 Task: Find connections with filter location Issoire with filter topic #Startuplife with filter profile language French with filter current company Merkle Sokrati with filter school Institute of Engineering & Technology with filter industry Insurance and Employee Benefit Funds with filter service category Market Strategy with filter keywords title Biostatistician
Action: Mouse moved to (611, 95)
Screenshot: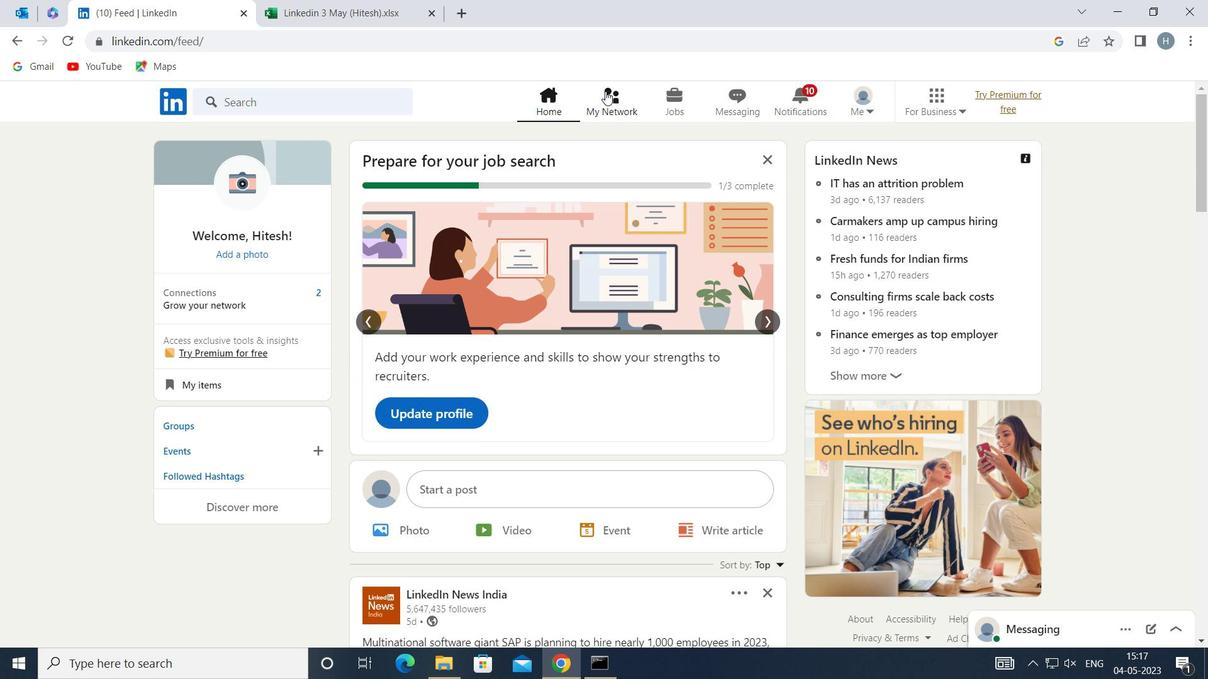 
Action: Mouse pressed left at (611, 95)
Screenshot: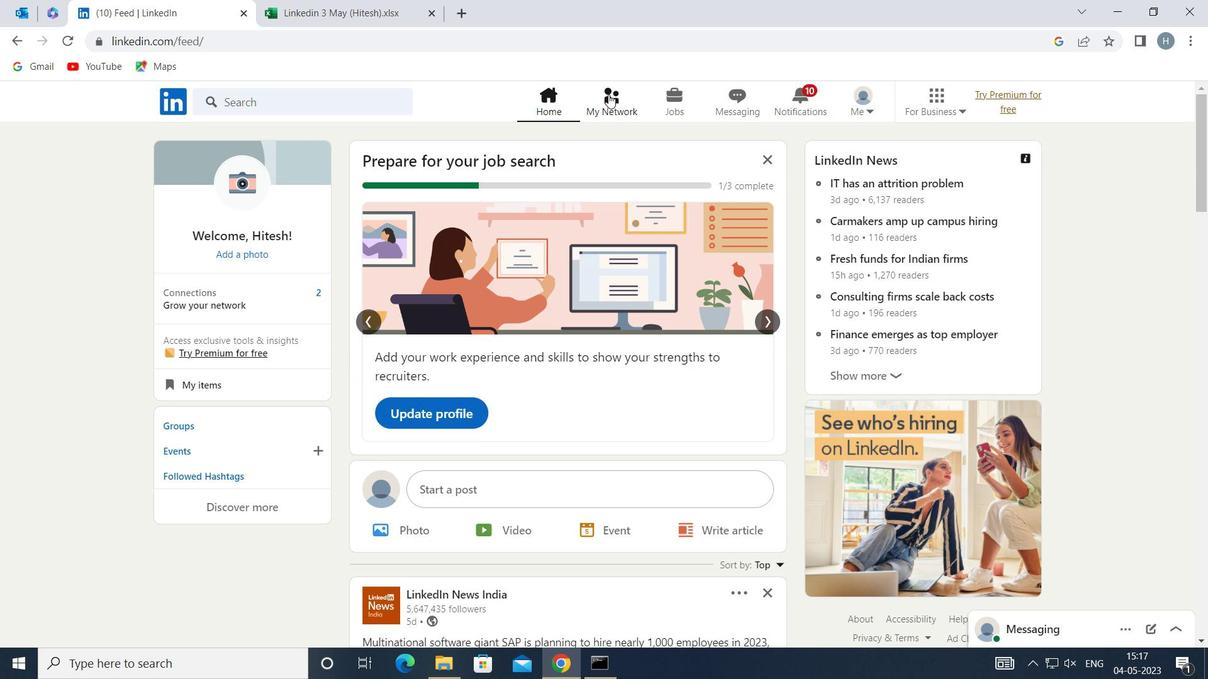 
Action: Mouse moved to (351, 190)
Screenshot: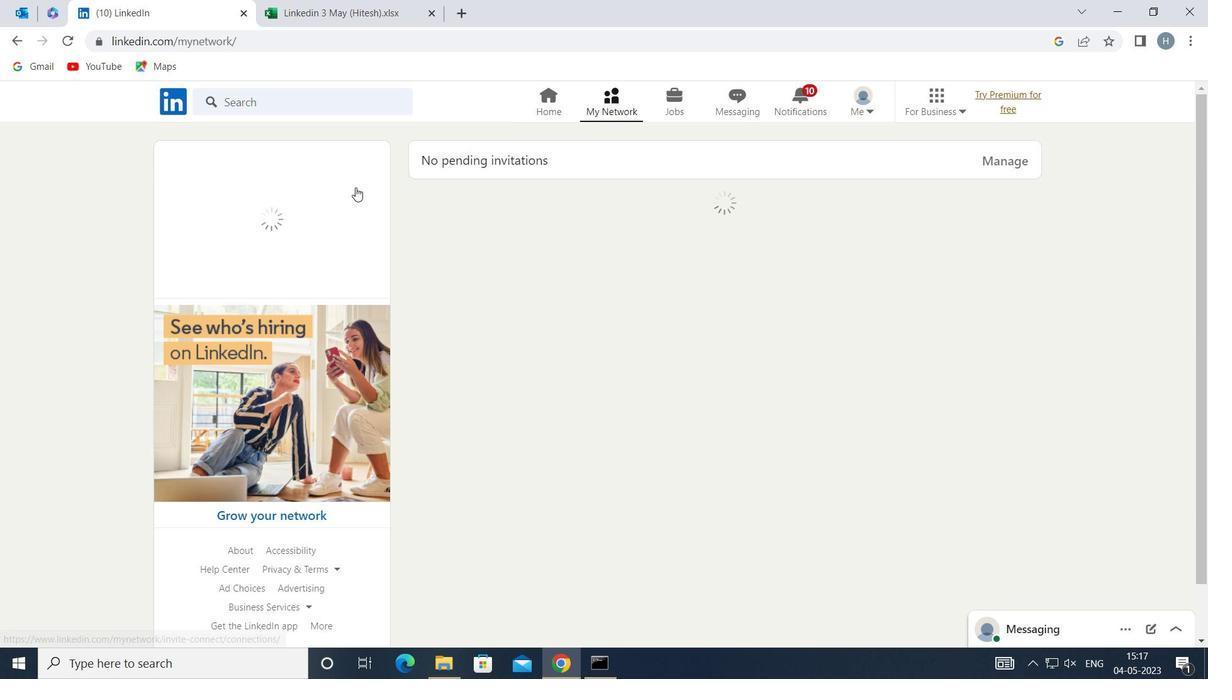 
Action: Mouse pressed left at (351, 190)
Screenshot: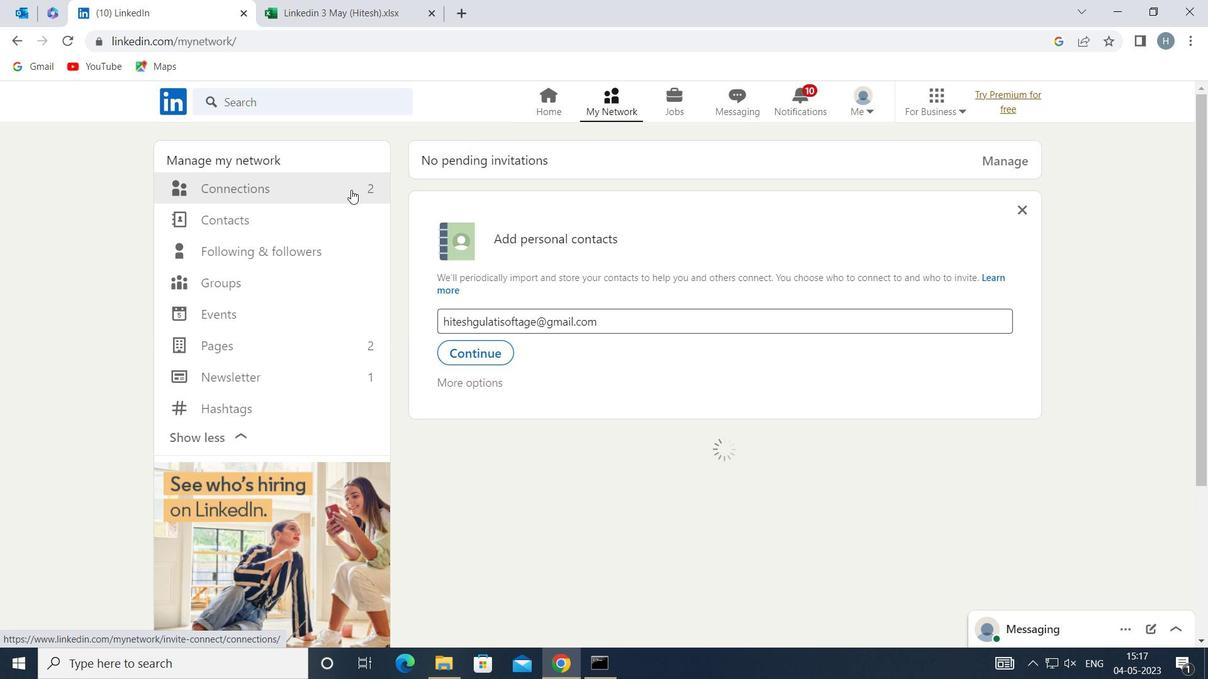 
Action: Mouse moved to (705, 186)
Screenshot: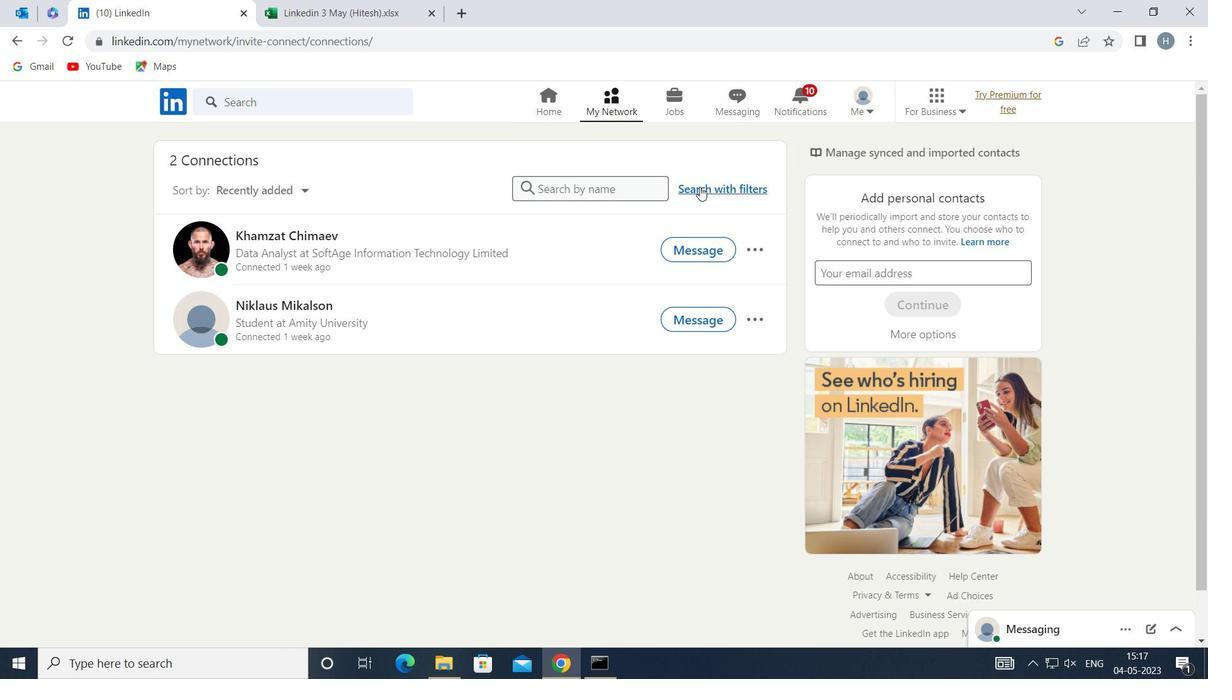 
Action: Mouse pressed left at (705, 186)
Screenshot: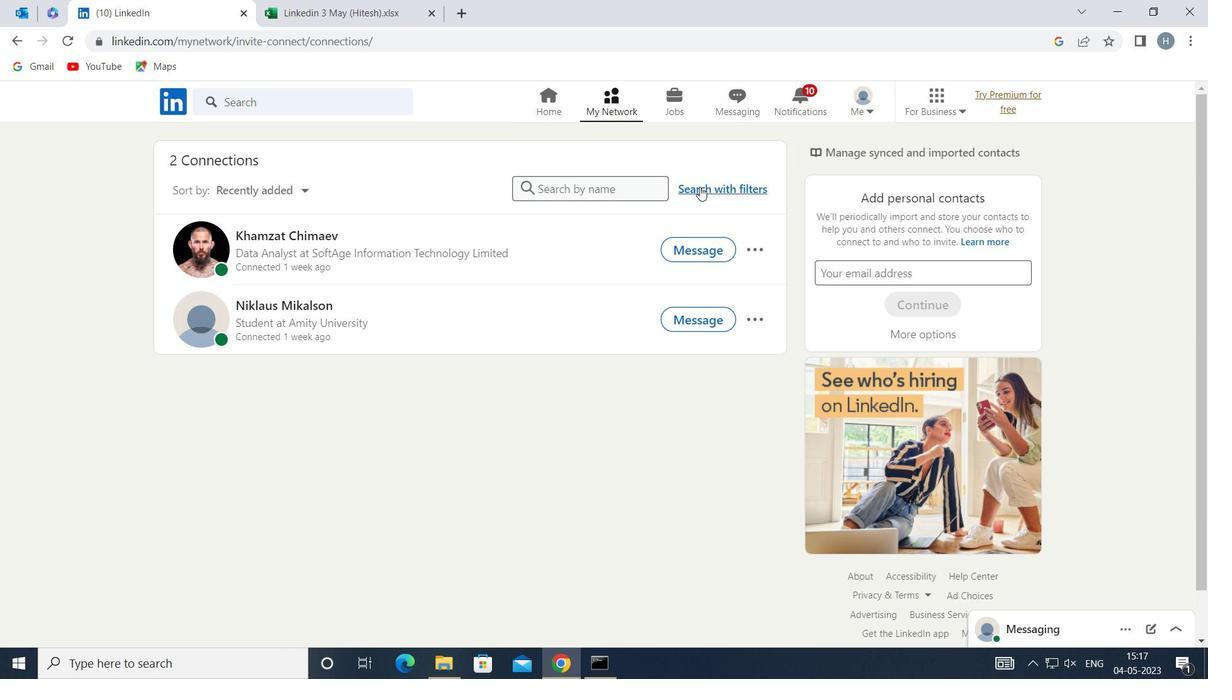
Action: Mouse moved to (664, 144)
Screenshot: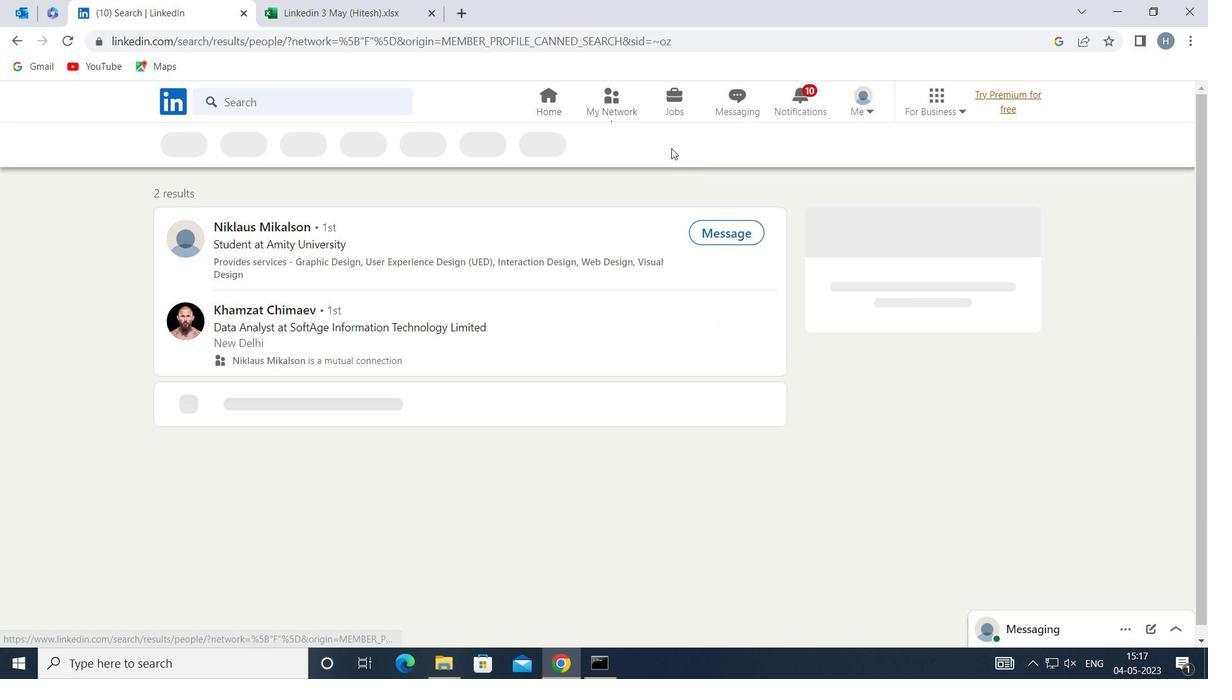 
Action: Mouse pressed left at (664, 144)
Screenshot: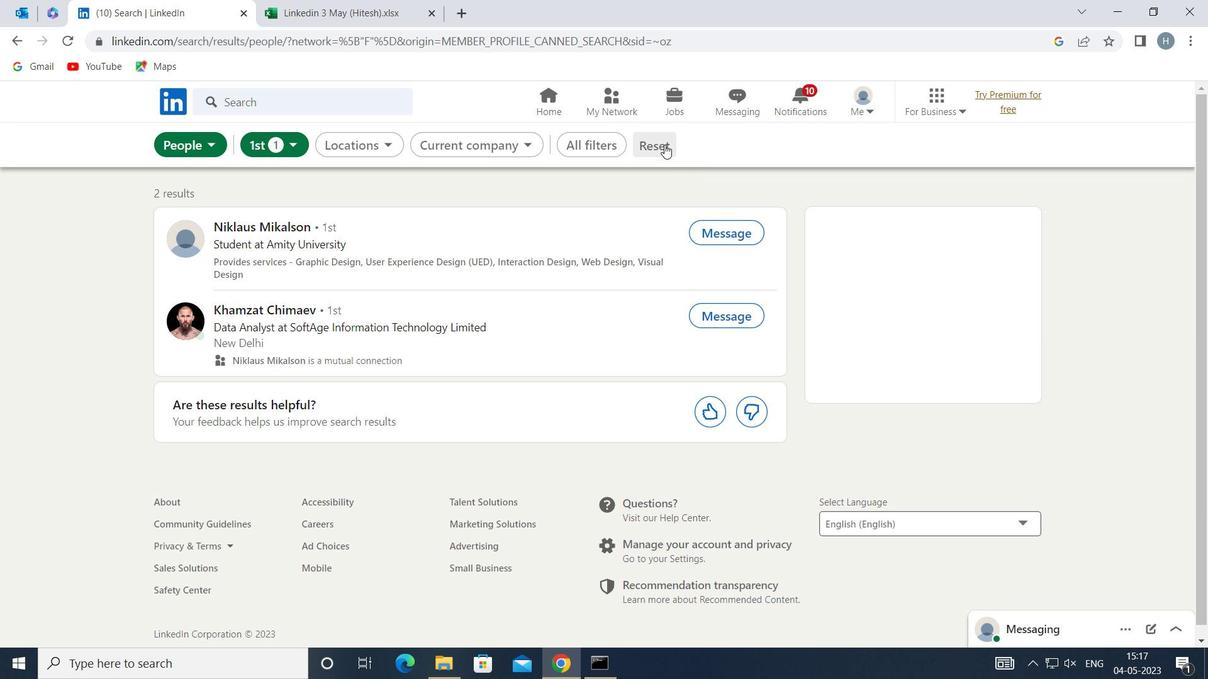 
Action: Mouse moved to (647, 143)
Screenshot: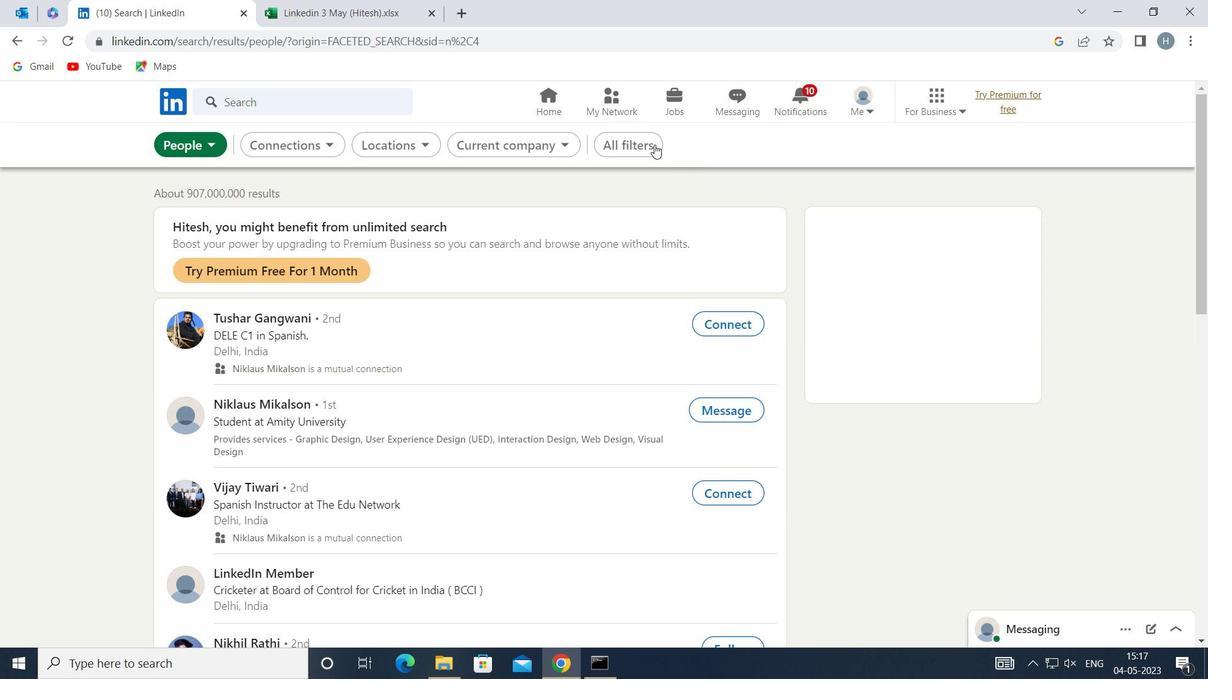 
Action: Mouse pressed left at (647, 143)
Screenshot: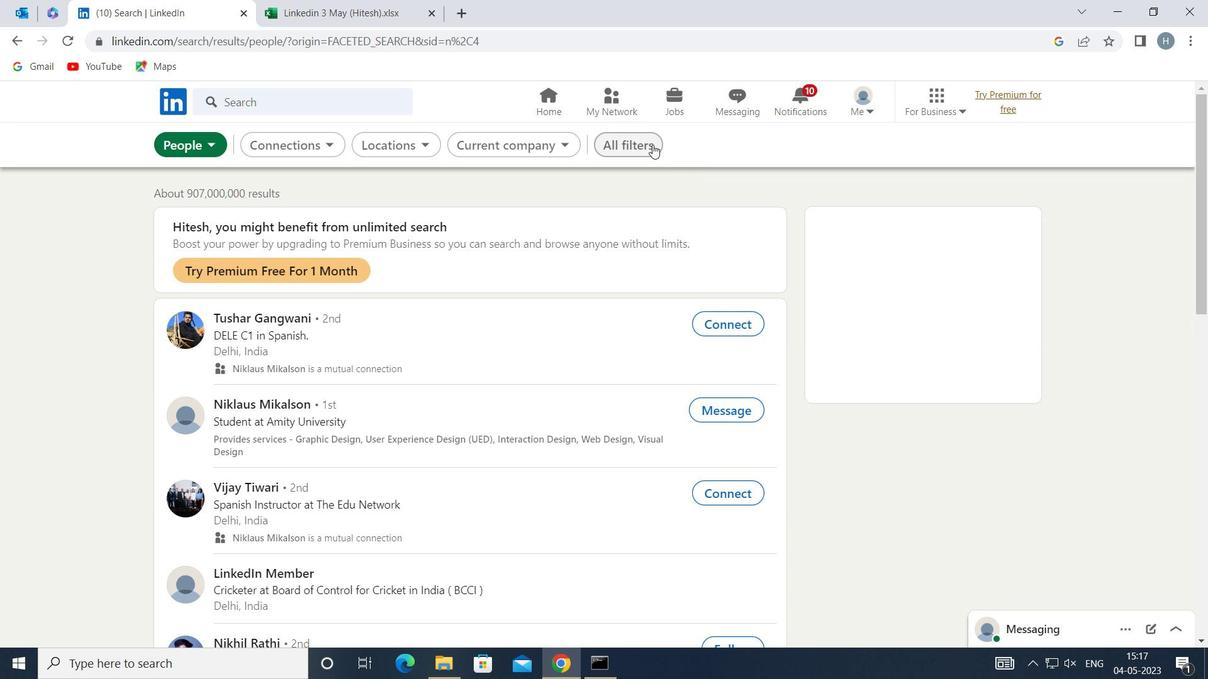 
Action: Mouse moved to (890, 302)
Screenshot: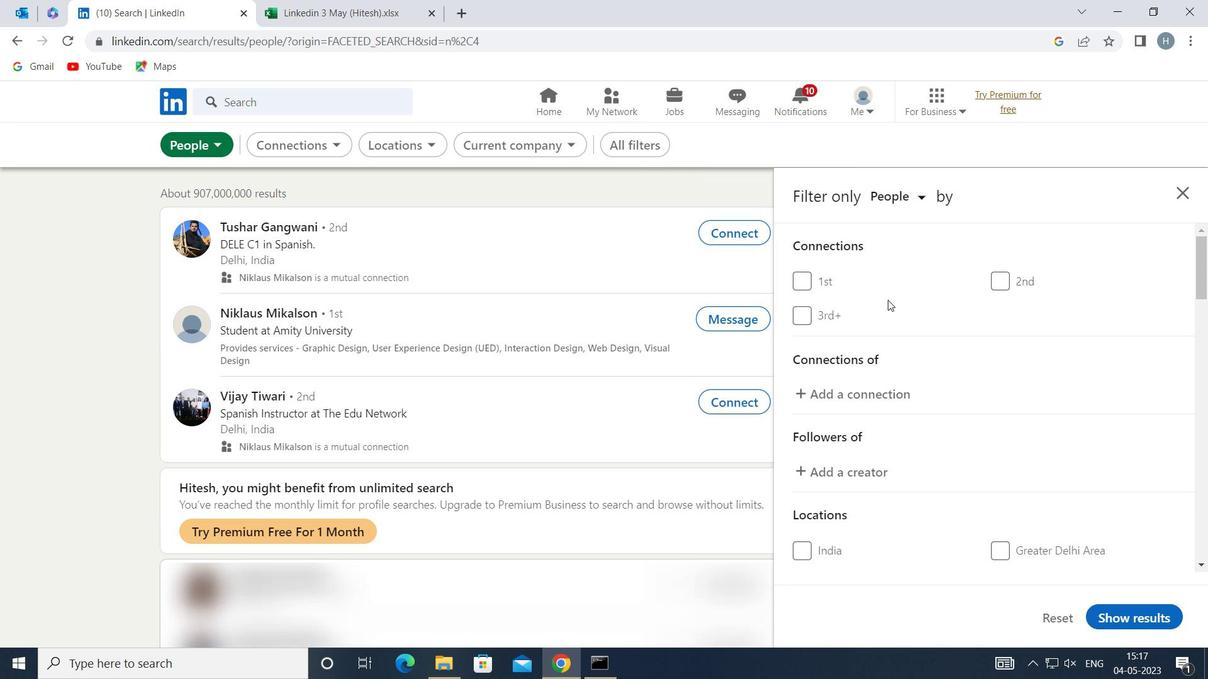 
Action: Mouse scrolled (890, 301) with delta (0, 0)
Screenshot: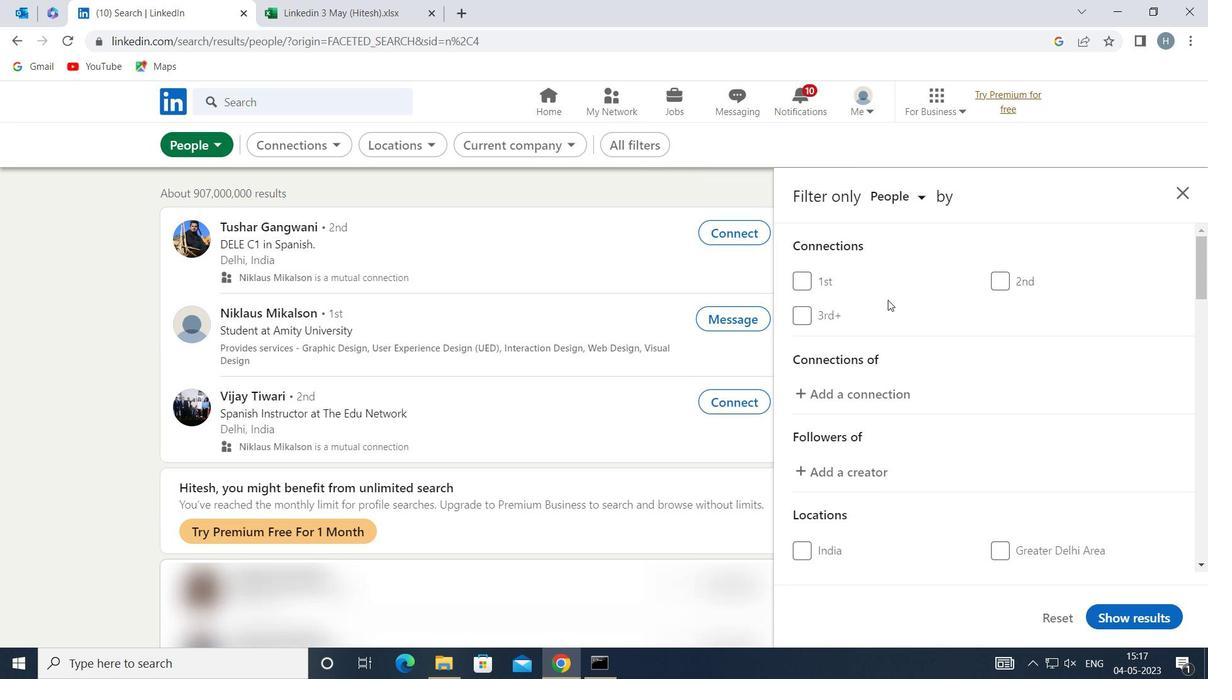 
Action: Mouse moved to (891, 305)
Screenshot: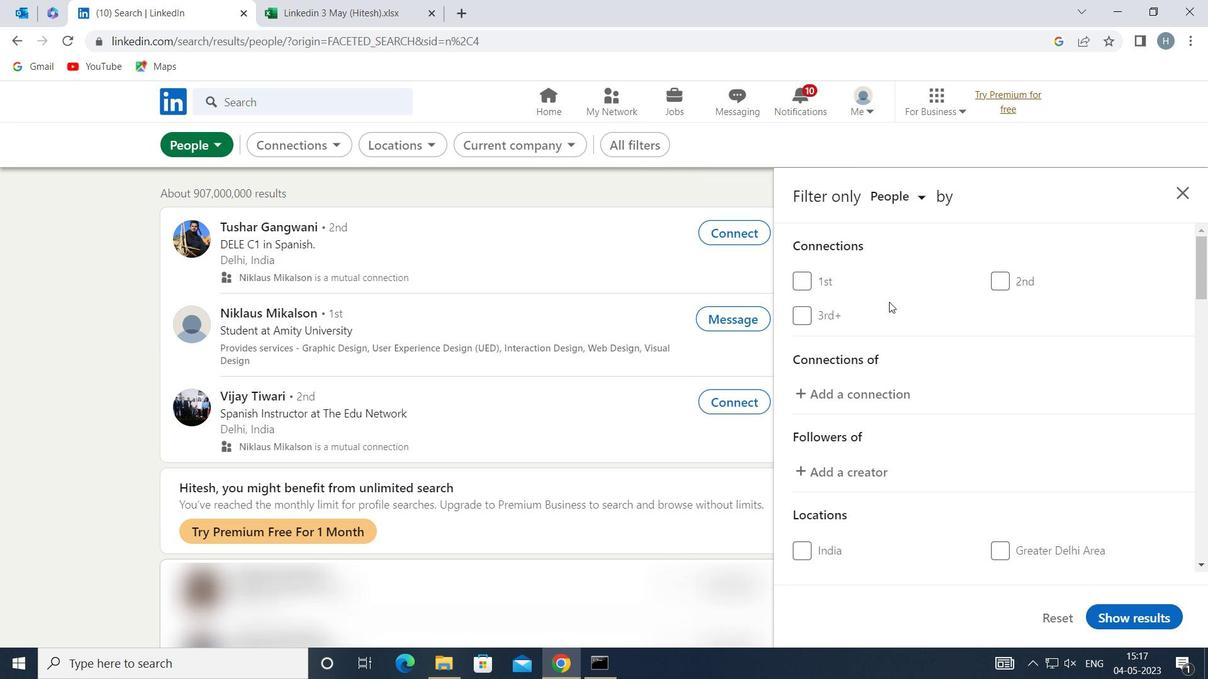 
Action: Mouse scrolled (891, 304) with delta (0, 0)
Screenshot: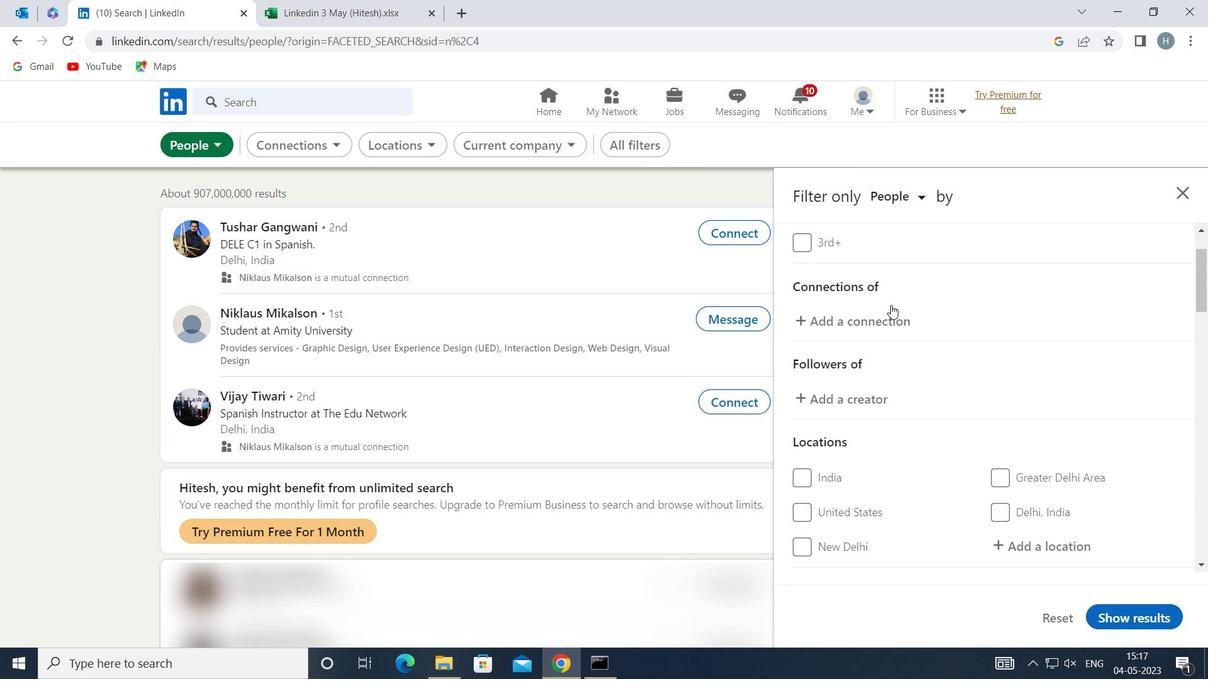 
Action: Mouse moved to (894, 310)
Screenshot: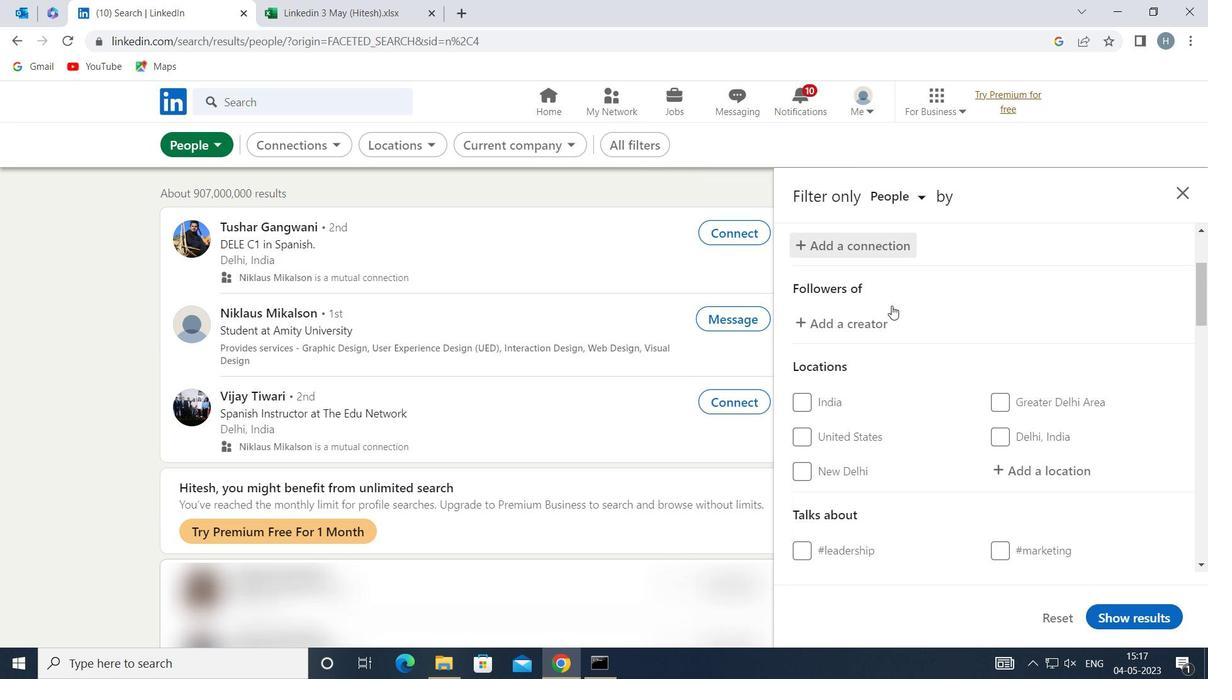 
Action: Mouse scrolled (894, 309) with delta (0, 0)
Screenshot: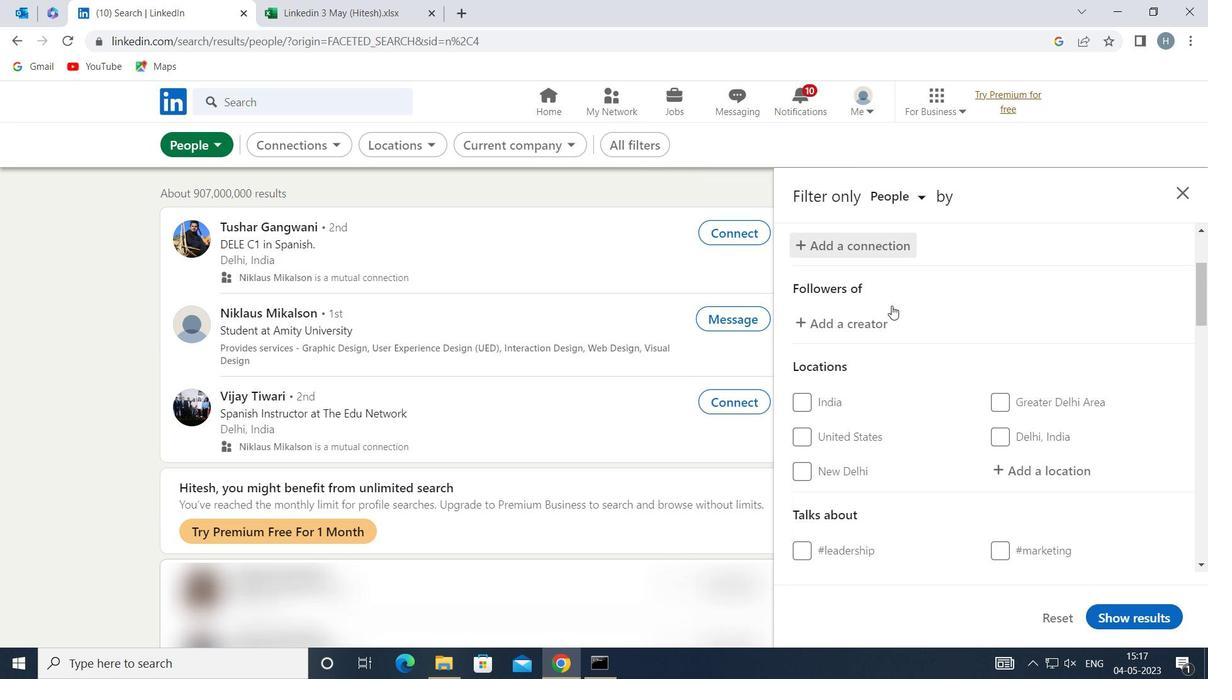 
Action: Mouse moved to (1021, 382)
Screenshot: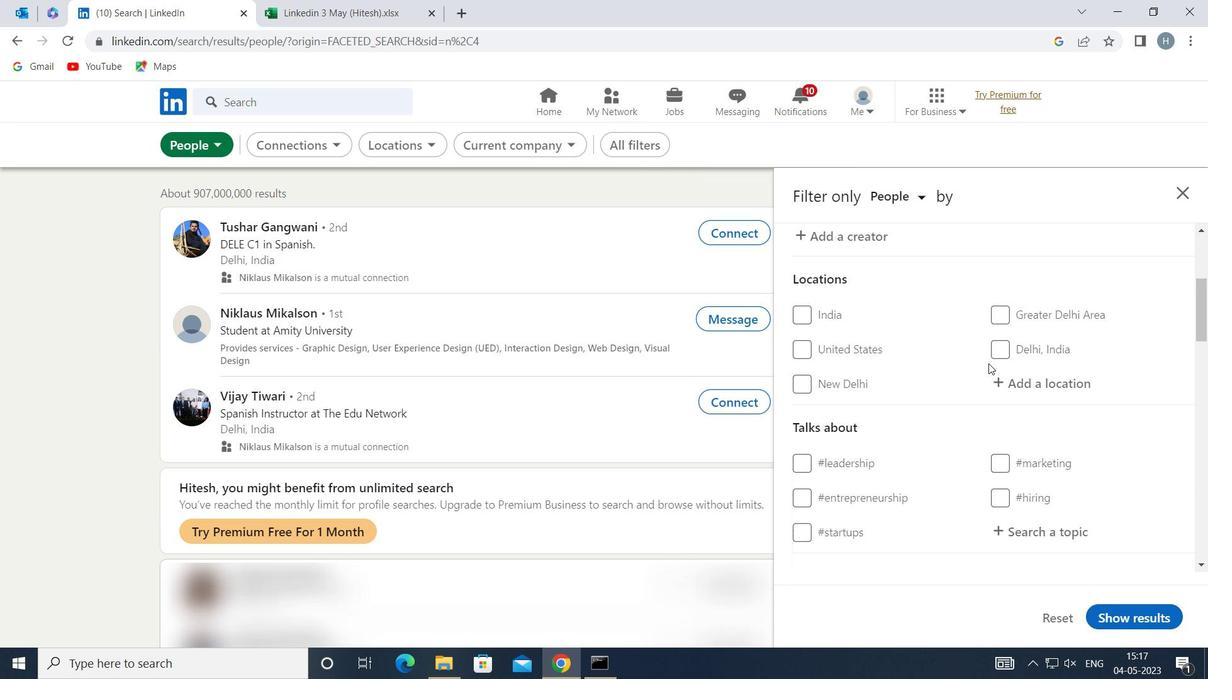 
Action: Mouse pressed left at (1021, 382)
Screenshot: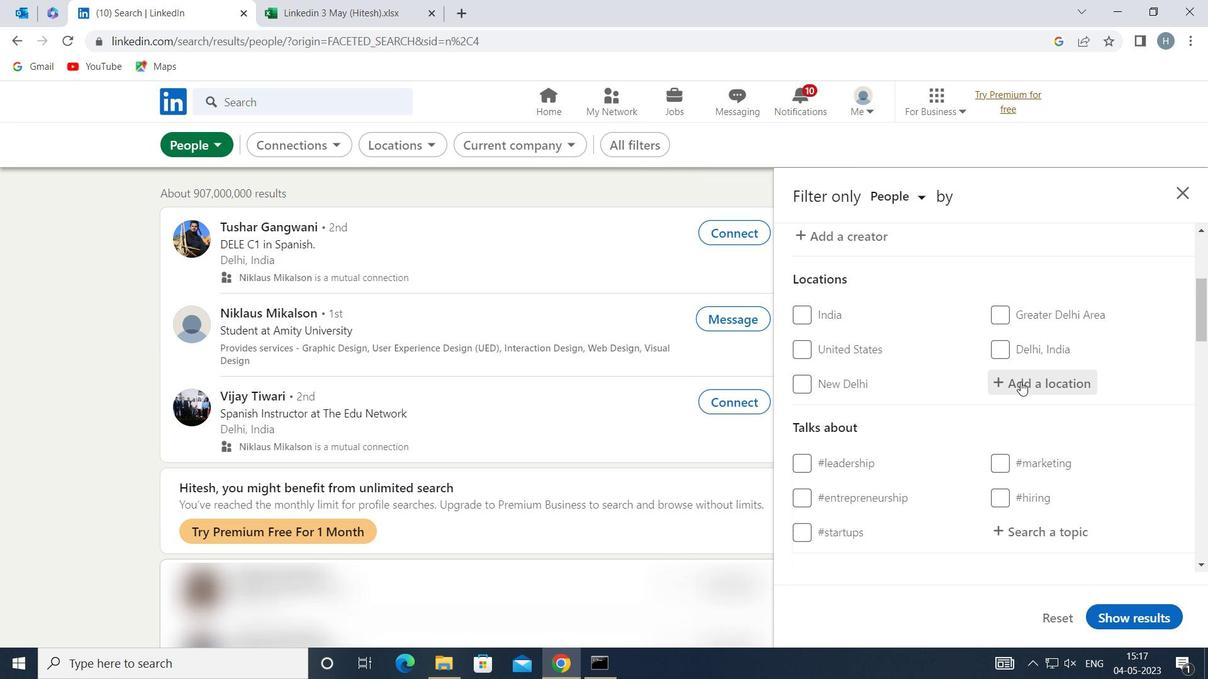 
Action: Key pressed <Key.shift>ISSOIRE
Screenshot: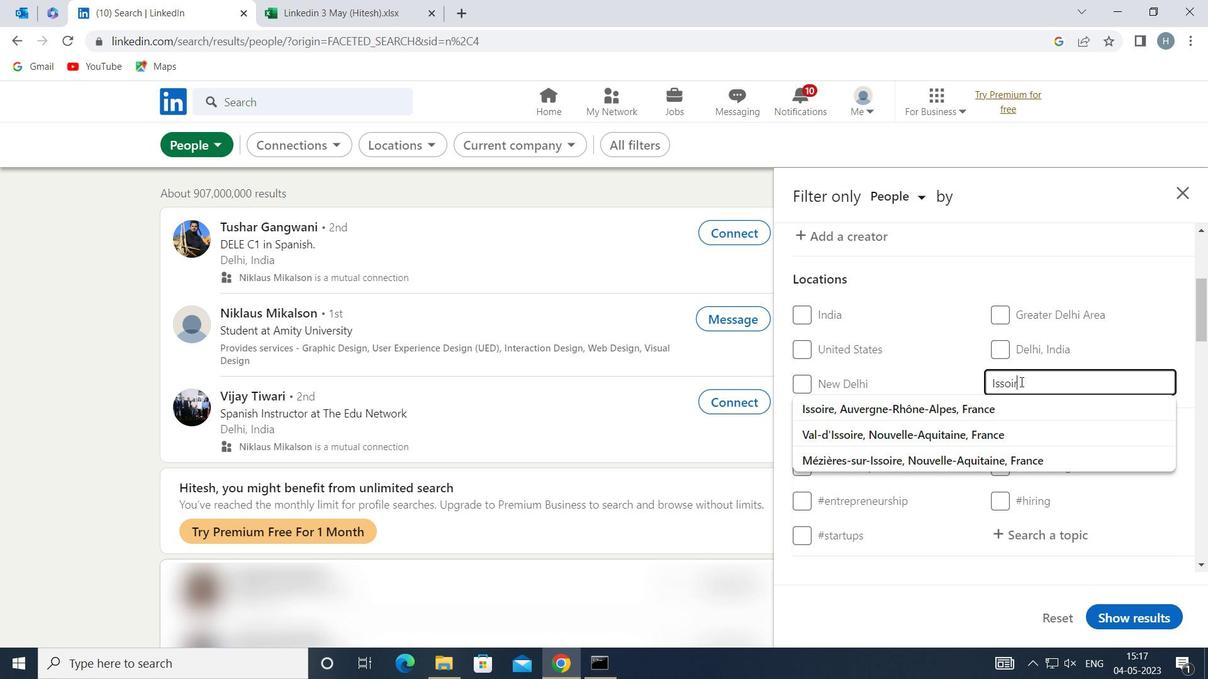 
Action: Mouse moved to (994, 406)
Screenshot: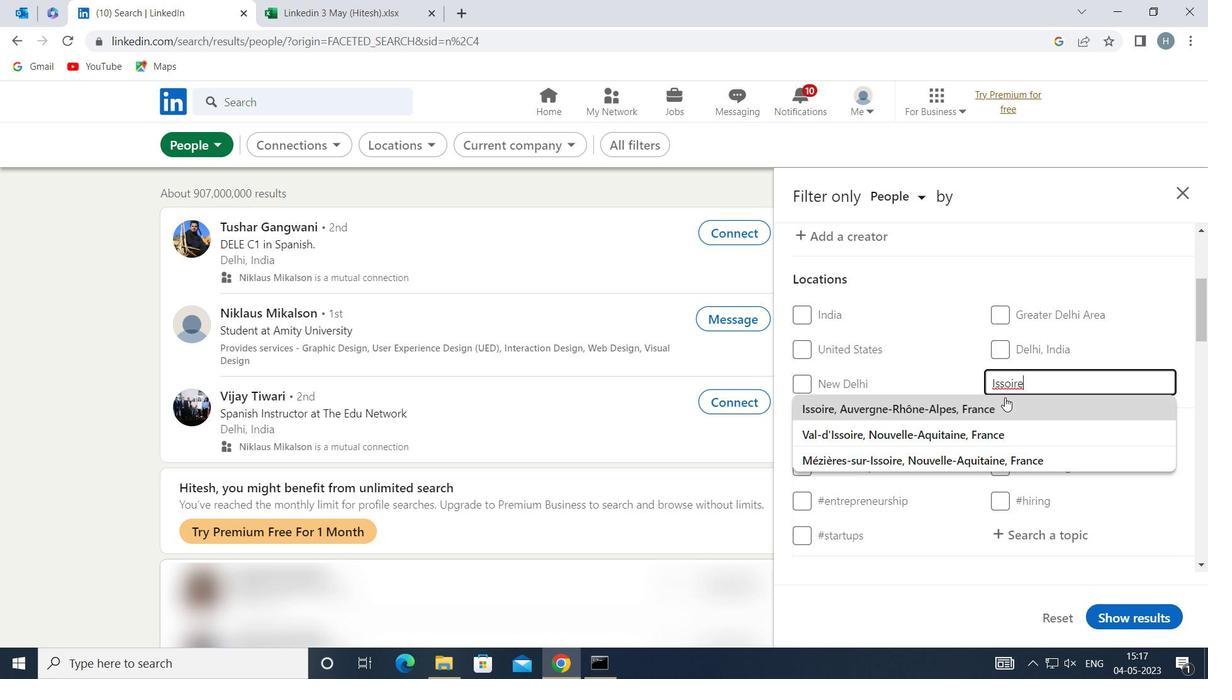 
Action: Mouse pressed left at (994, 406)
Screenshot: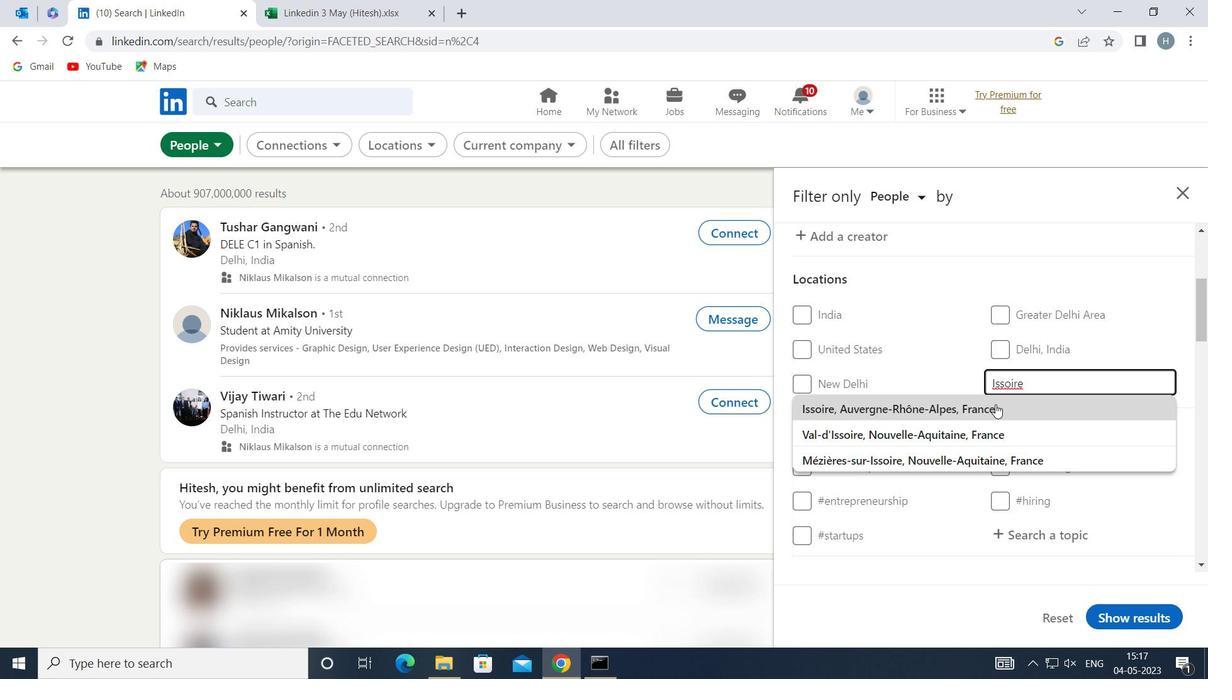 
Action: Mouse moved to (989, 411)
Screenshot: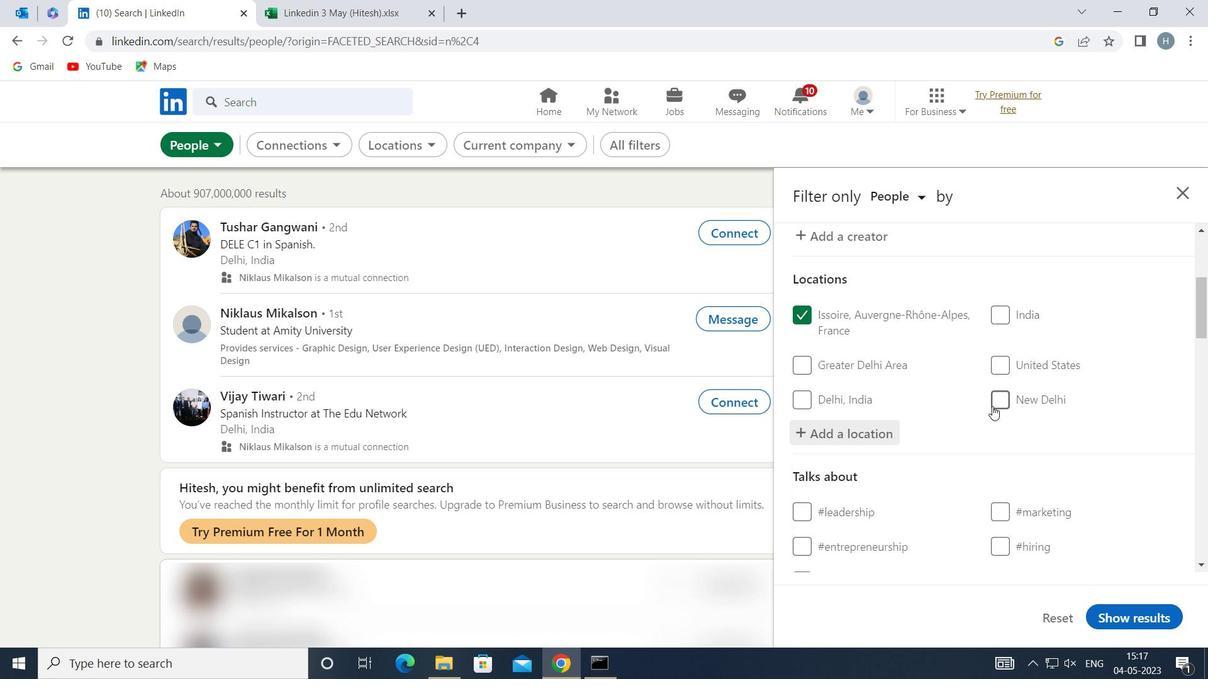 
Action: Mouse scrolled (989, 410) with delta (0, 0)
Screenshot: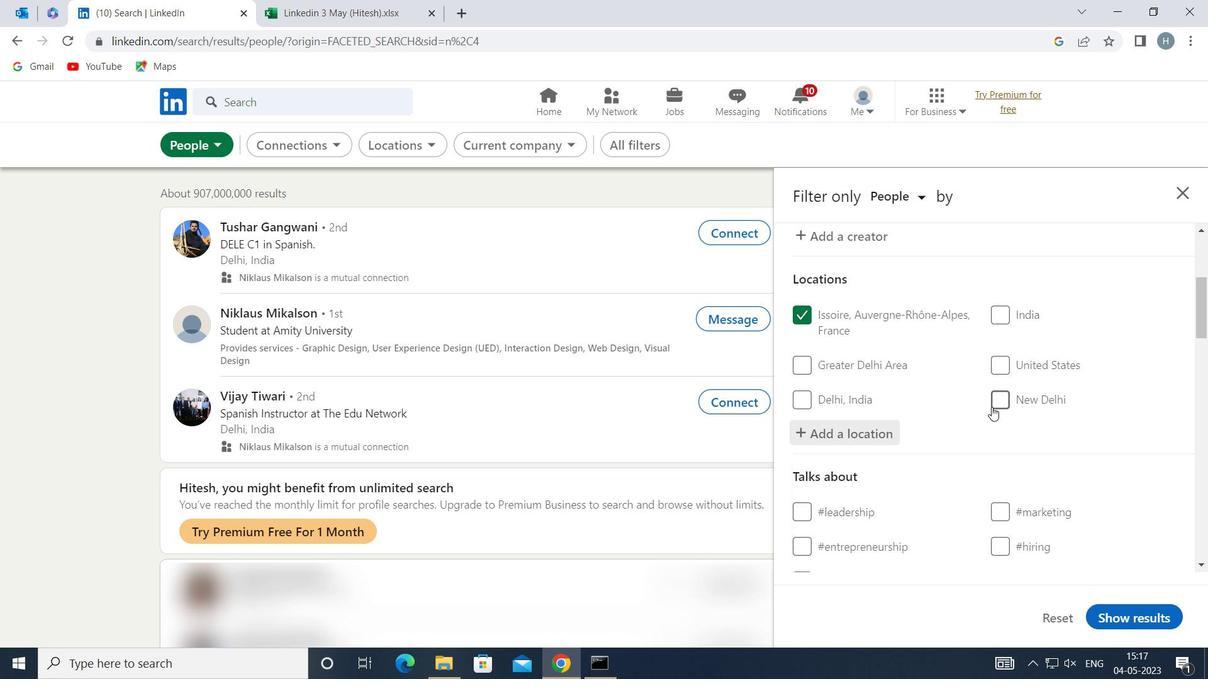 
Action: Mouse moved to (989, 411)
Screenshot: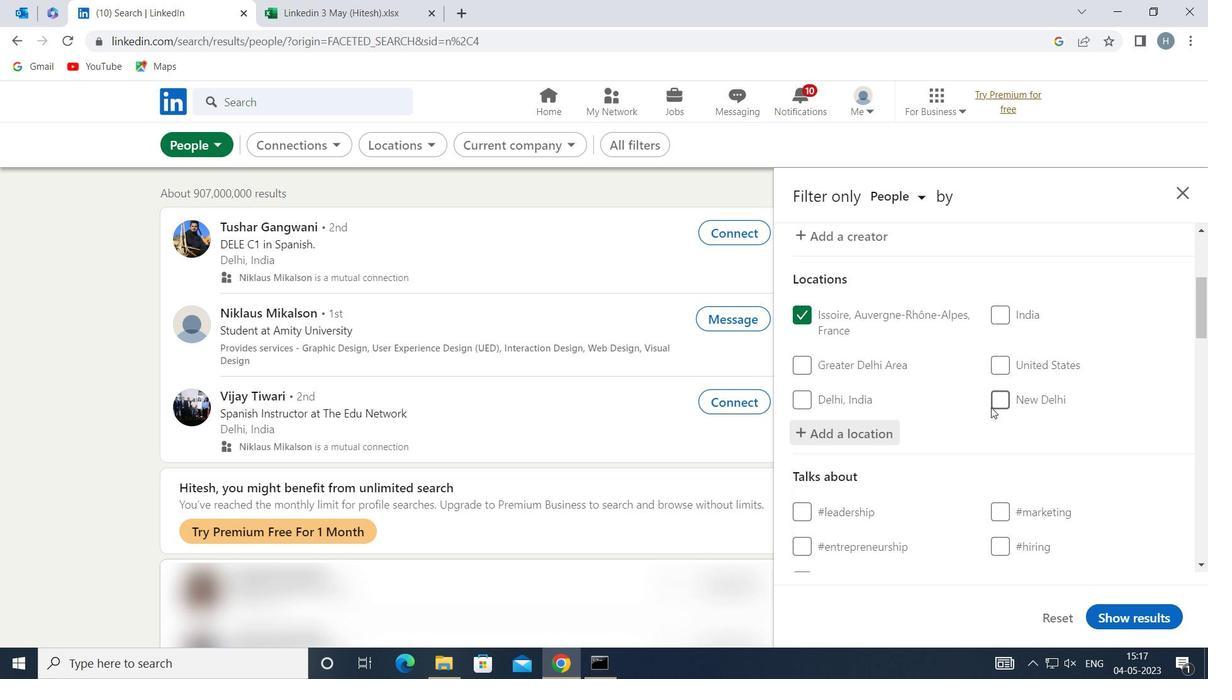 
Action: Mouse scrolled (989, 411) with delta (0, 0)
Screenshot: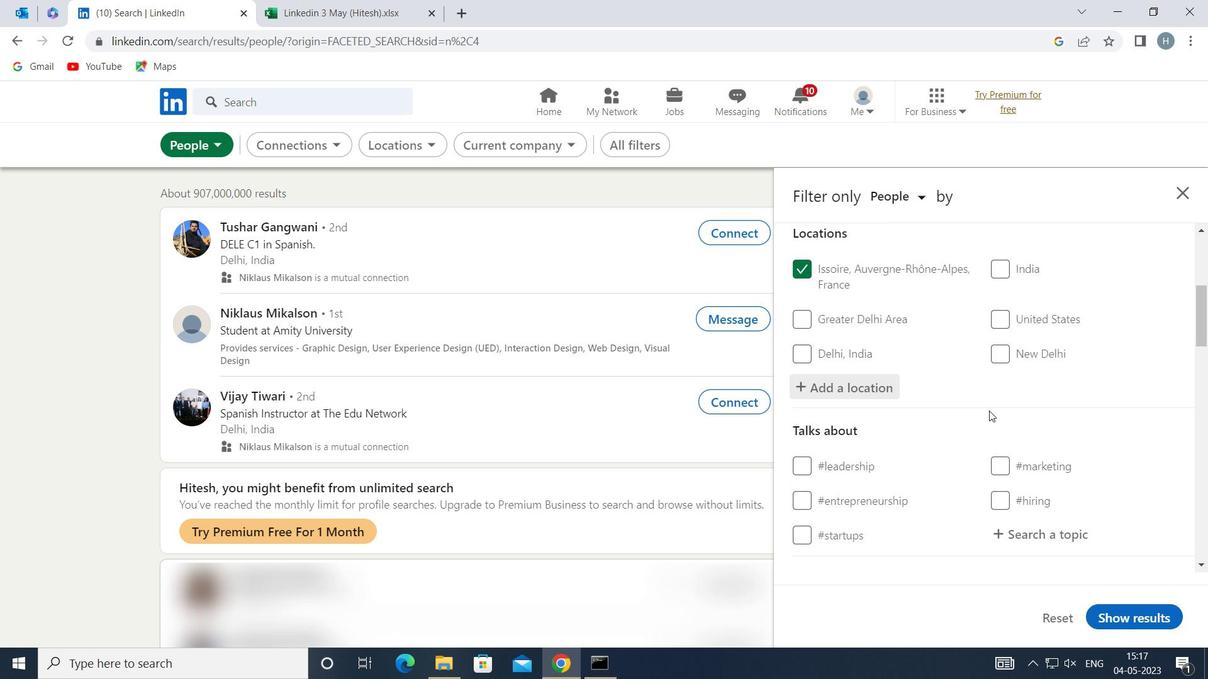 
Action: Mouse moved to (1031, 423)
Screenshot: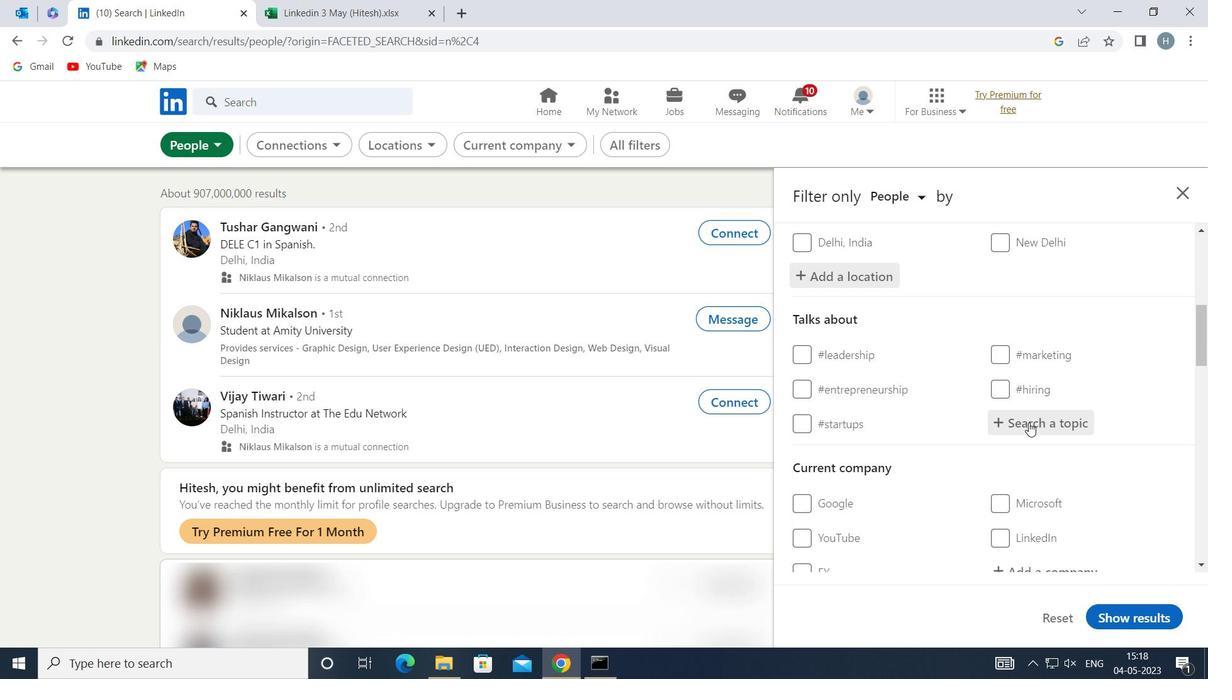 
Action: Mouse pressed left at (1031, 423)
Screenshot: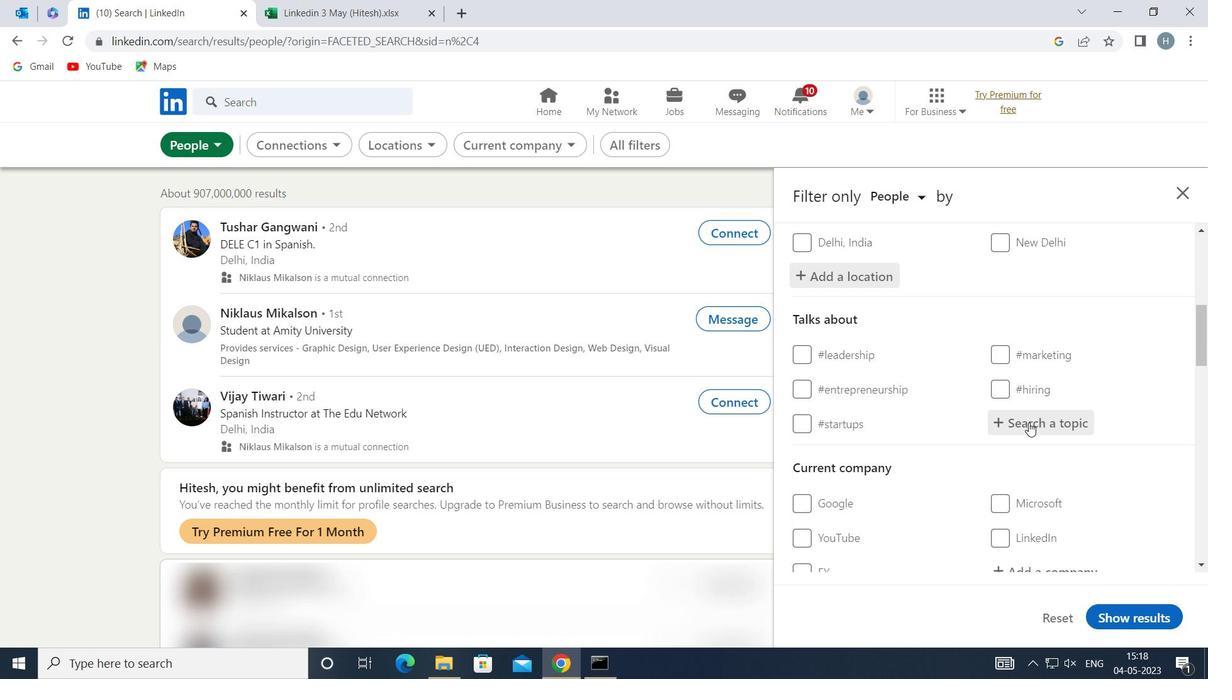 
Action: Mouse moved to (1018, 413)
Screenshot: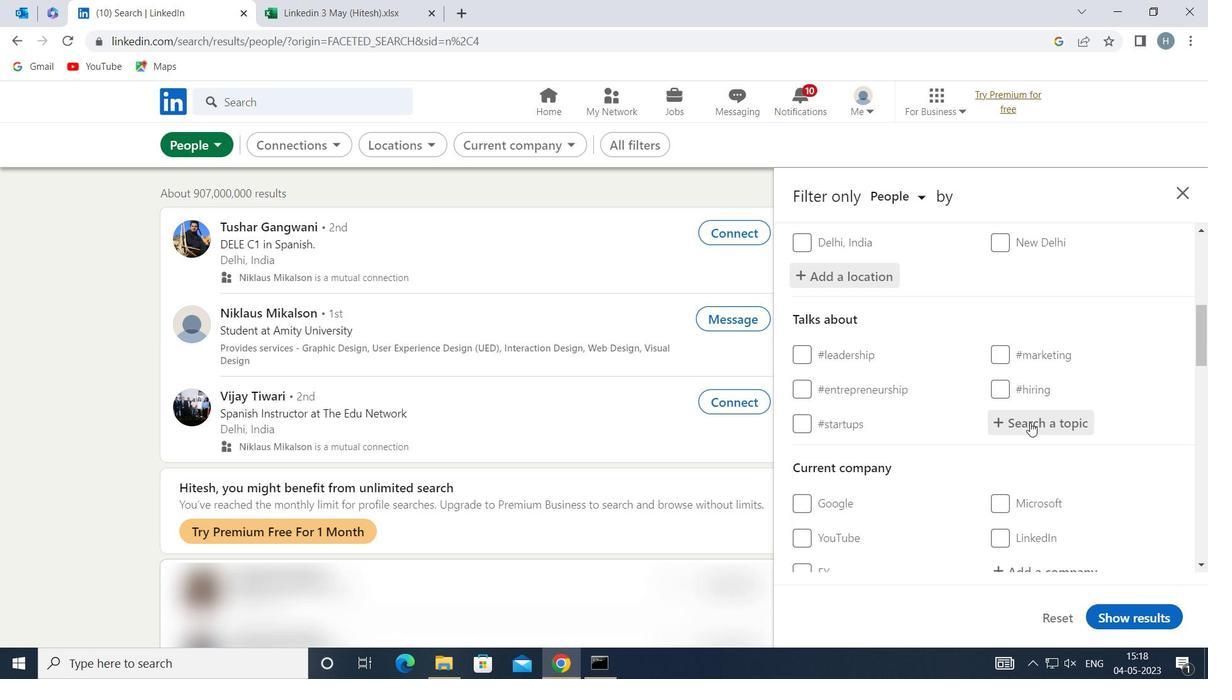 
Action: Key pressed STARTUPLIFE
Screenshot: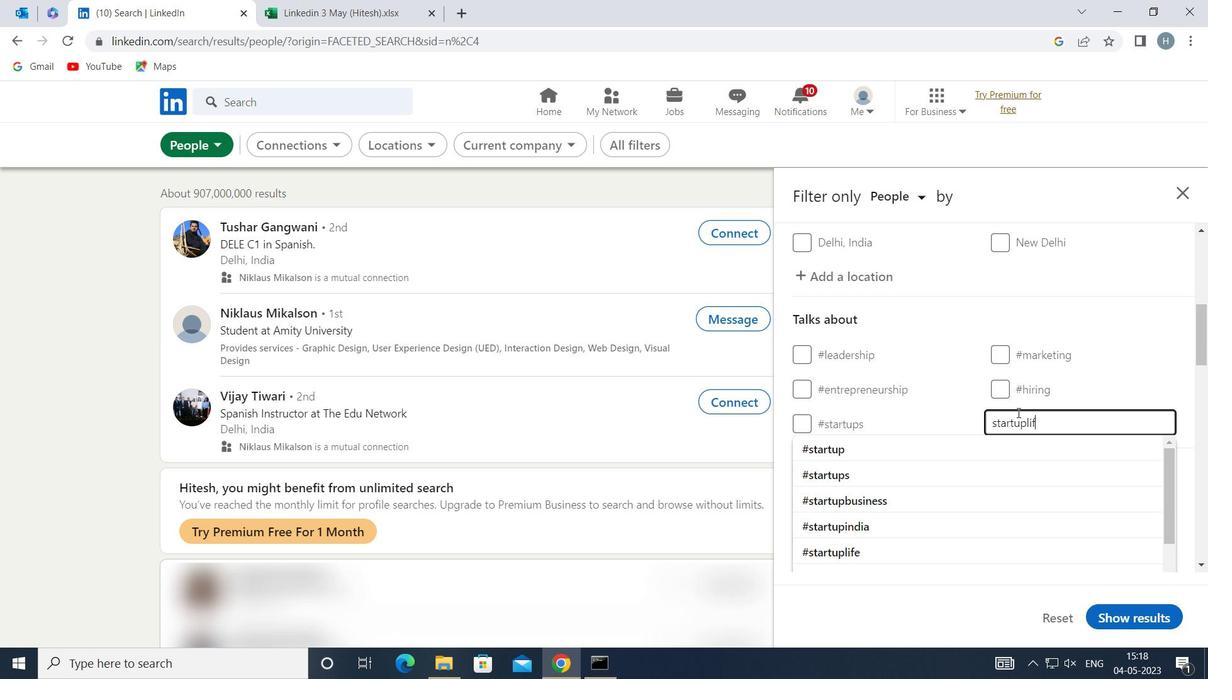 
Action: Mouse moved to (979, 443)
Screenshot: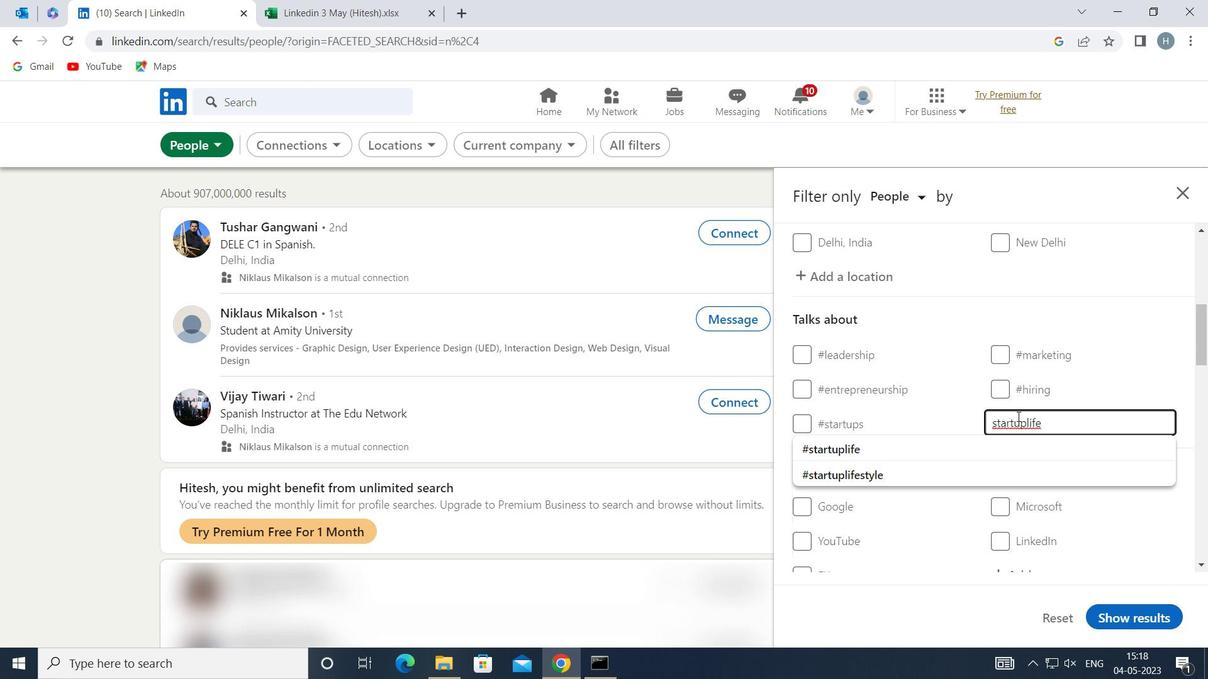 
Action: Mouse pressed left at (979, 443)
Screenshot: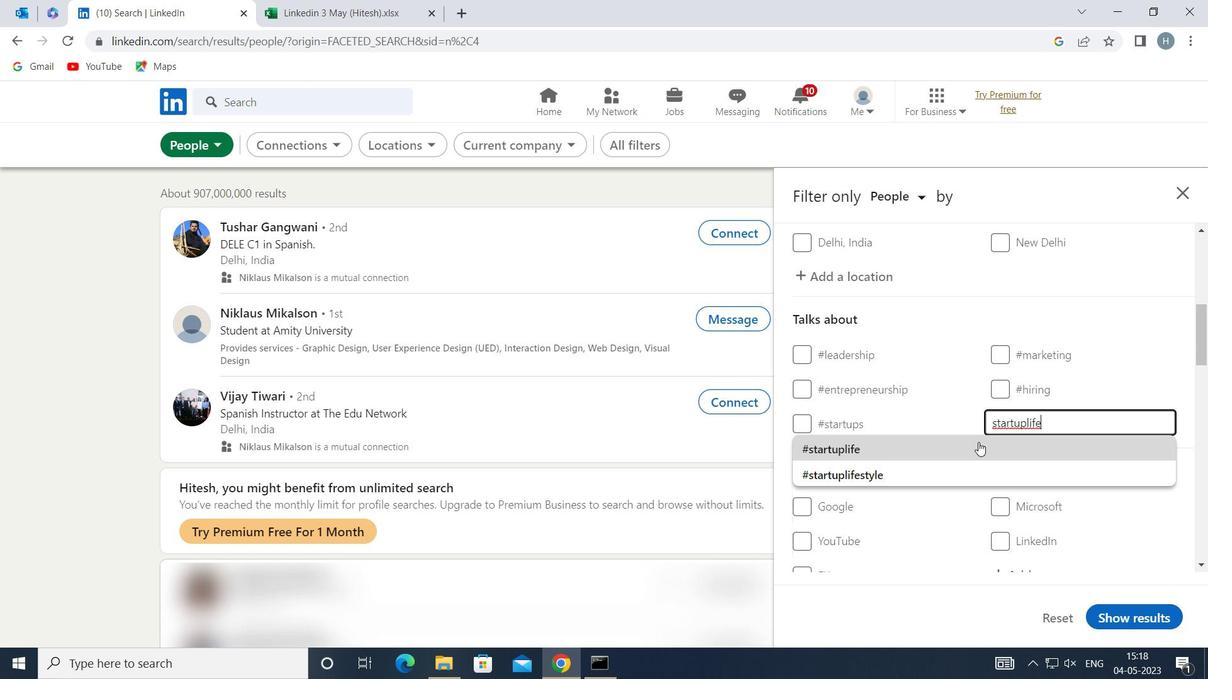 
Action: Mouse moved to (933, 455)
Screenshot: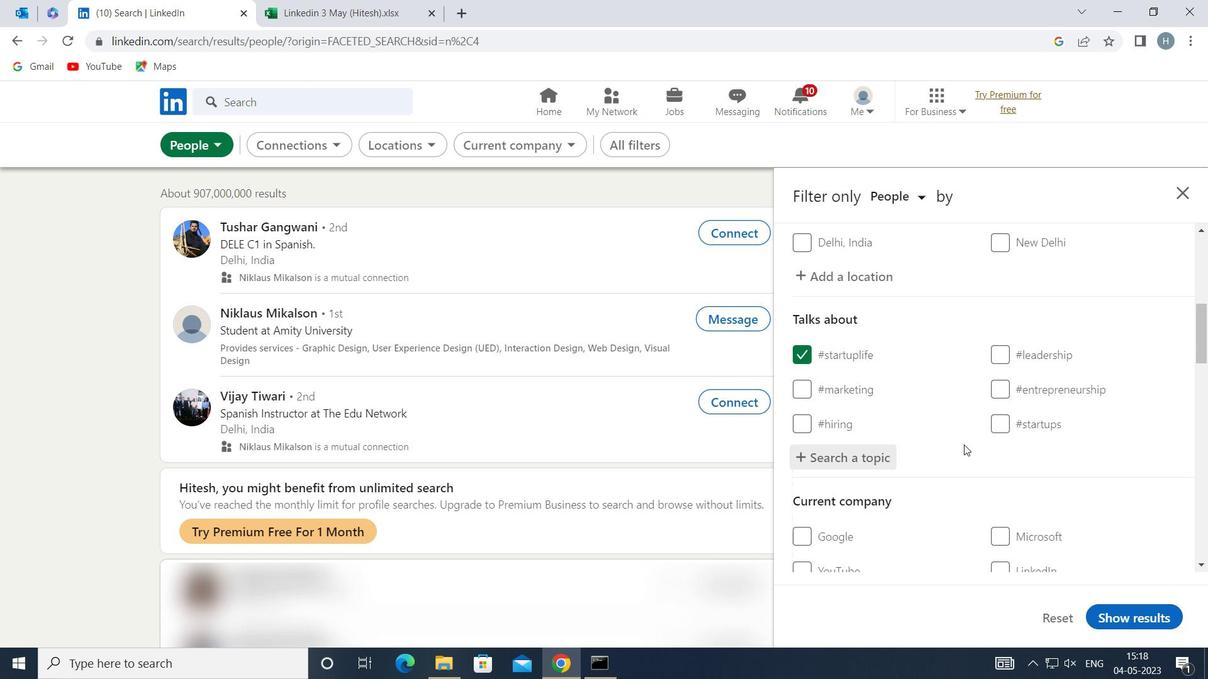 
Action: Mouse scrolled (933, 455) with delta (0, 0)
Screenshot: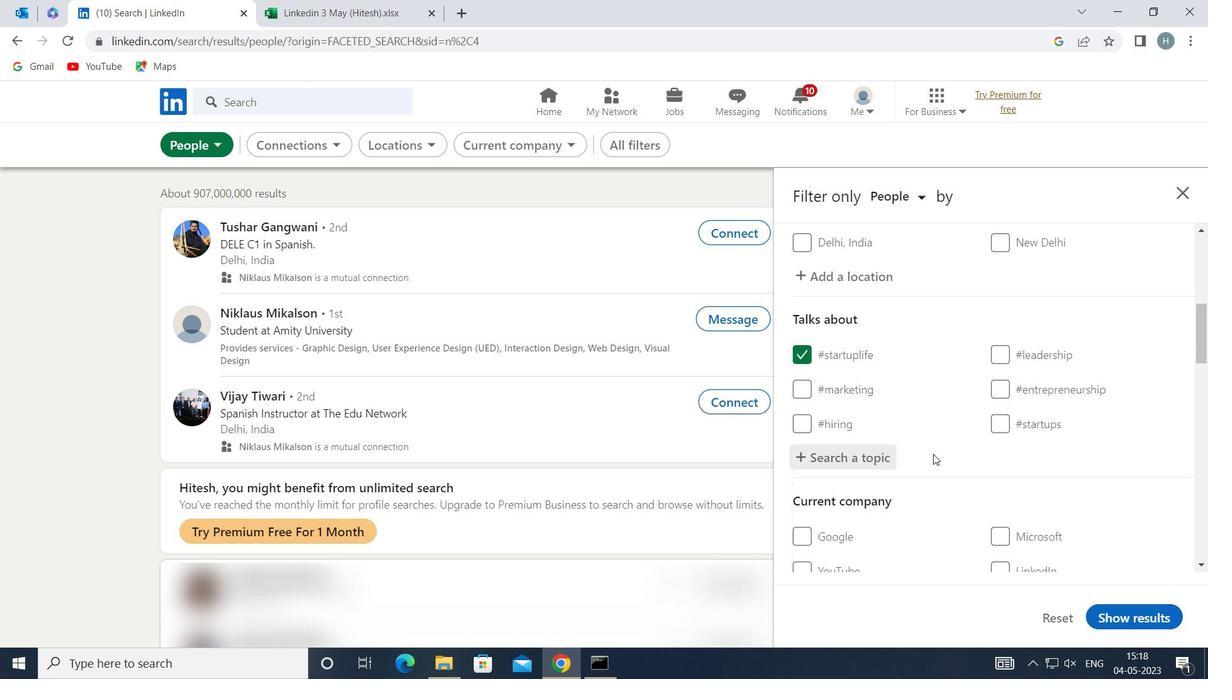 
Action: Mouse moved to (932, 452)
Screenshot: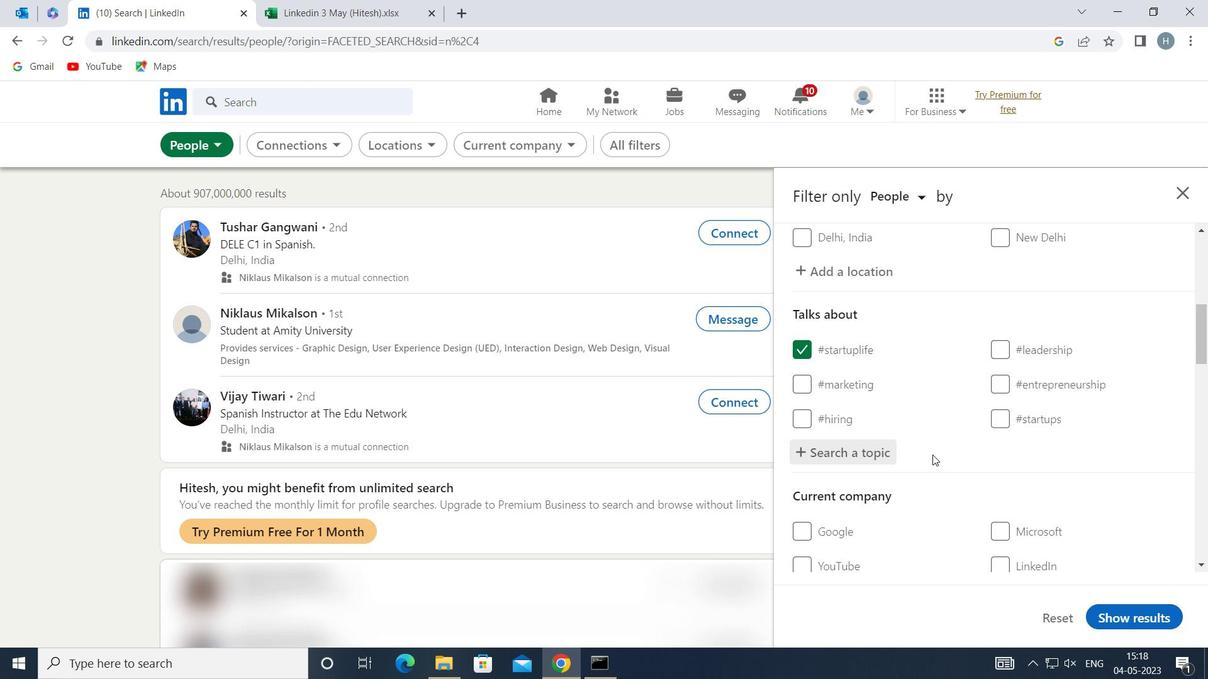 
Action: Mouse scrolled (932, 451) with delta (0, 0)
Screenshot: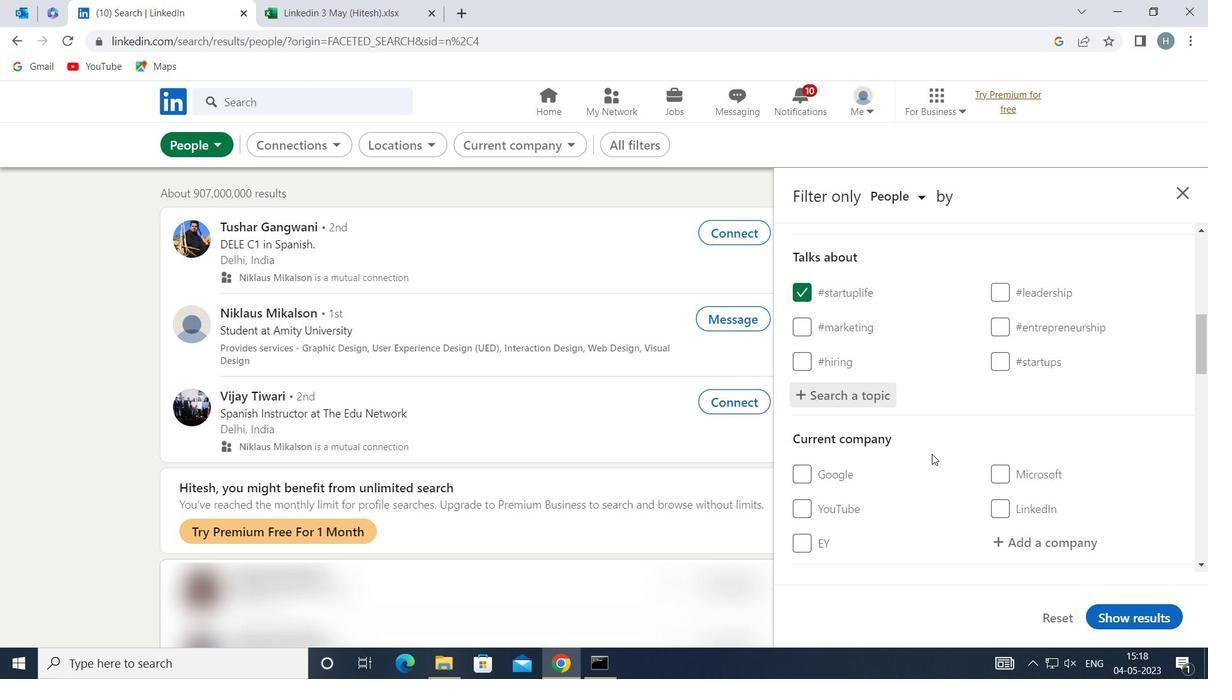 
Action: Mouse scrolled (932, 451) with delta (0, 0)
Screenshot: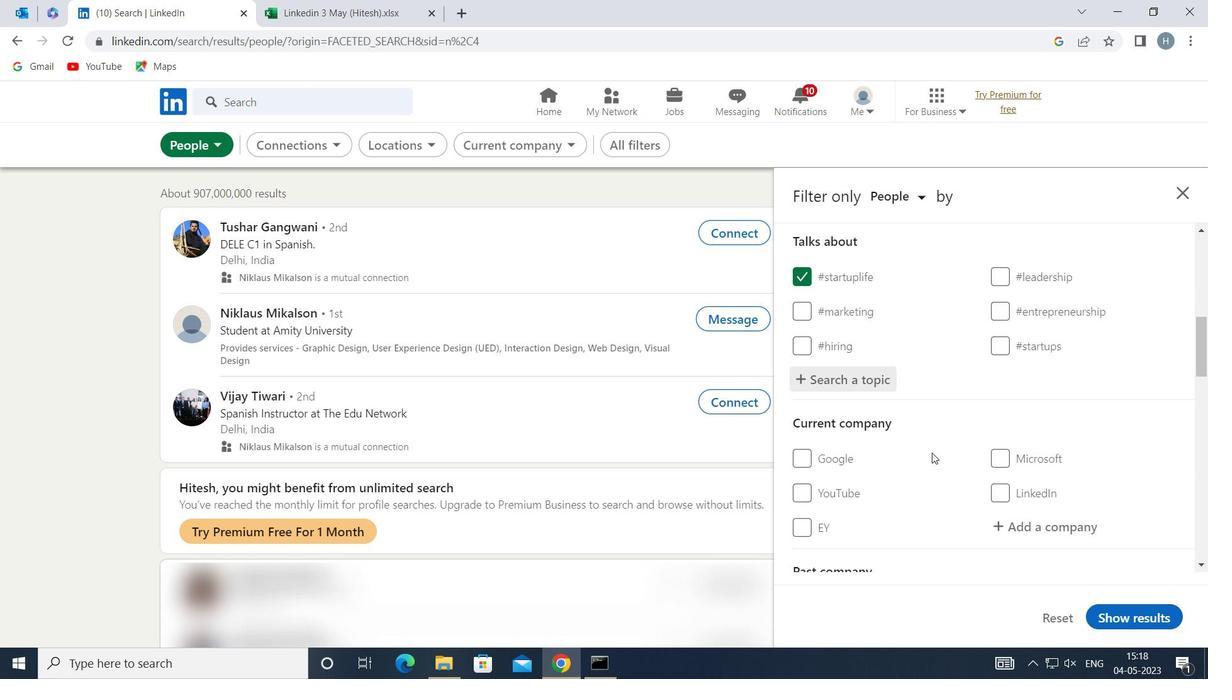 
Action: Mouse scrolled (932, 451) with delta (0, 0)
Screenshot: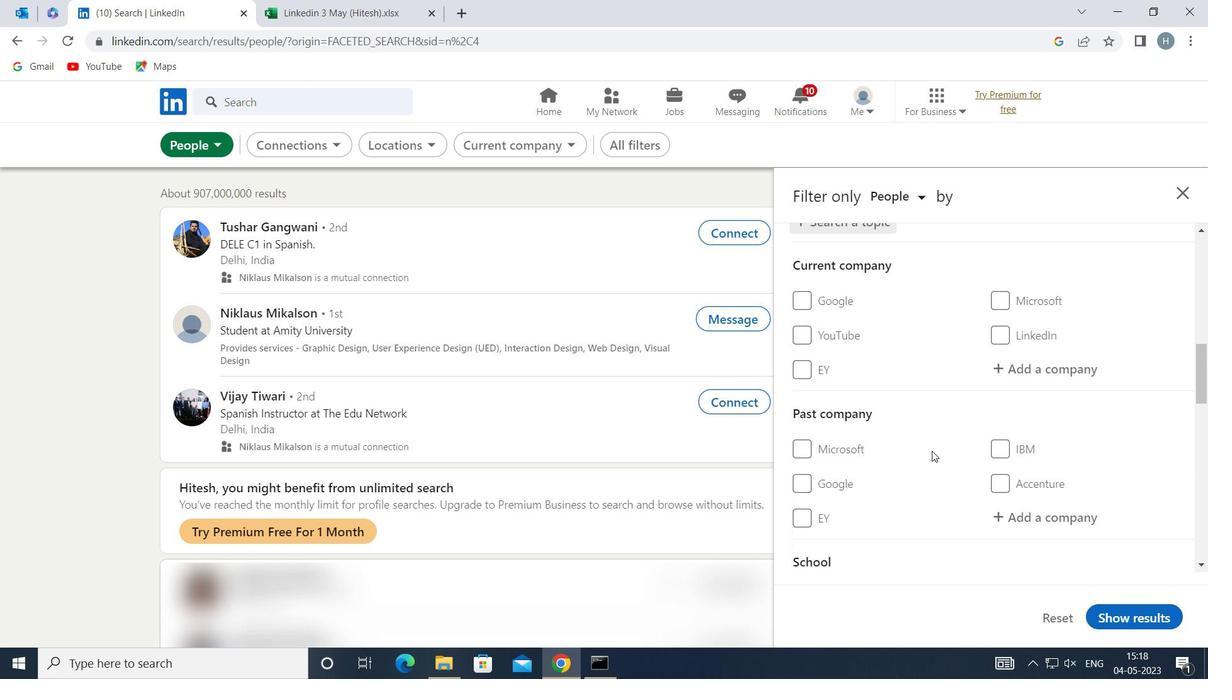 
Action: Mouse scrolled (932, 451) with delta (0, 0)
Screenshot: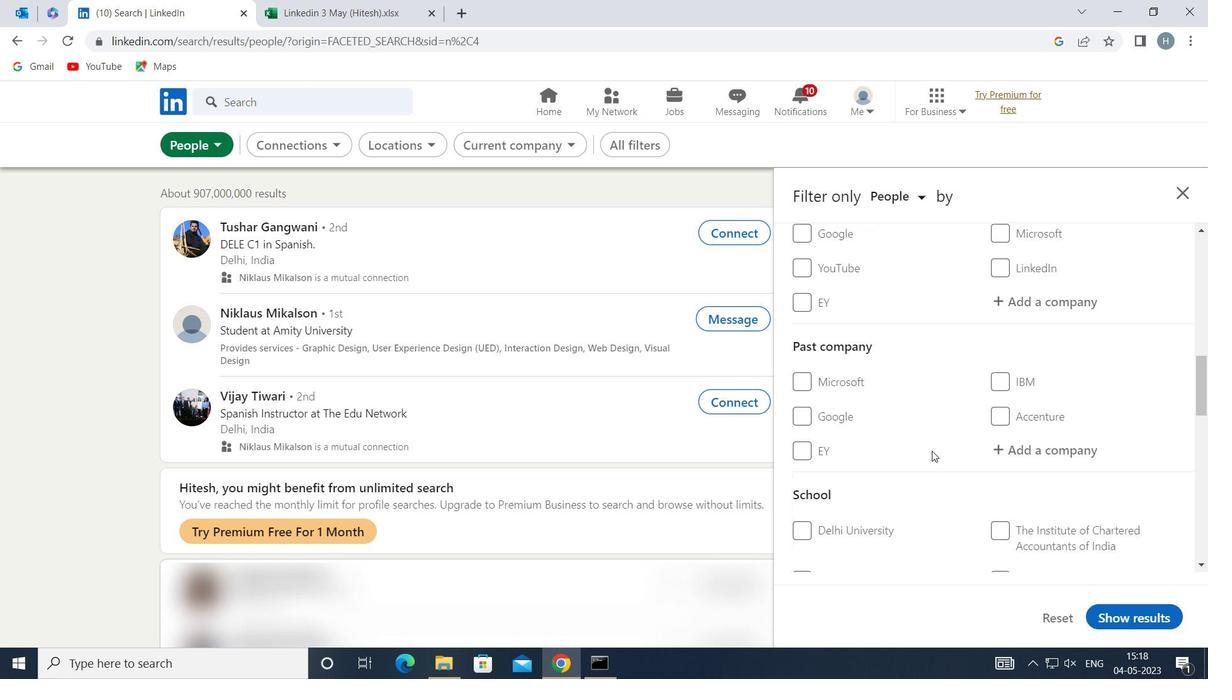 
Action: Mouse scrolled (932, 451) with delta (0, 0)
Screenshot: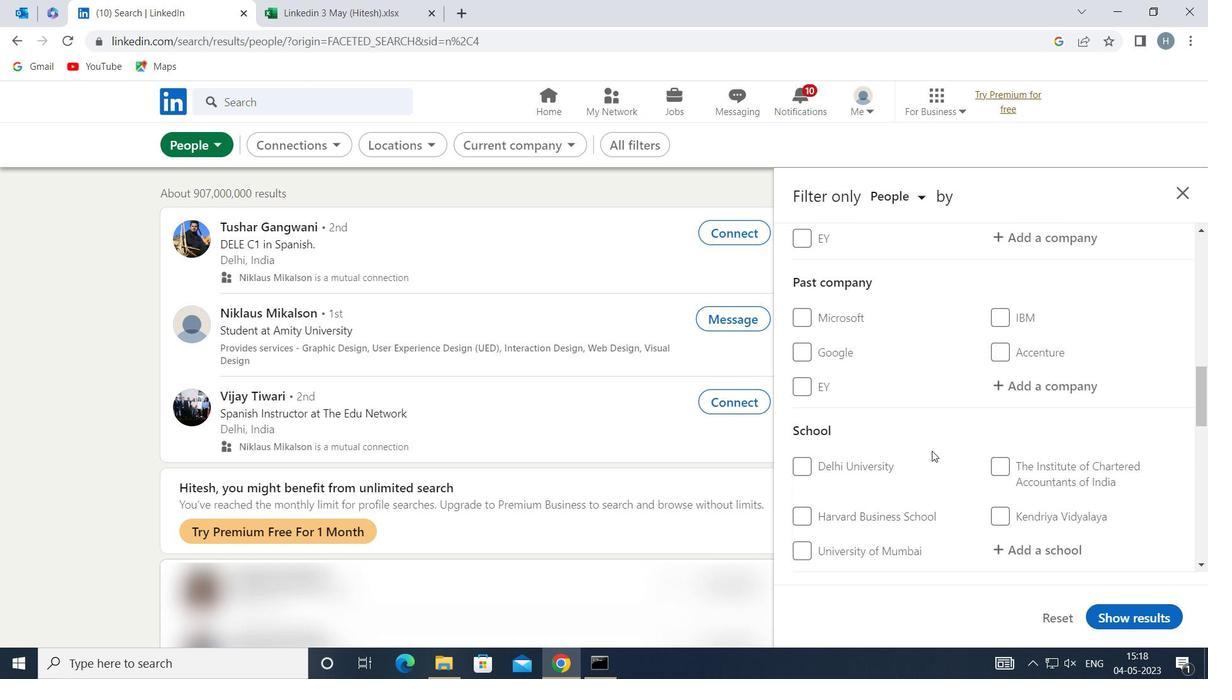 
Action: Mouse scrolled (932, 451) with delta (0, 0)
Screenshot: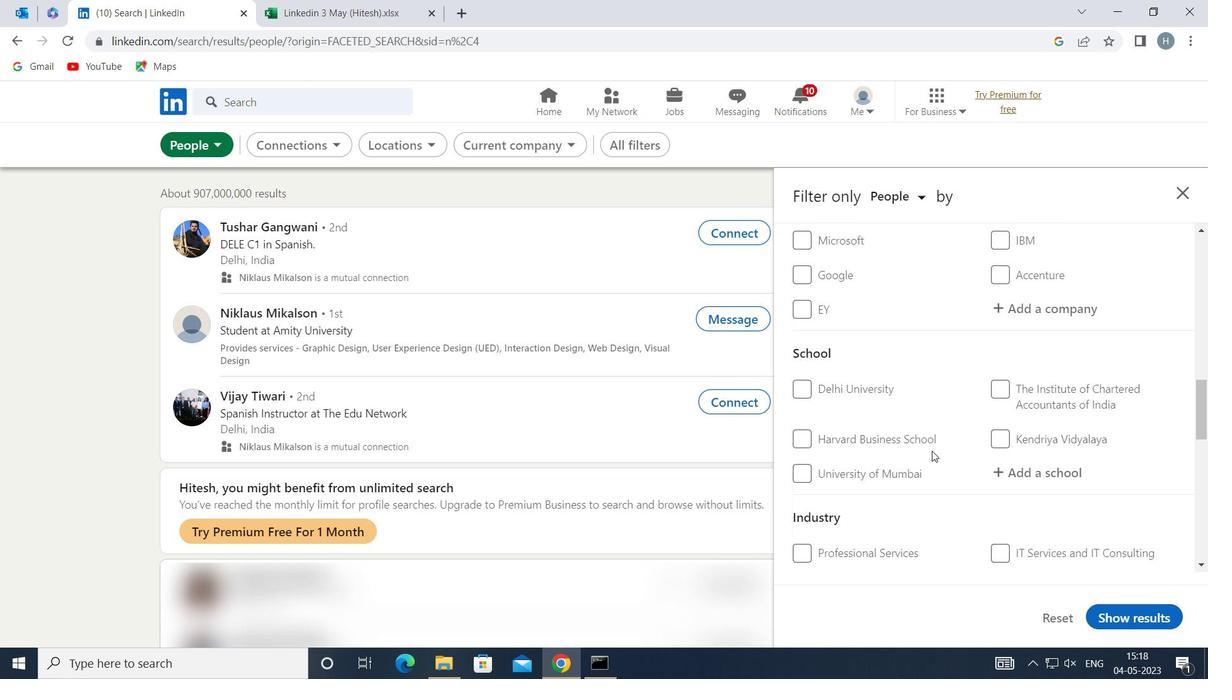 
Action: Mouse scrolled (932, 451) with delta (0, 0)
Screenshot: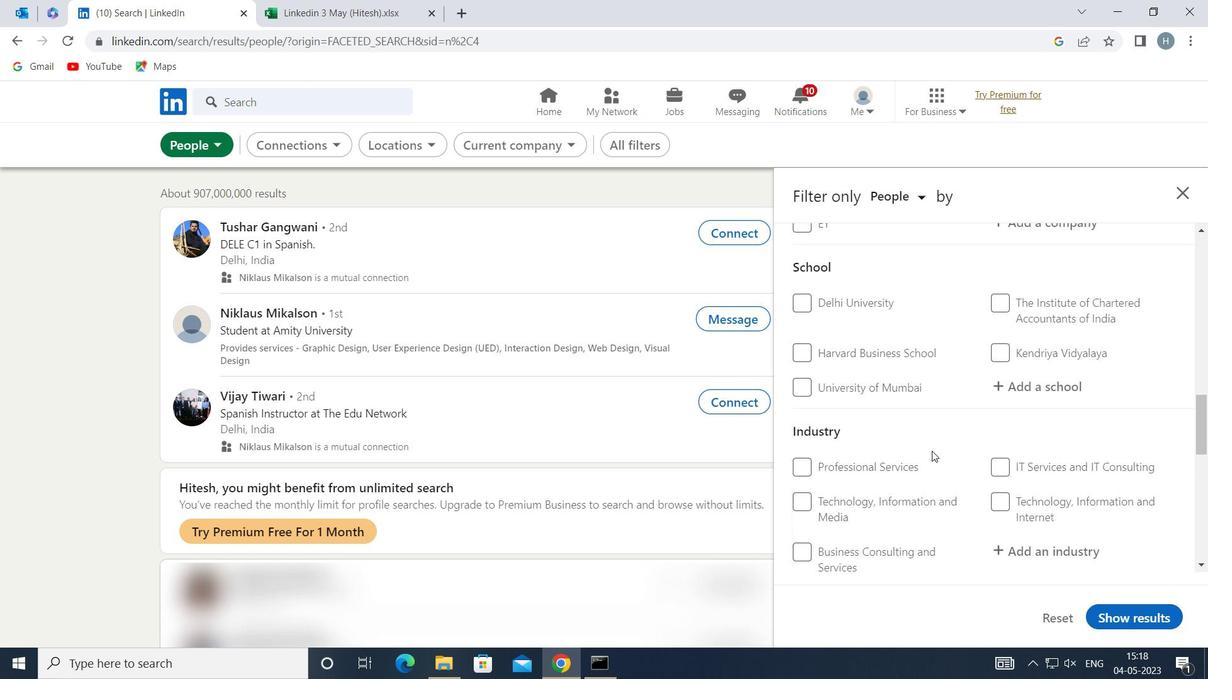 
Action: Mouse scrolled (932, 451) with delta (0, 0)
Screenshot: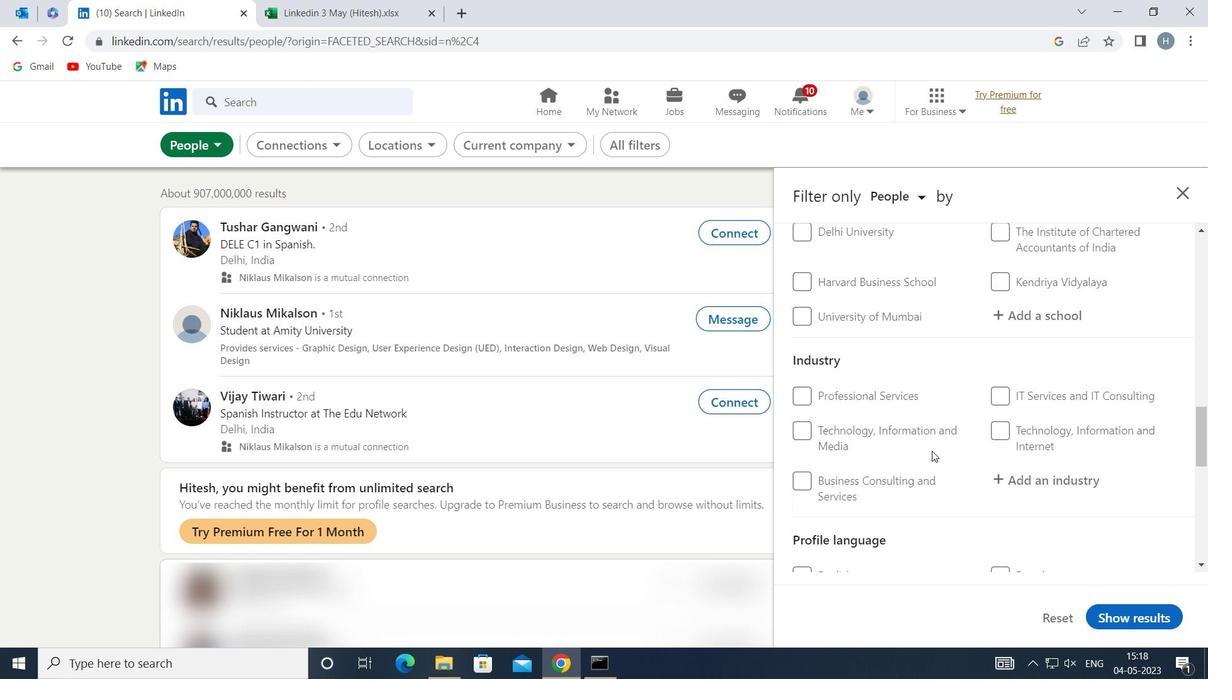 
Action: Mouse moved to (1000, 464)
Screenshot: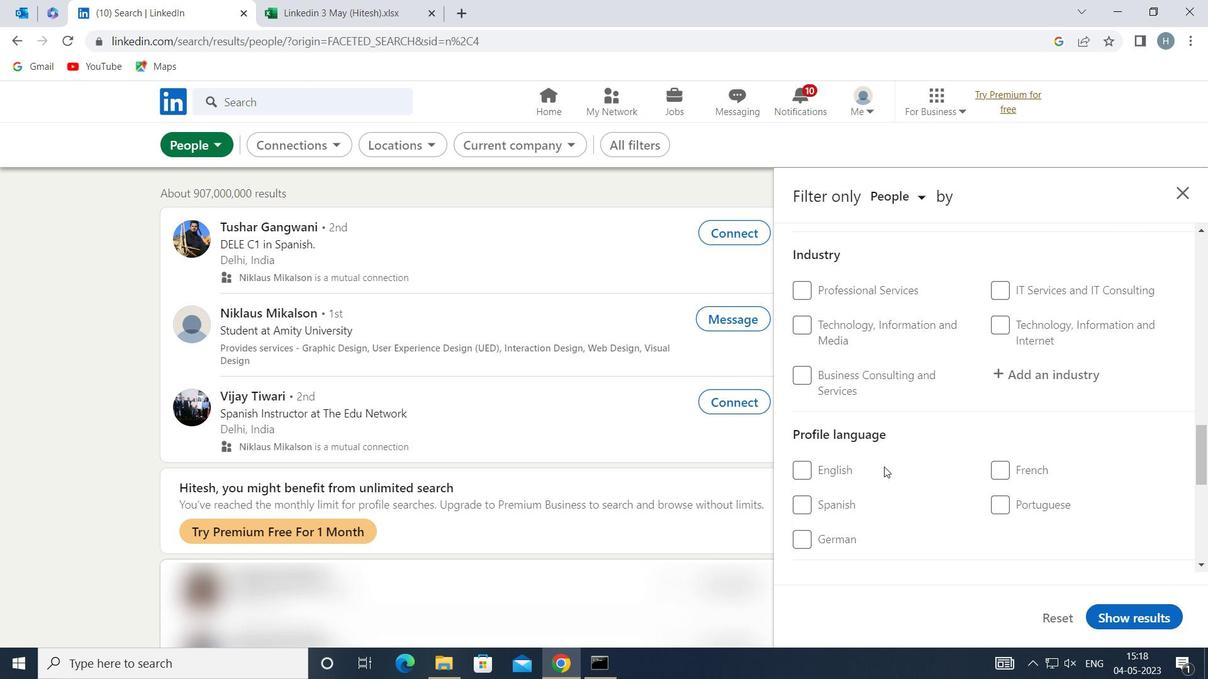
Action: Mouse pressed left at (1000, 464)
Screenshot: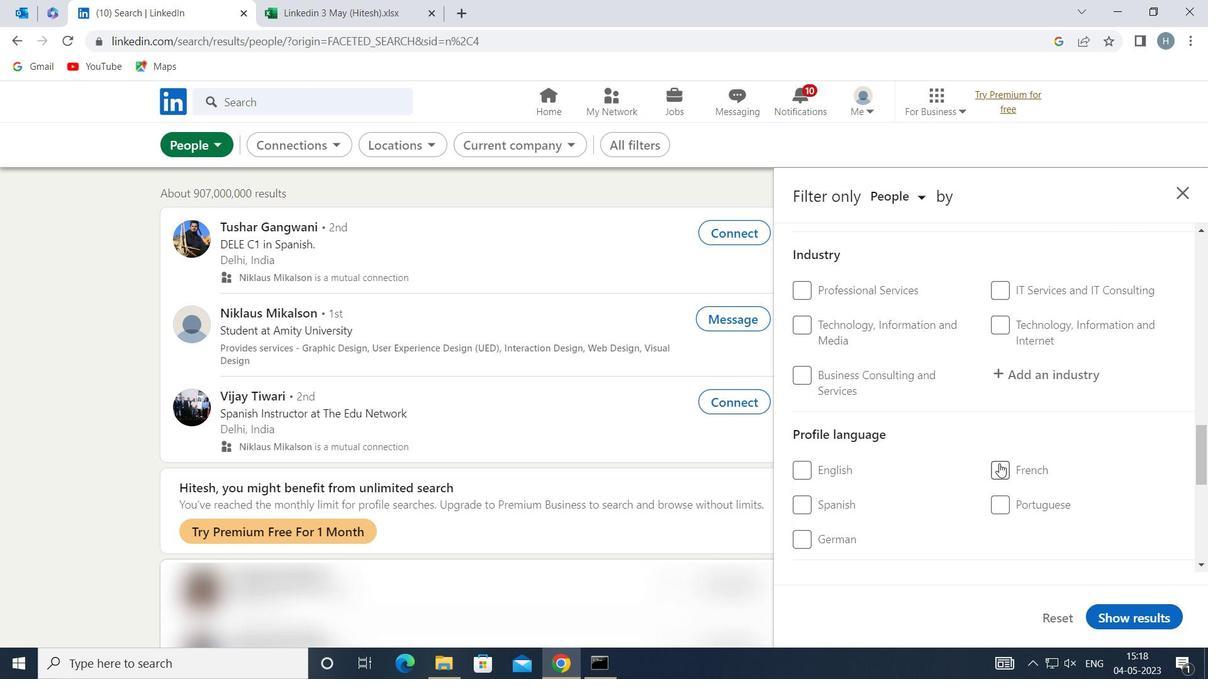 
Action: Mouse moved to (944, 495)
Screenshot: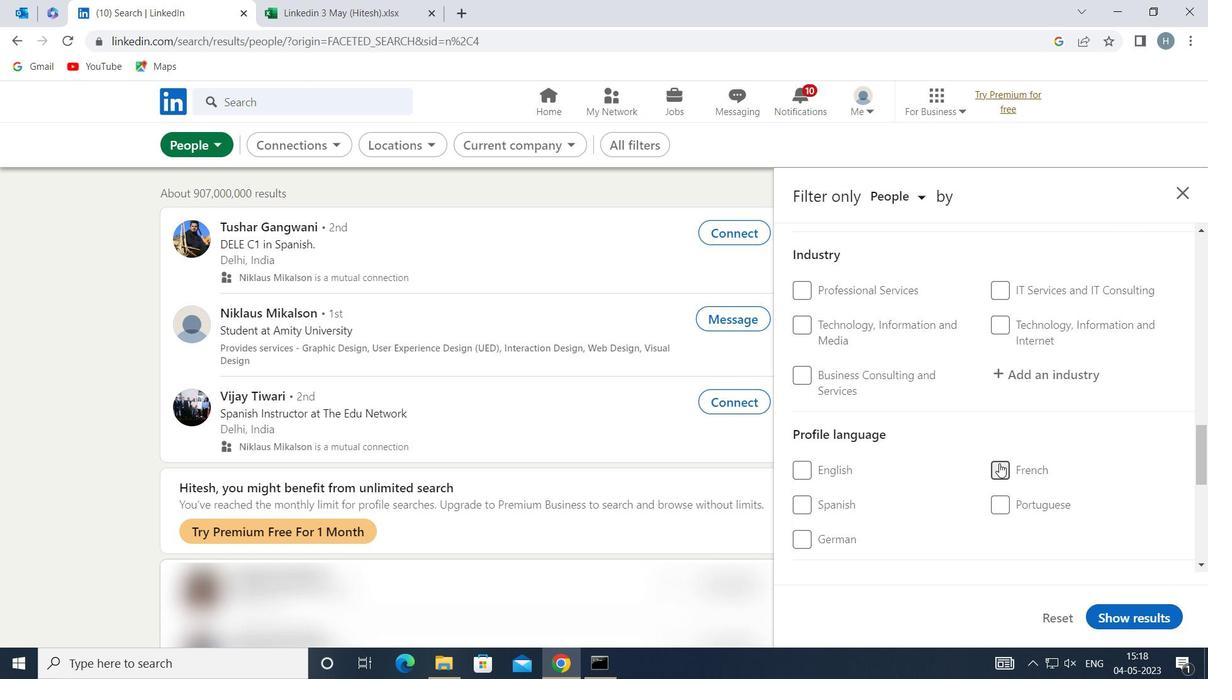 
Action: Mouse scrolled (944, 496) with delta (0, 0)
Screenshot: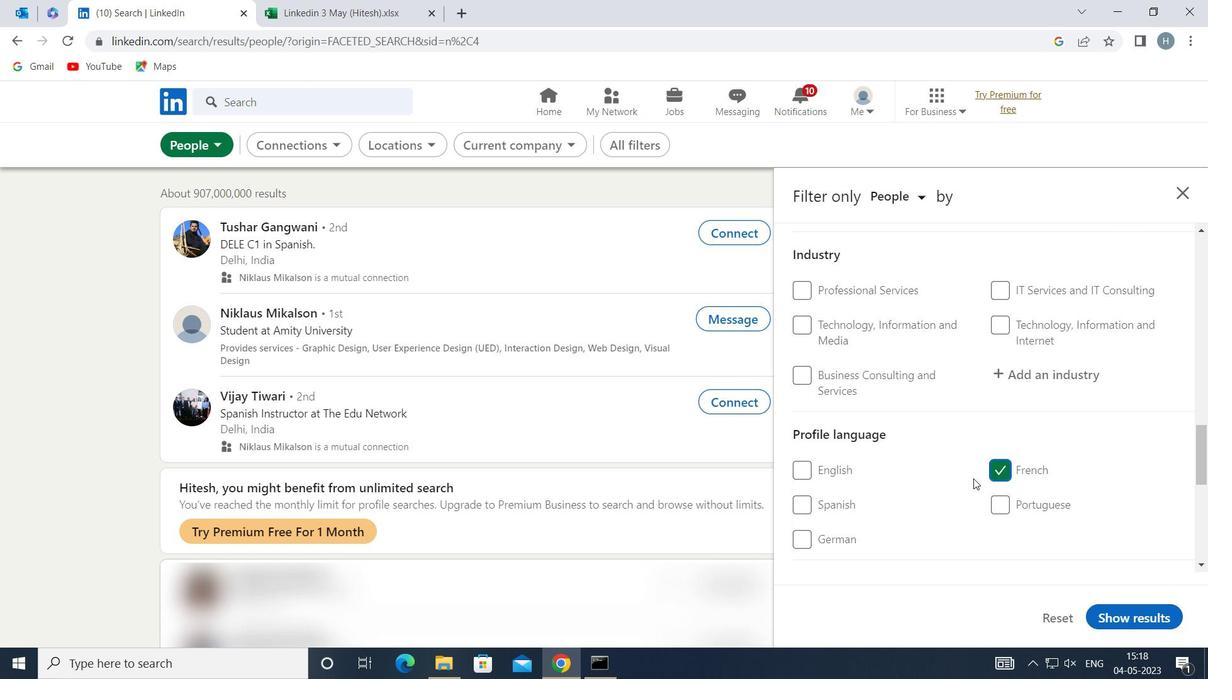 
Action: Mouse scrolled (944, 496) with delta (0, 0)
Screenshot: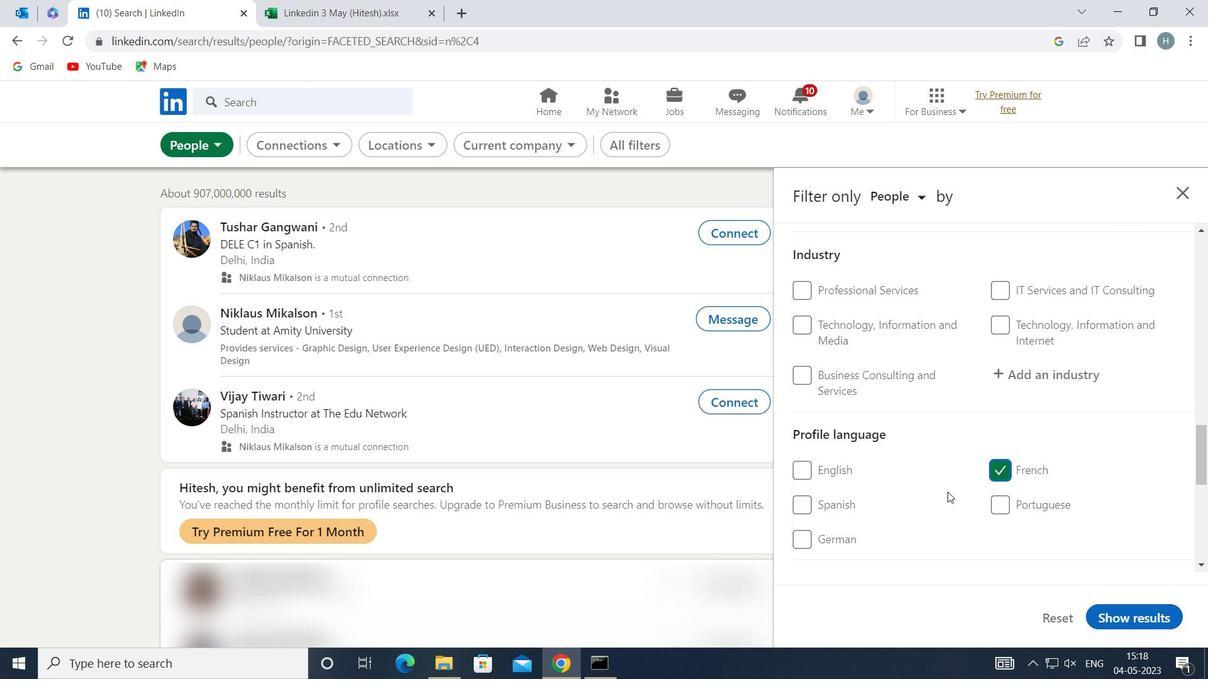 
Action: Mouse scrolled (944, 496) with delta (0, 0)
Screenshot: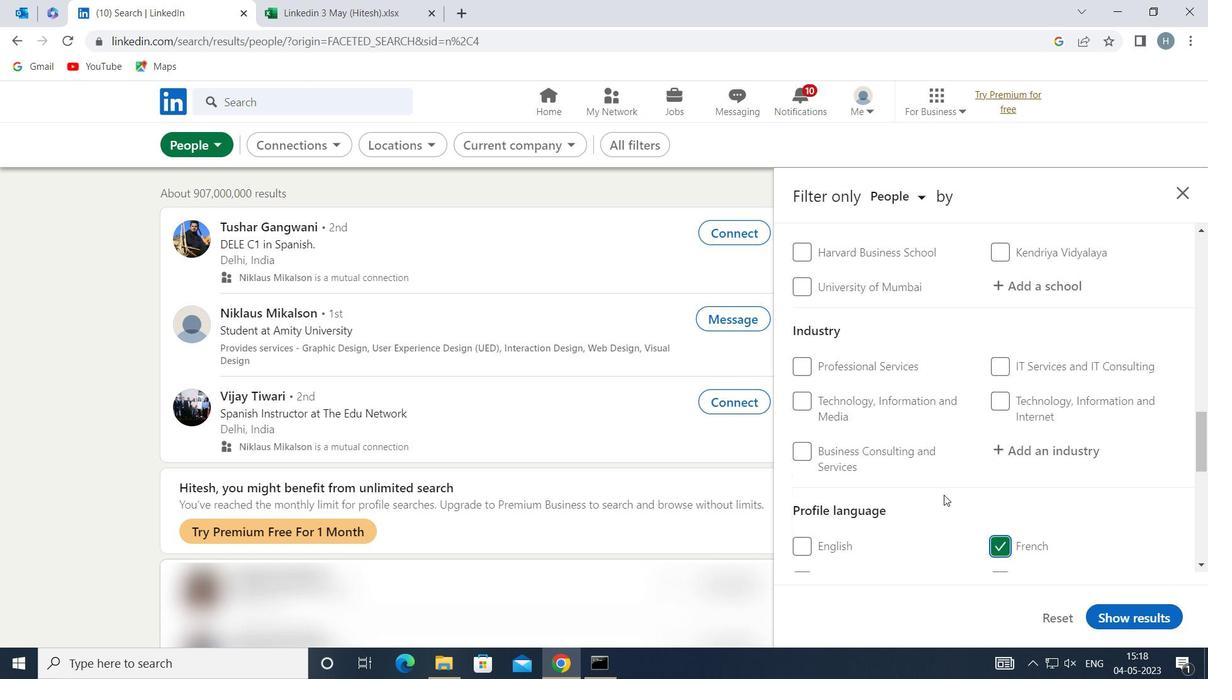 
Action: Mouse scrolled (944, 496) with delta (0, 0)
Screenshot: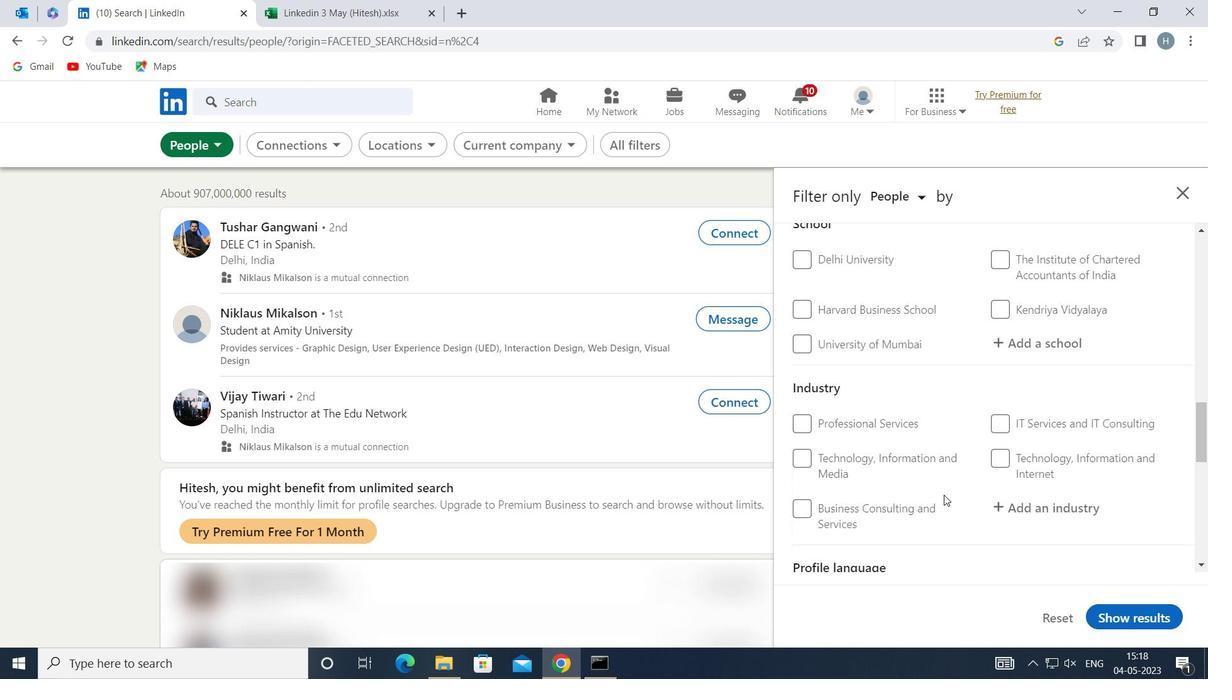 
Action: Mouse scrolled (944, 496) with delta (0, 0)
Screenshot: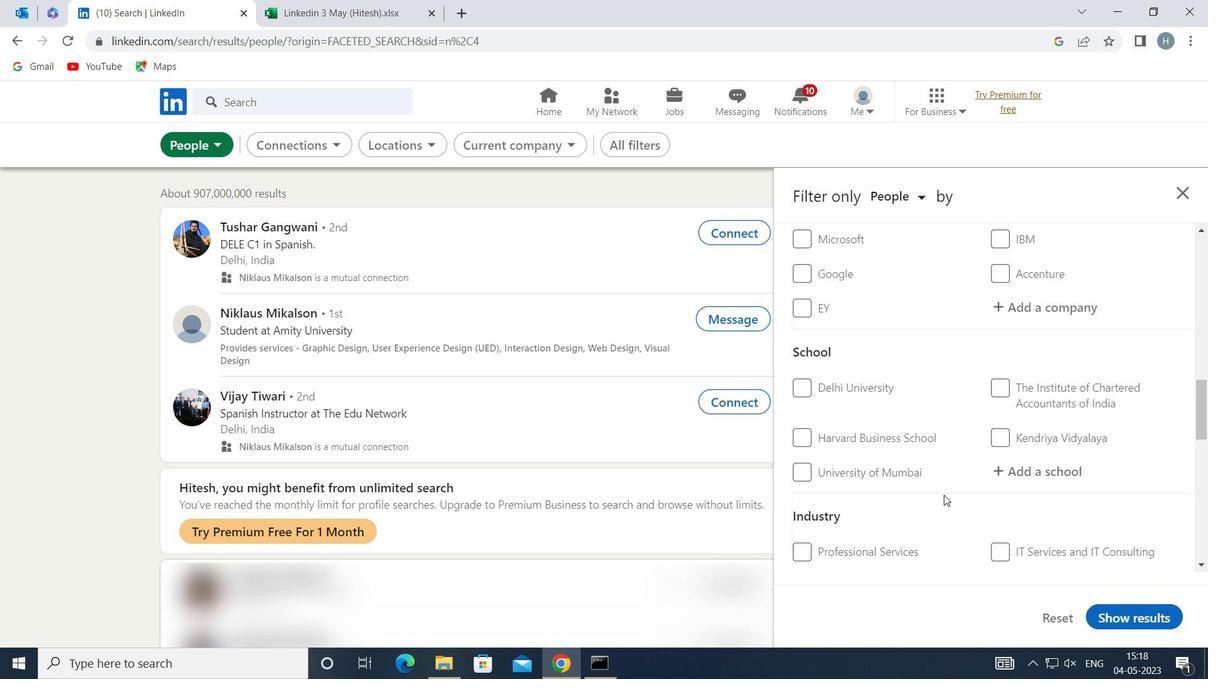 
Action: Mouse scrolled (944, 496) with delta (0, 0)
Screenshot: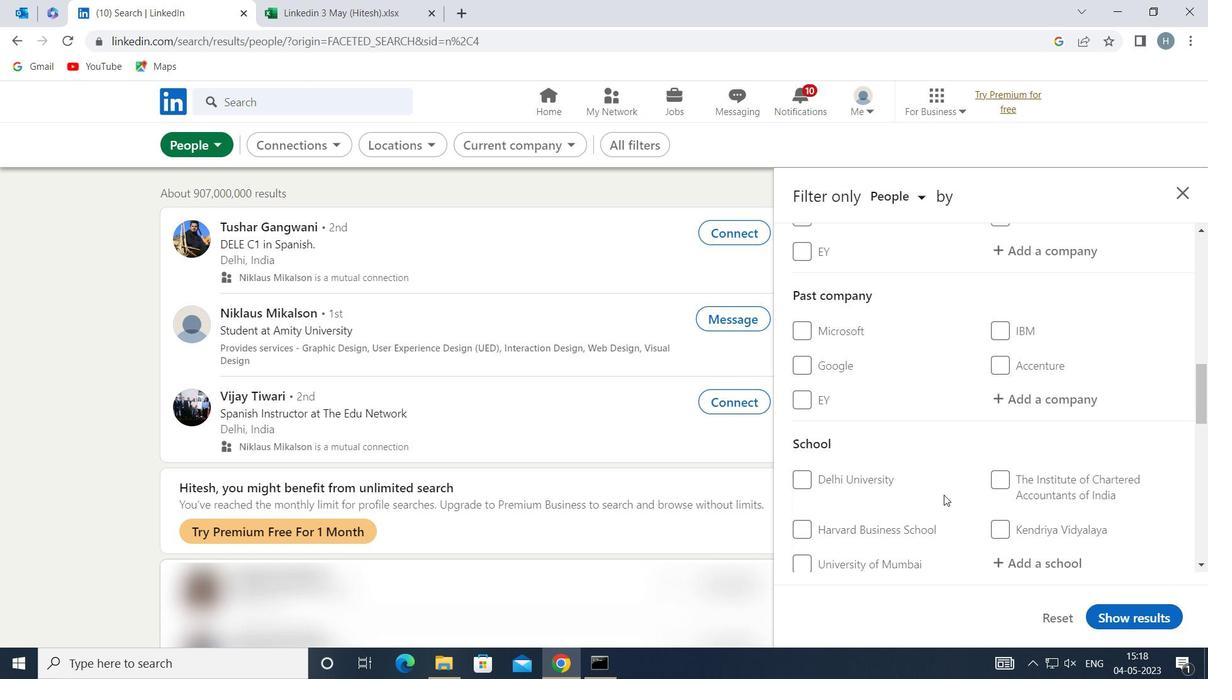 
Action: Mouse scrolled (944, 496) with delta (0, 0)
Screenshot: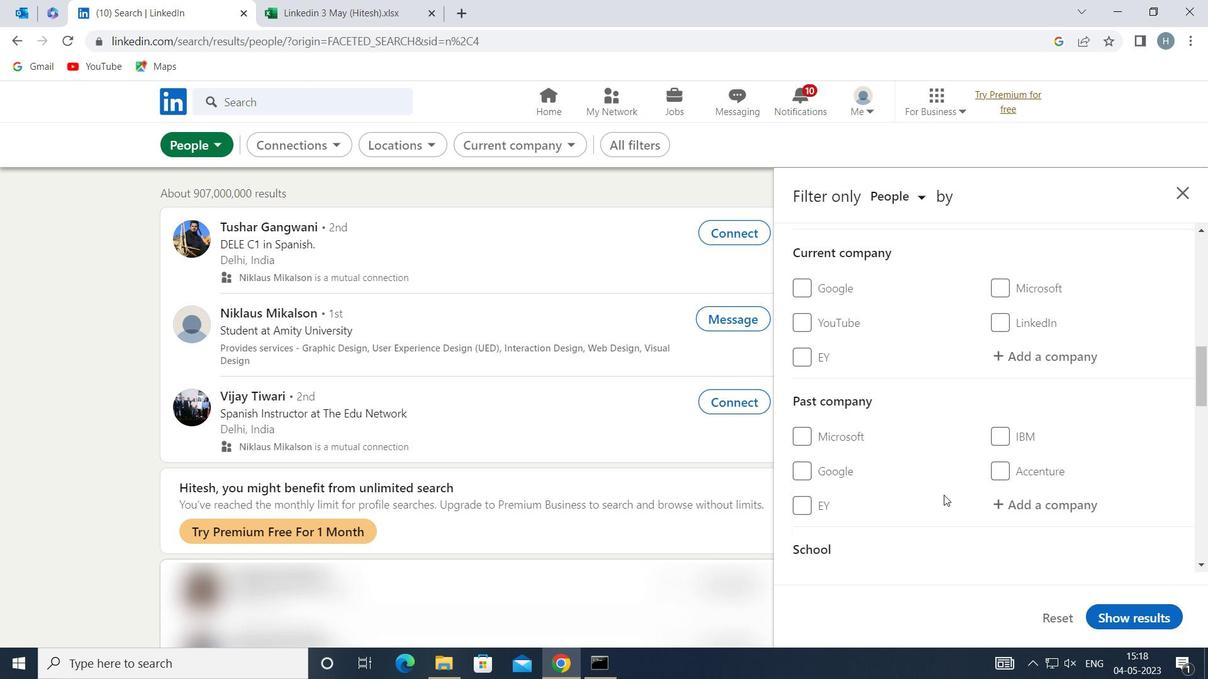 
Action: Mouse moved to (1029, 452)
Screenshot: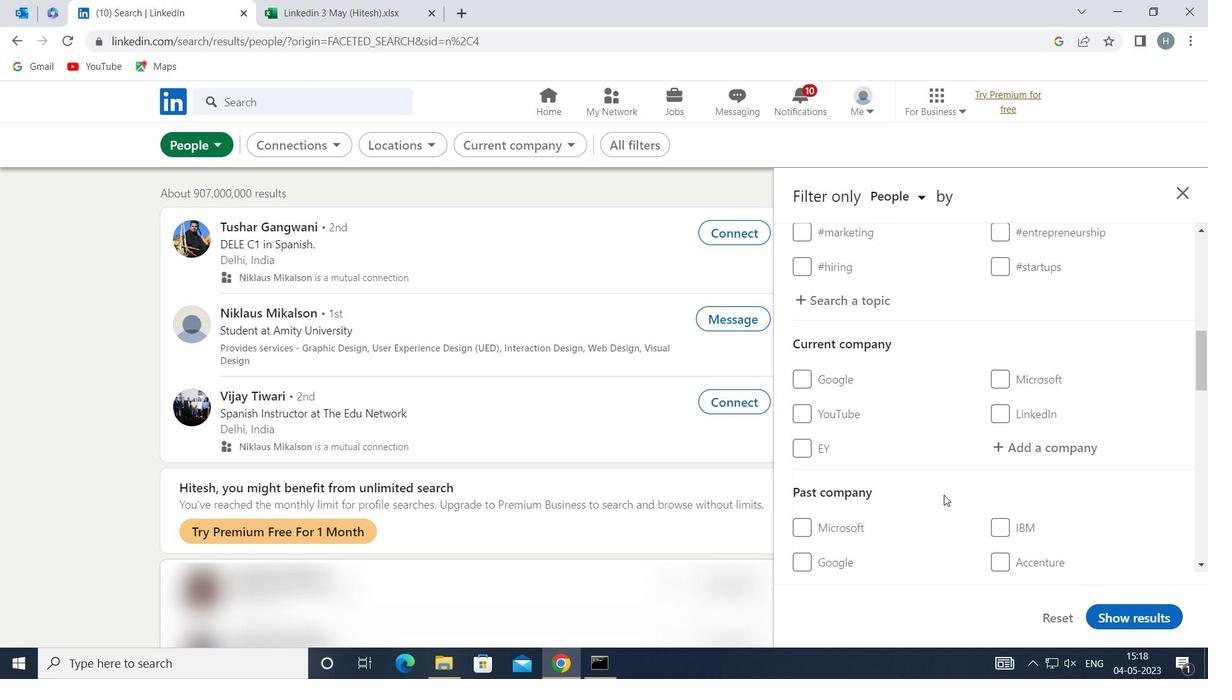 
Action: Mouse pressed left at (1029, 452)
Screenshot: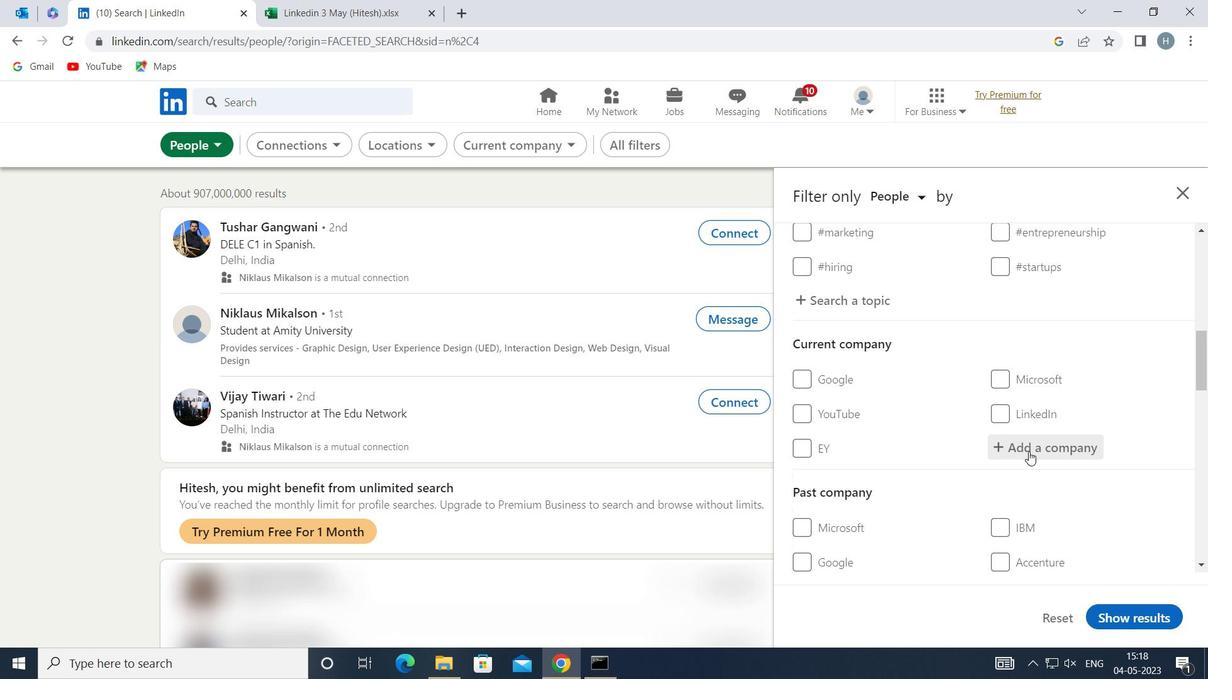 
Action: Key pressed <Key.shift>MARKLE<Key.space><Key.shift>SOKRATI
Screenshot: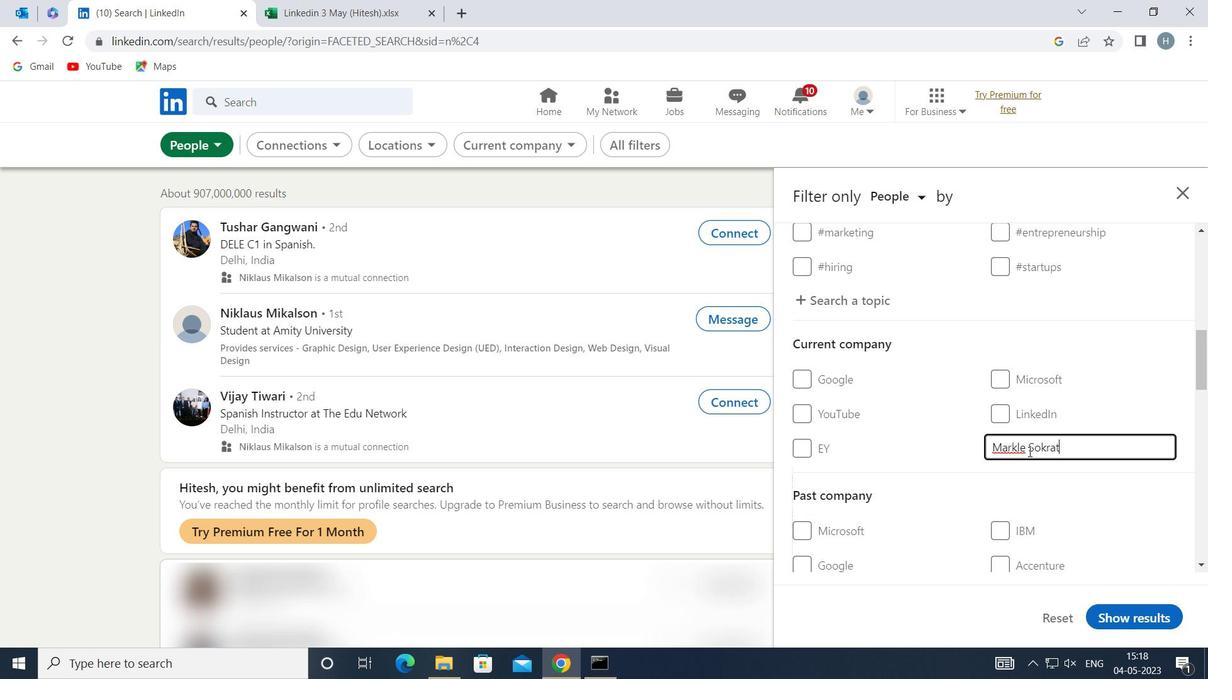 
Action: Mouse moved to (1055, 451)
Screenshot: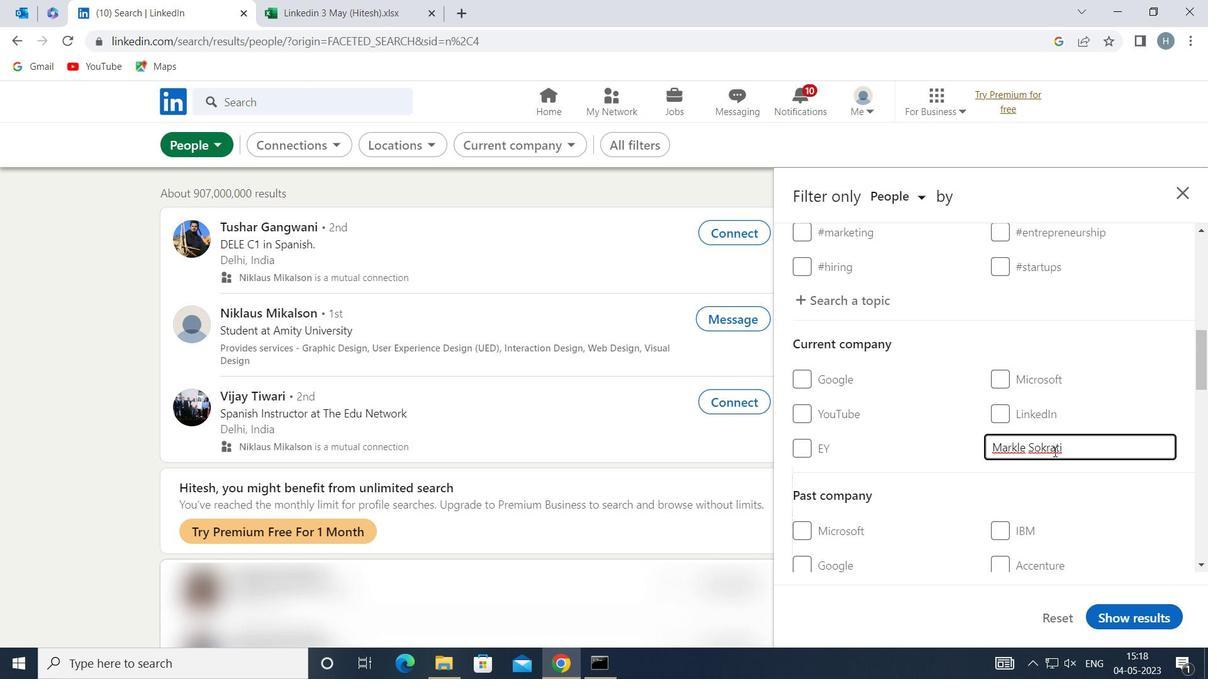 
Action: Key pressed <Key.backspace>
Screenshot: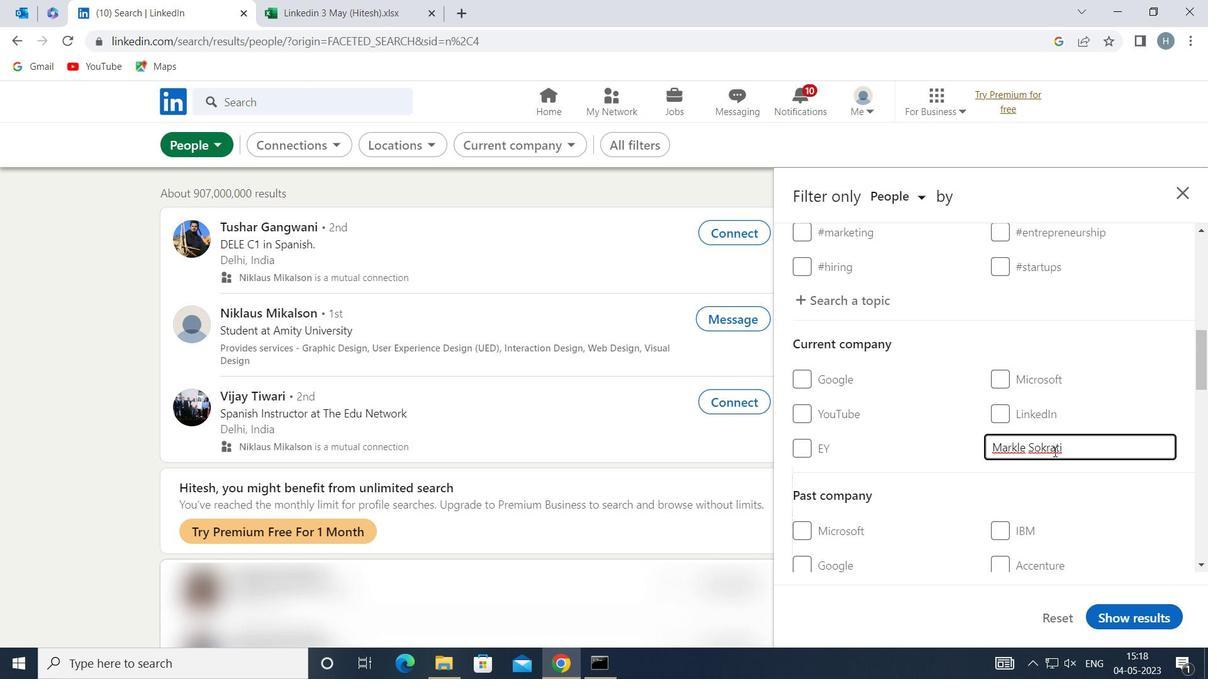 
Action: Mouse moved to (1055, 451)
Screenshot: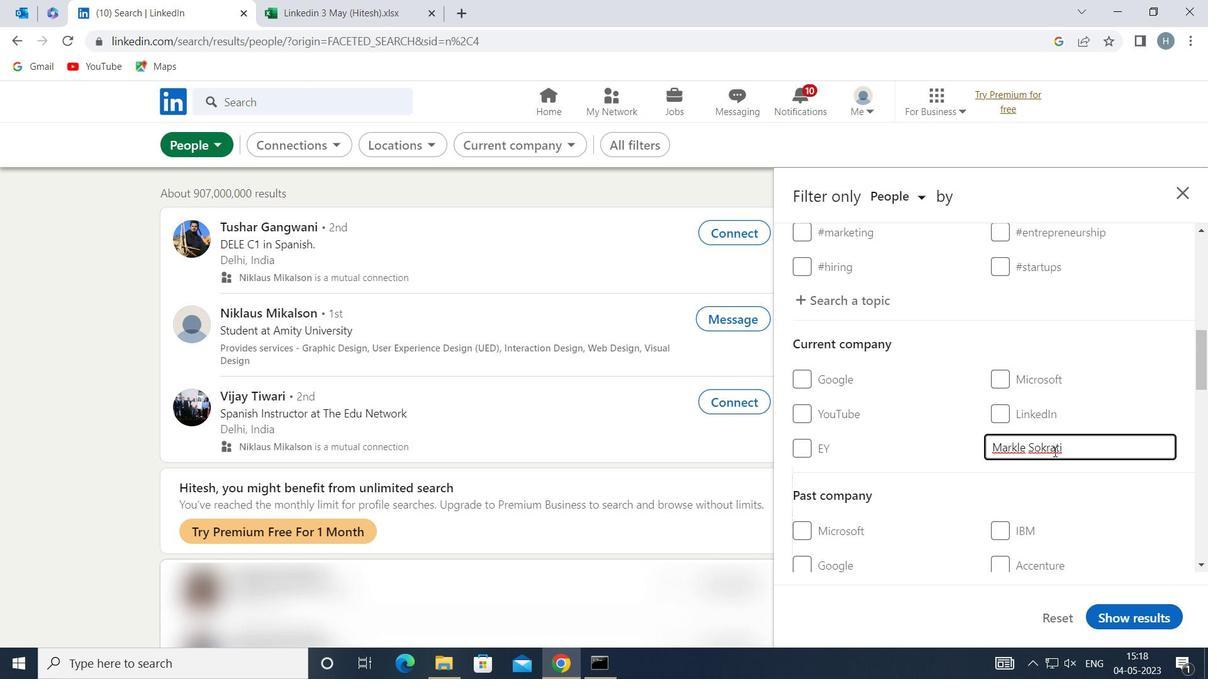
Action: Key pressed <Key.backspace><Key.backspace><Key.backspace><Key.backspace><Key.backspace><Key.backspace><Key.backspace><Key.backspace><Key.backspace><Key.backspace><Key.backspace><Key.backspace><Key.backspace><Key.backspace><Key.backspace><Key.backspace><Key.shift>MERKLE
Screenshot: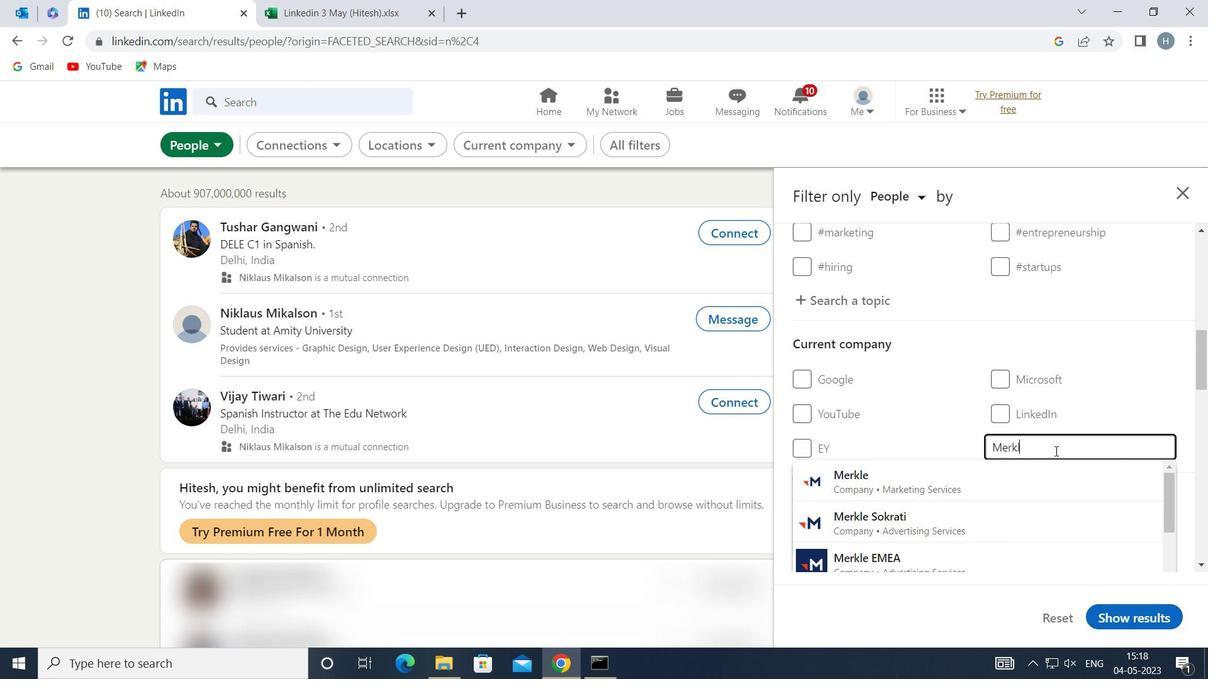 
Action: Mouse moved to (953, 516)
Screenshot: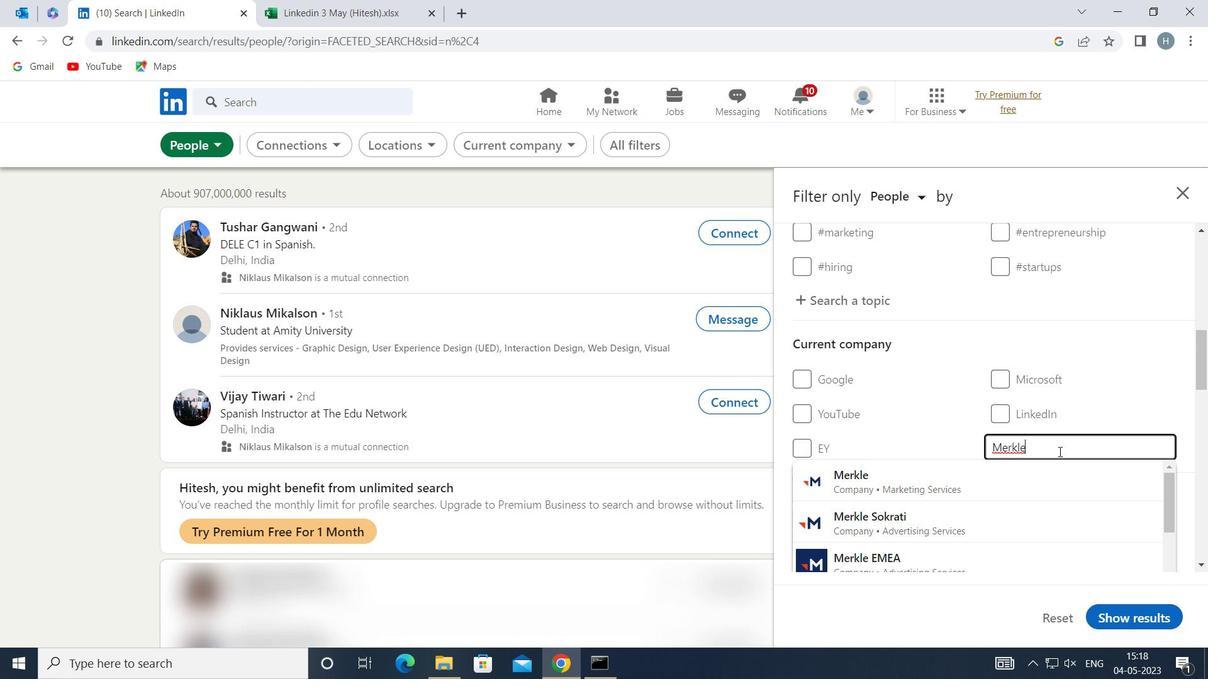 
Action: Mouse pressed left at (953, 516)
Screenshot: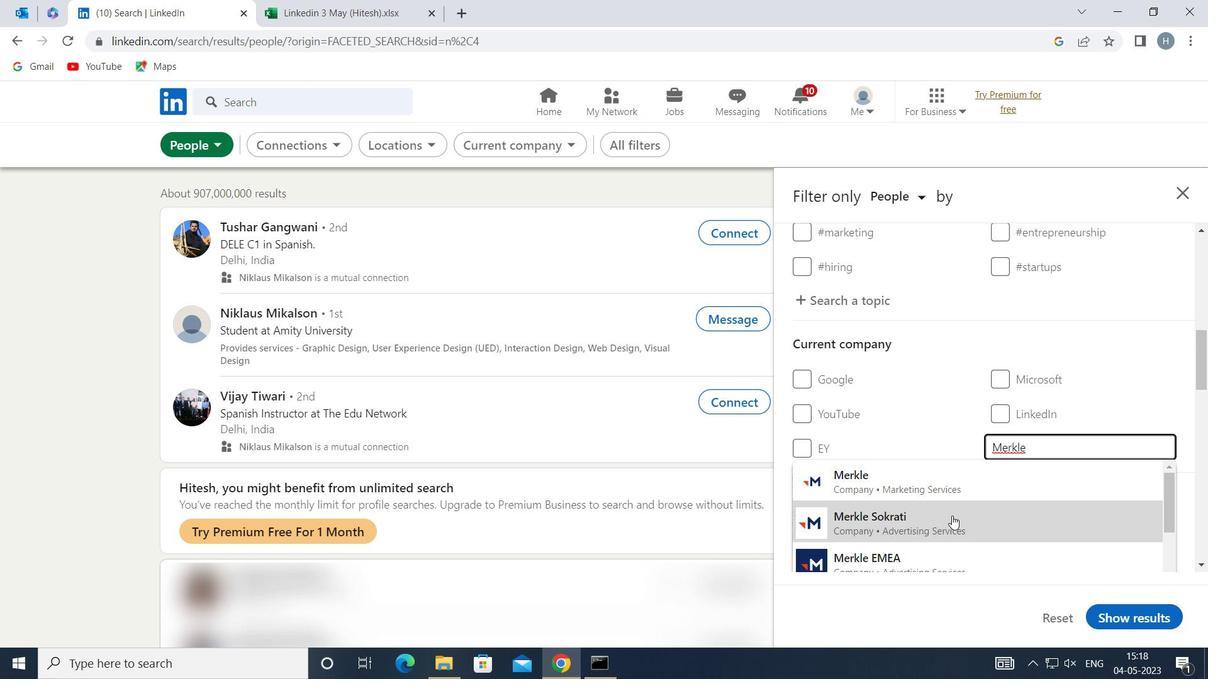 
Action: Mouse moved to (952, 501)
Screenshot: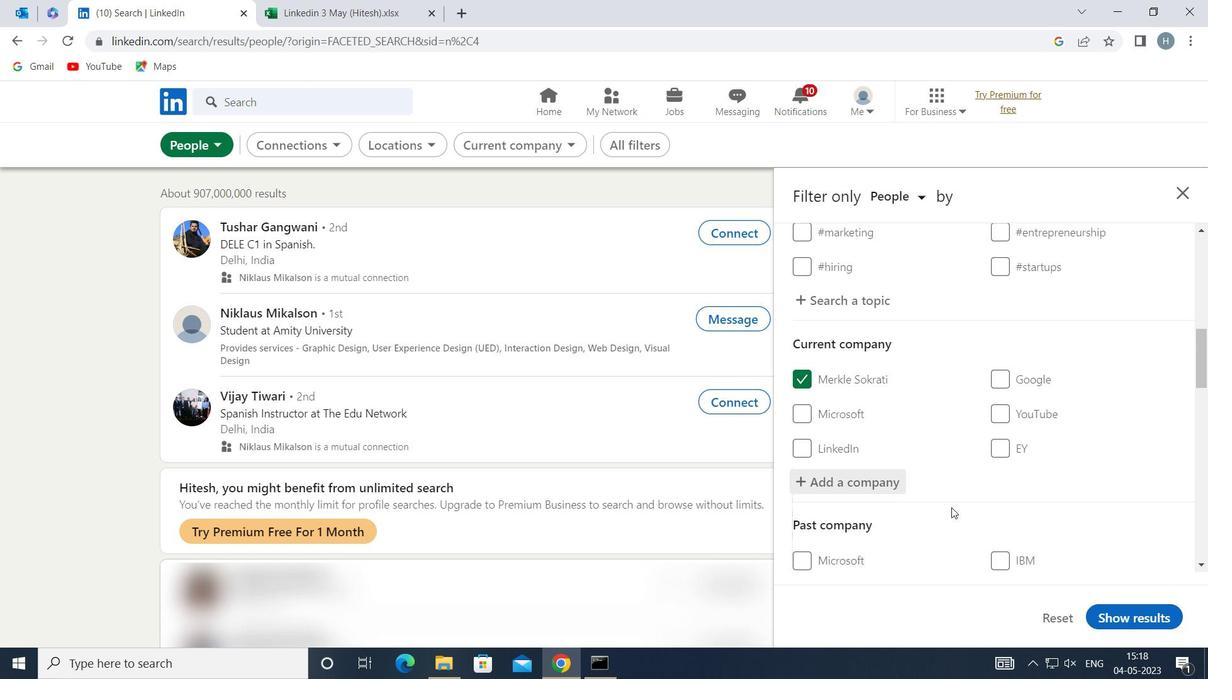 
Action: Mouse scrolled (952, 501) with delta (0, 0)
Screenshot: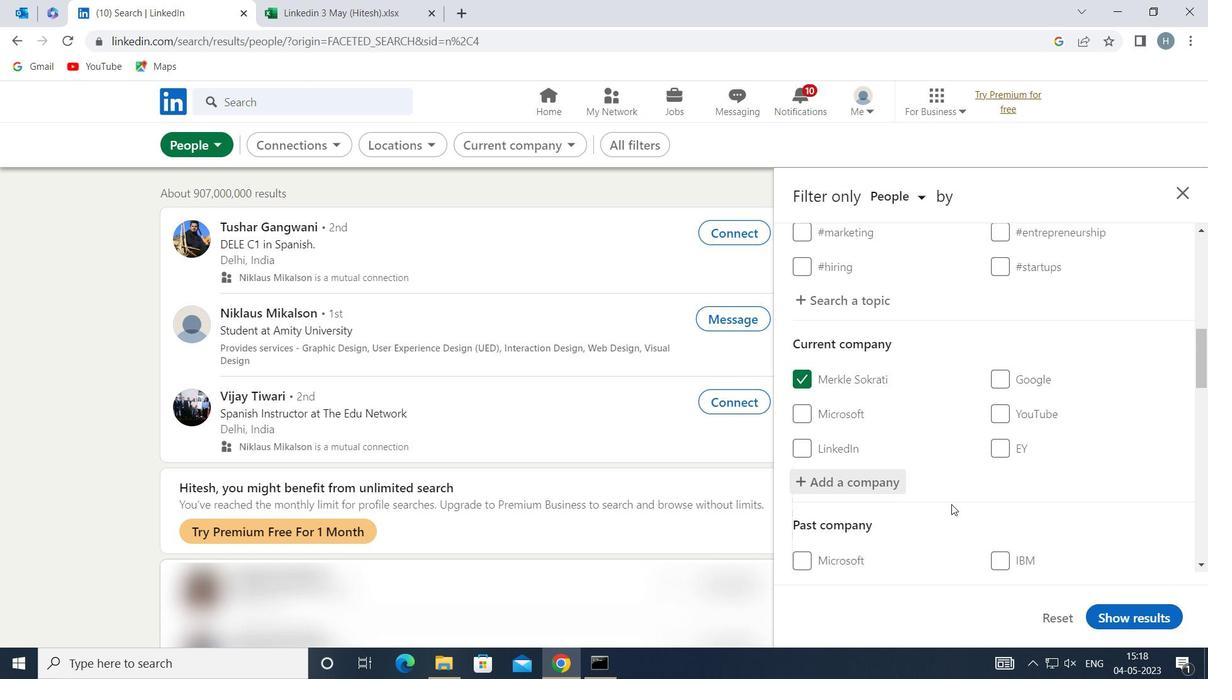 
Action: Mouse scrolled (952, 501) with delta (0, 0)
Screenshot: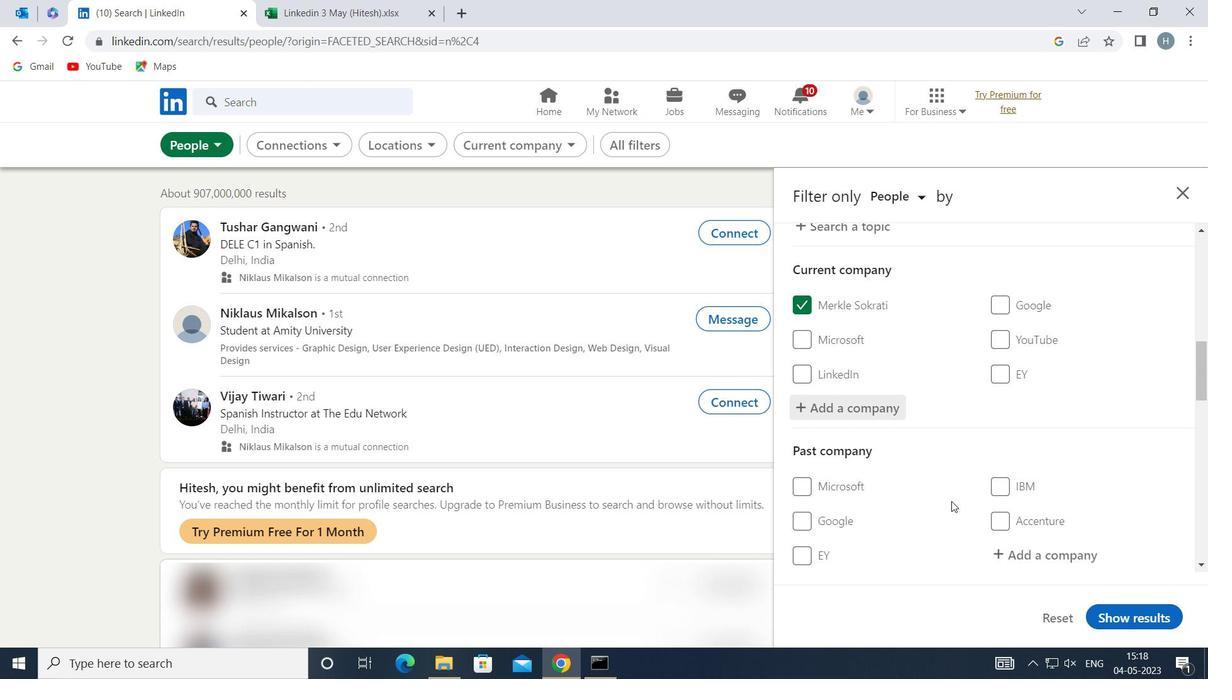 
Action: Mouse scrolled (952, 501) with delta (0, 0)
Screenshot: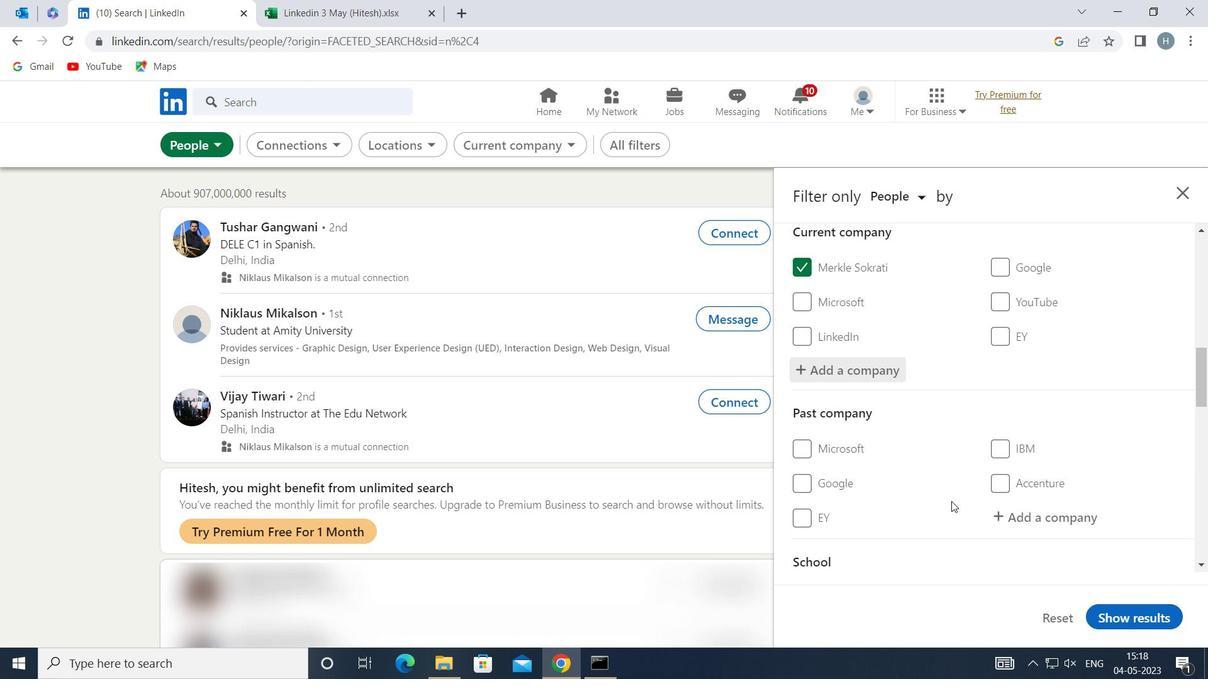 
Action: Mouse scrolled (952, 501) with delta (0, 0)
Screenshot: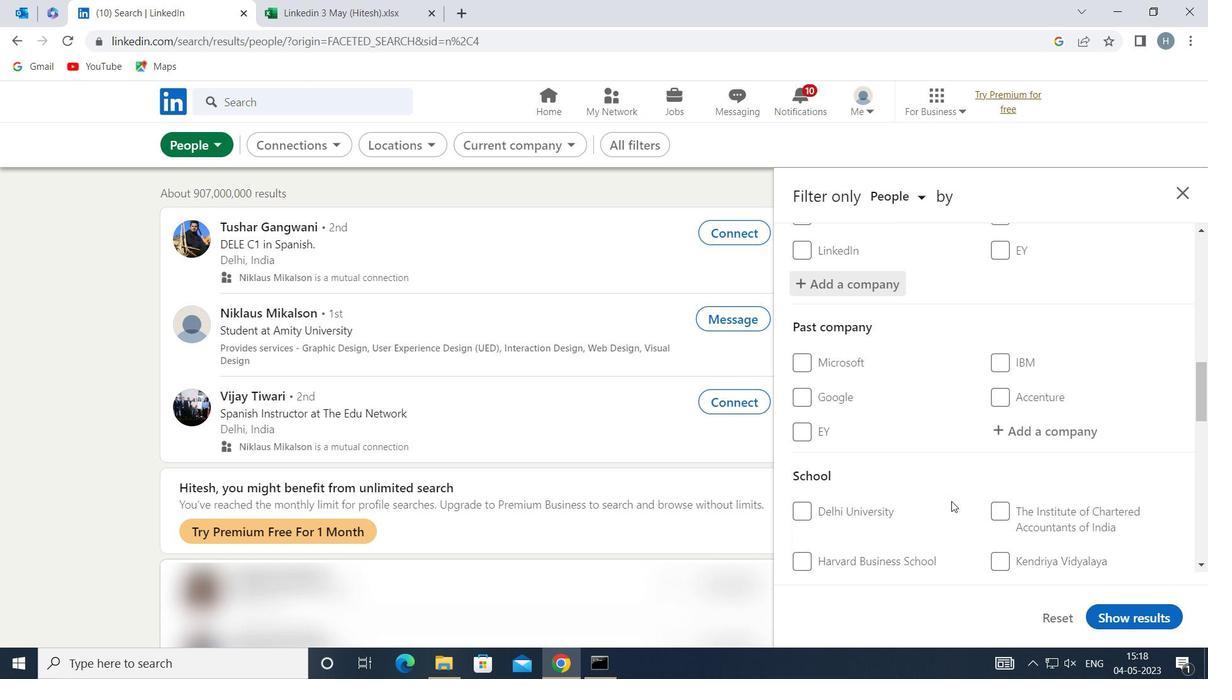 
Action: Mouse moved to (1038, 479)
Screenshot: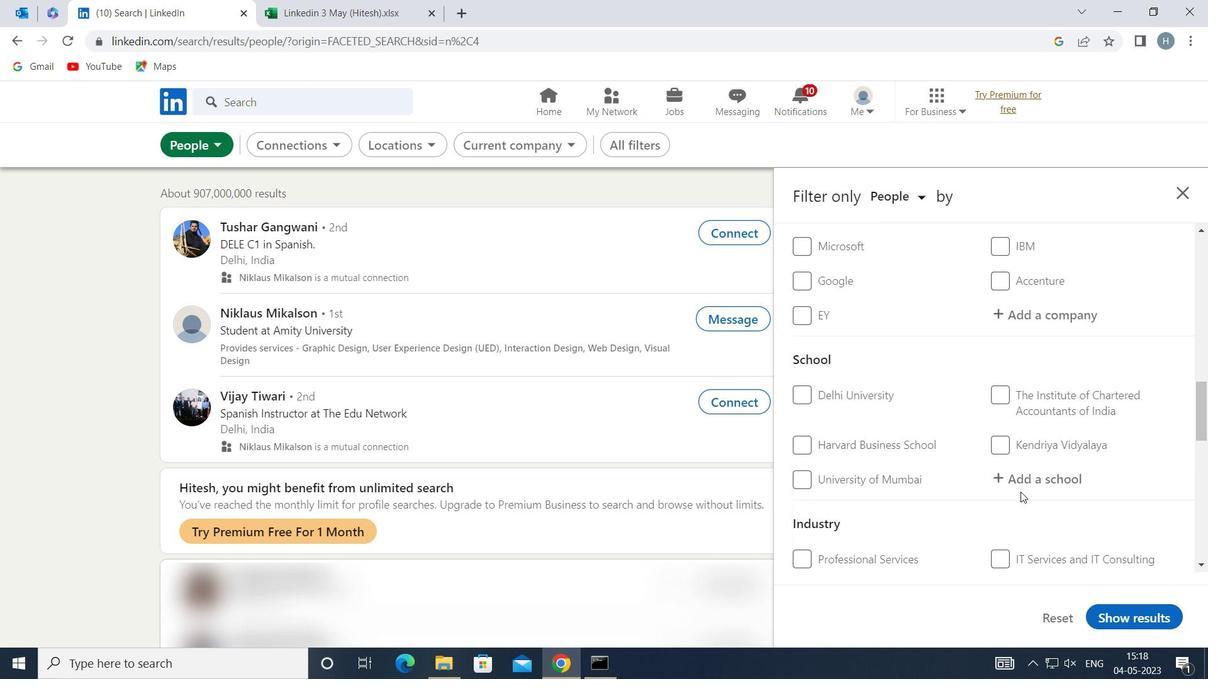 
Action: Mouse pressed left at (1038, 479)
Screenshot: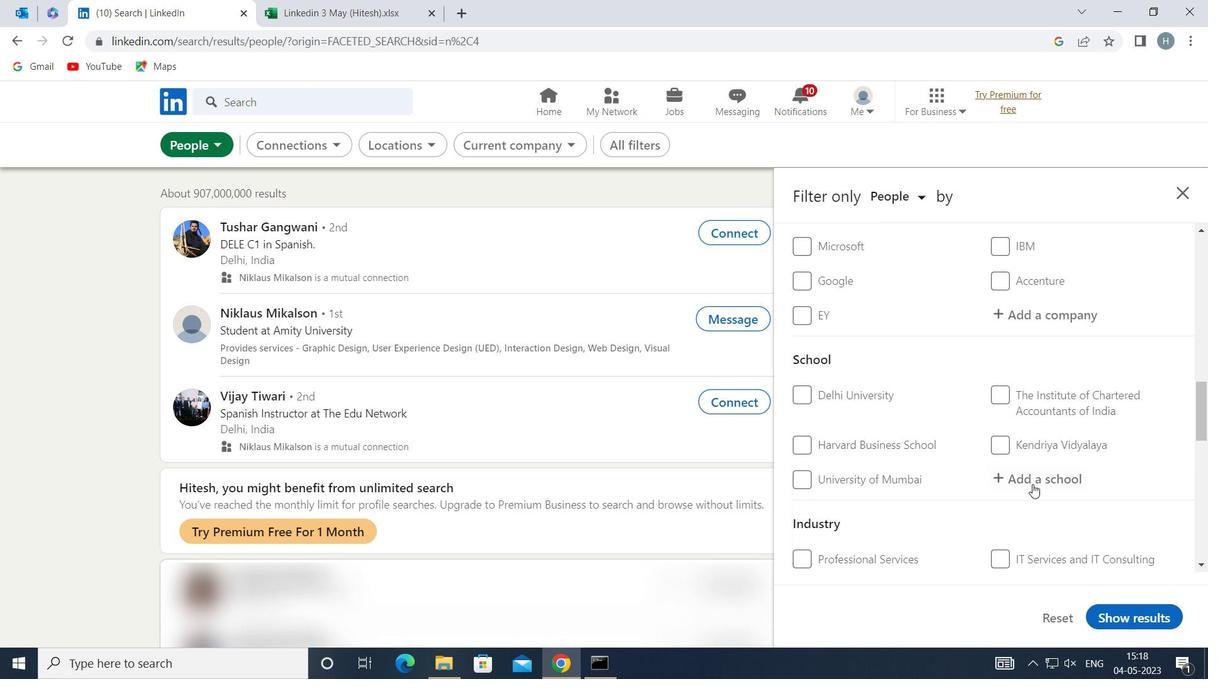
Action: Key pressed <Key.shift>INSTITUTE<Key.space>OF<Key.space><Key.shift>ENGINEERING<Key.space>
Screenshot: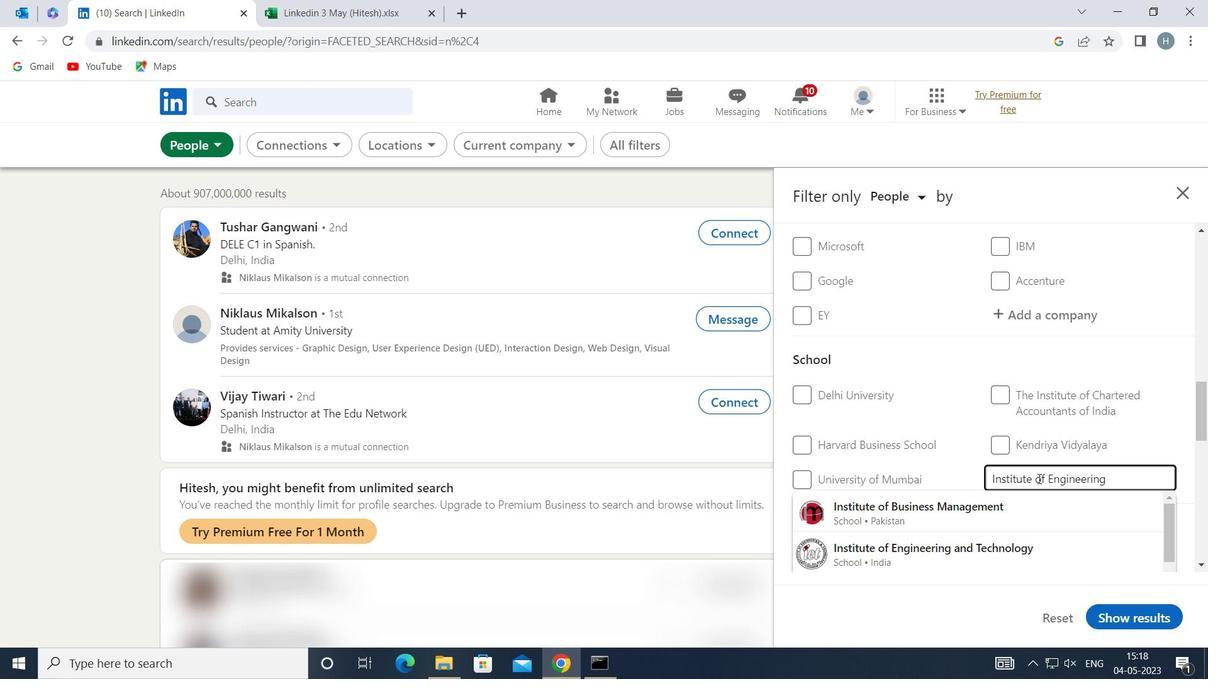 
Action: Mouse moved to (1035, 482)
Screenshot: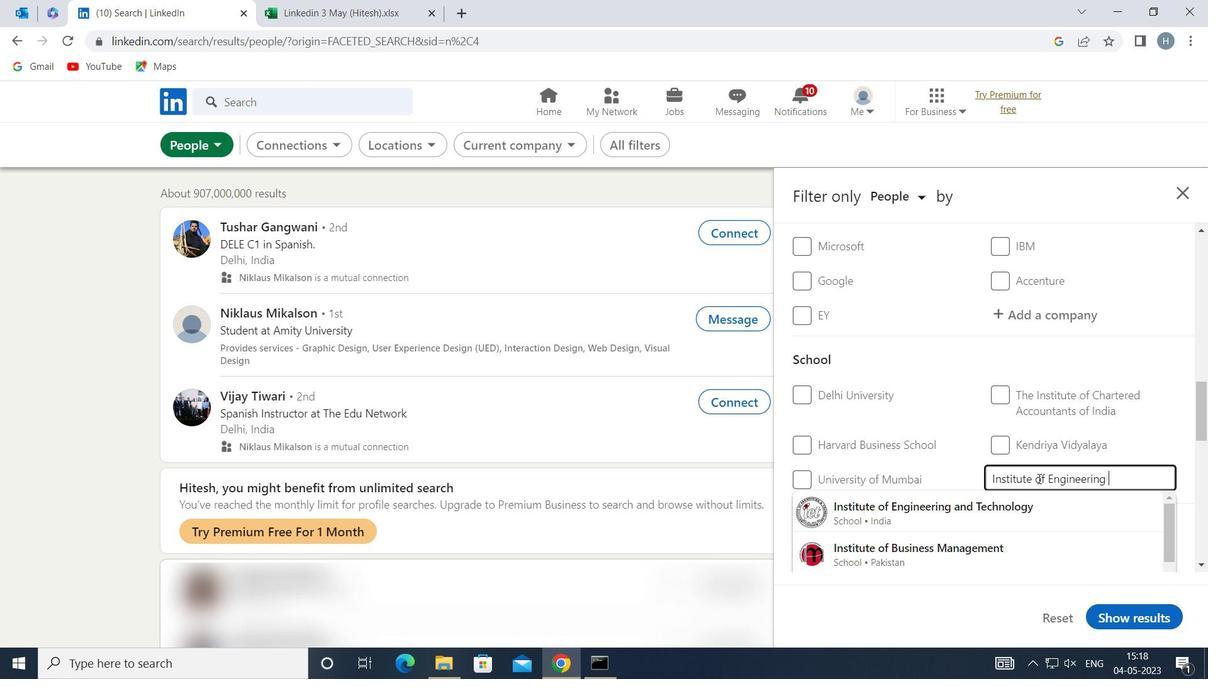 
Action: Key pressed <Key.shift>&<Key.space><Key.shift>TECH
Screenshot: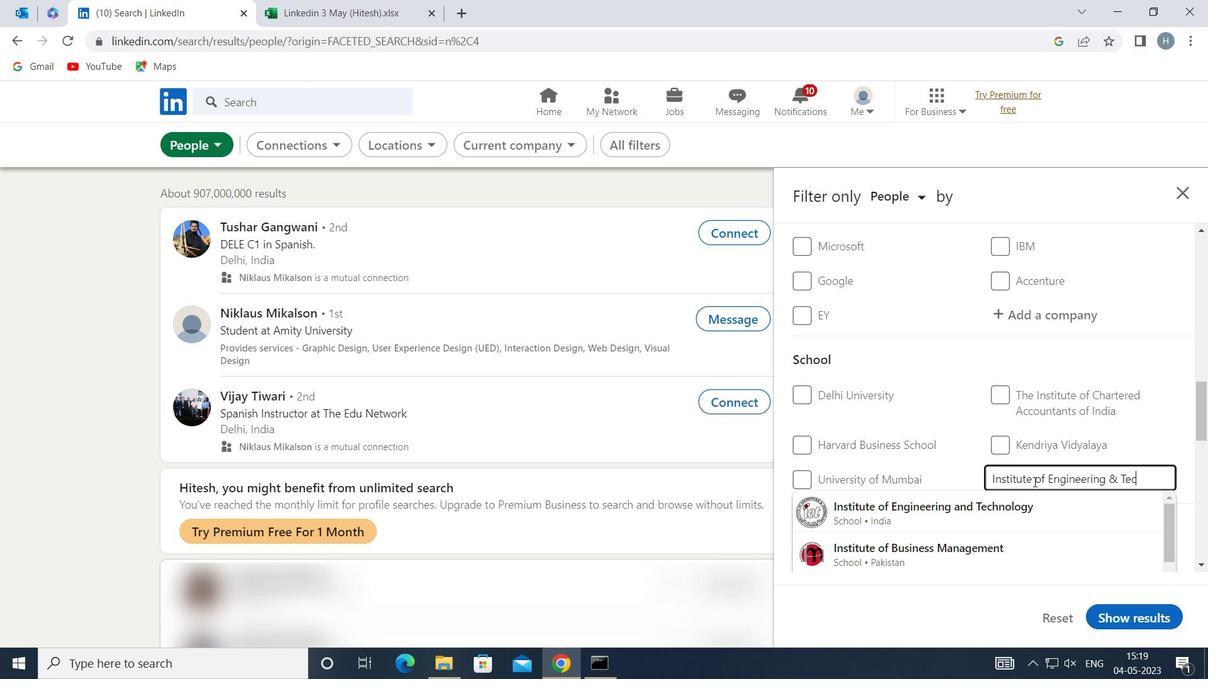 
Action: Mouse moved to (1004, 510)
Screenshot: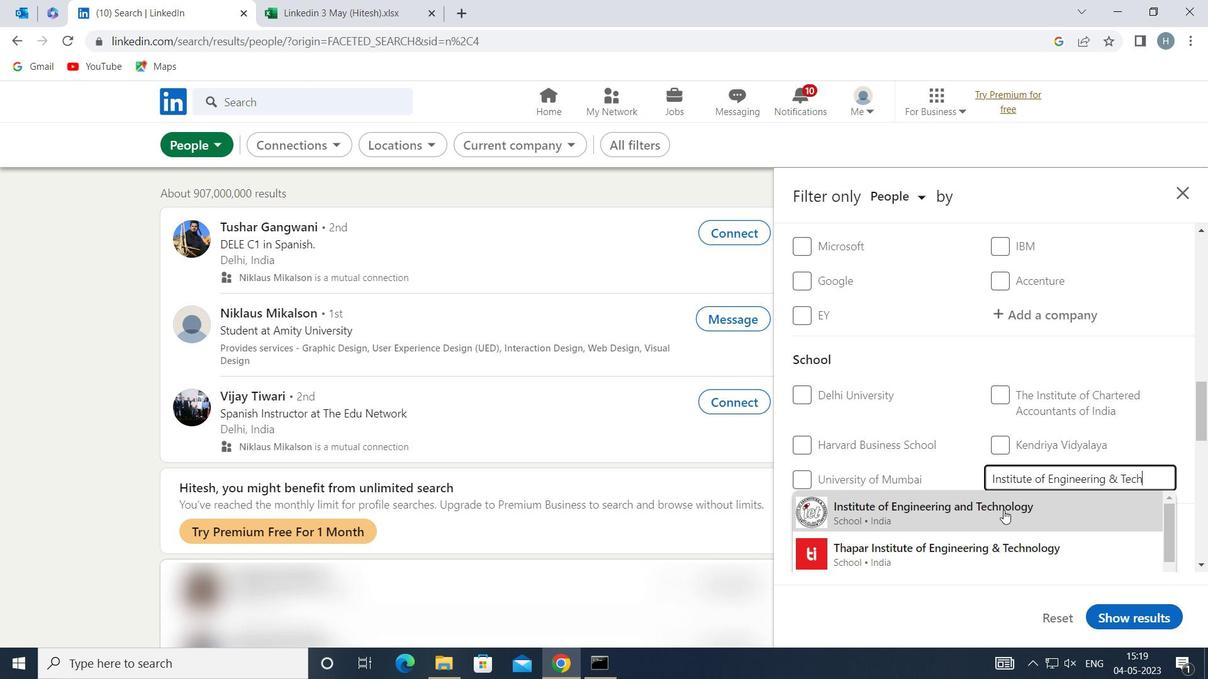 
Action: Mouse scrolled (1004, 509) with delta (0, 0)
Screenshot: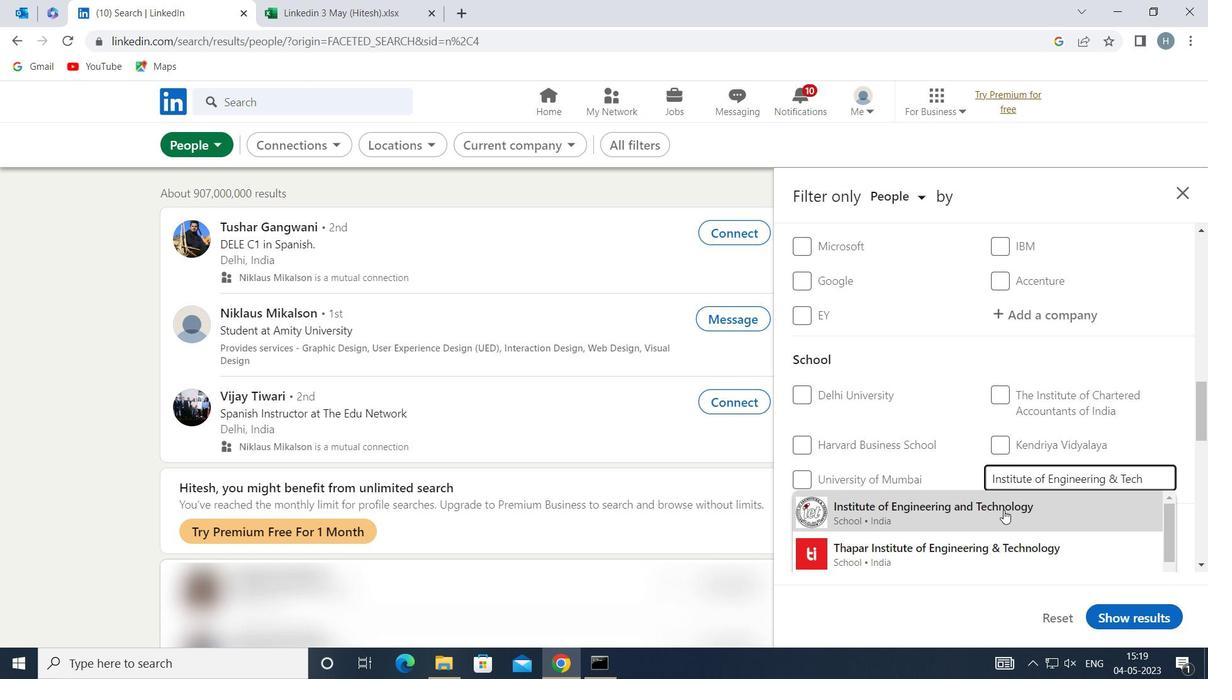 
Action: Mouse moved to (998, 526)
Screenshot: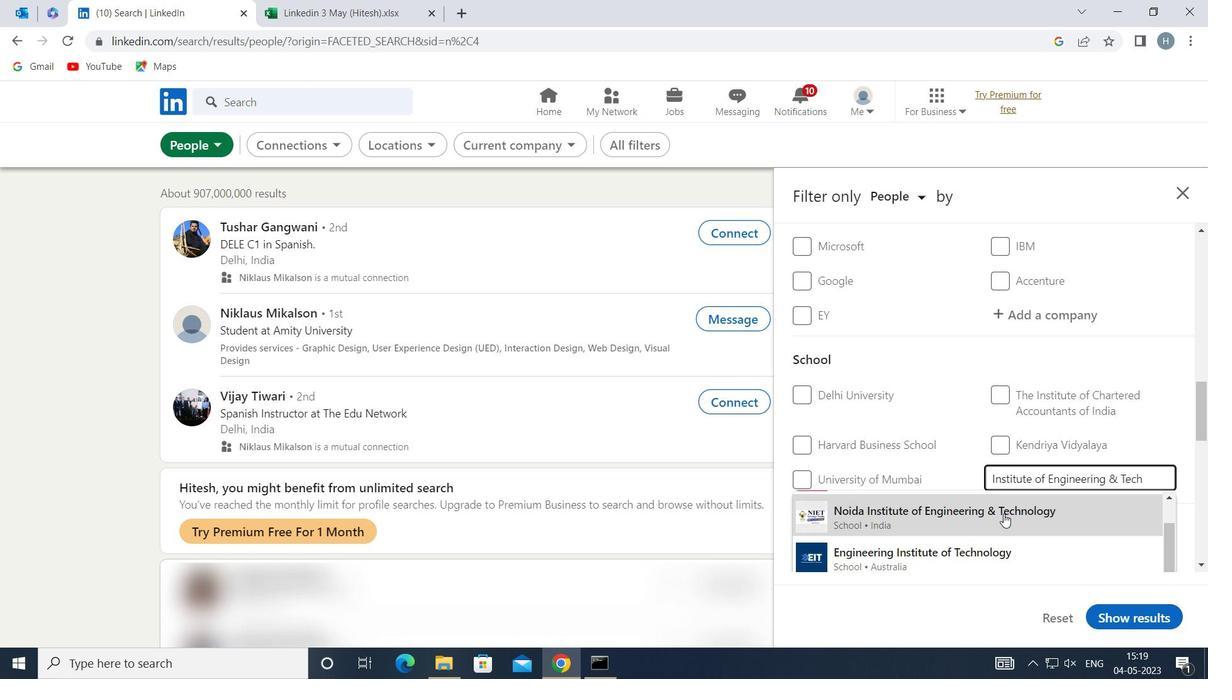 
Action: Mouse scrolled (998, 527) with delta (0, 0)
Screenshot: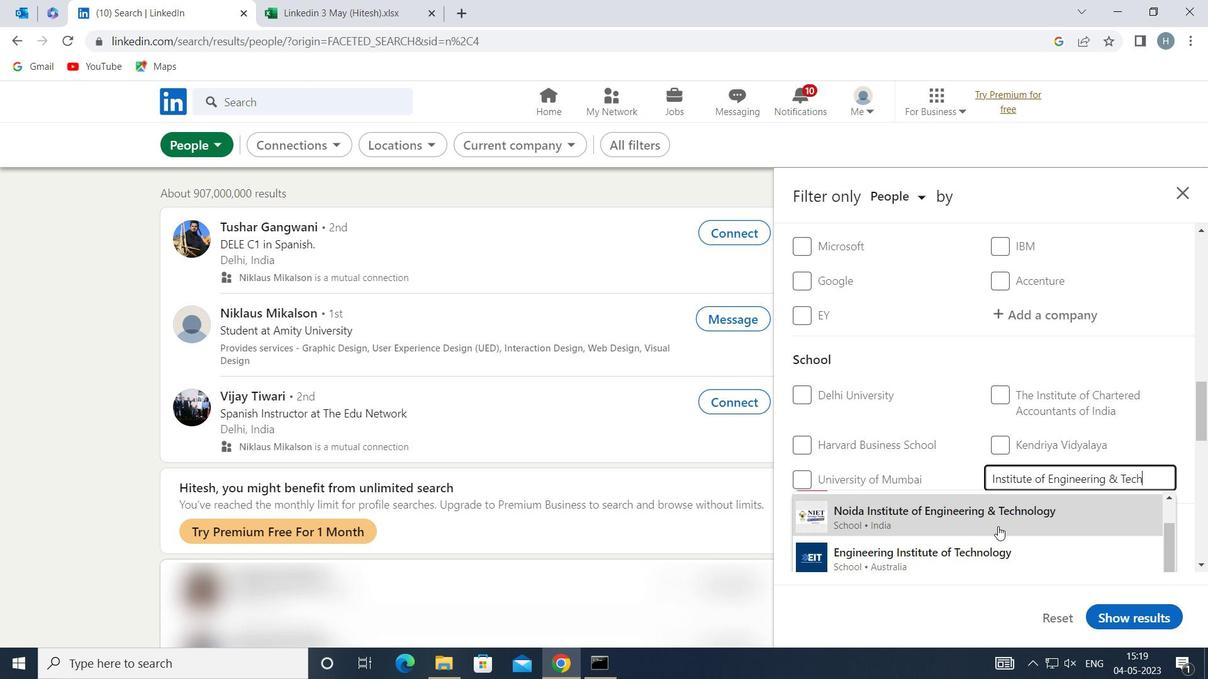 
Action: Mouse scrolled (998, 527) with delta (0, 0)
Screenshot: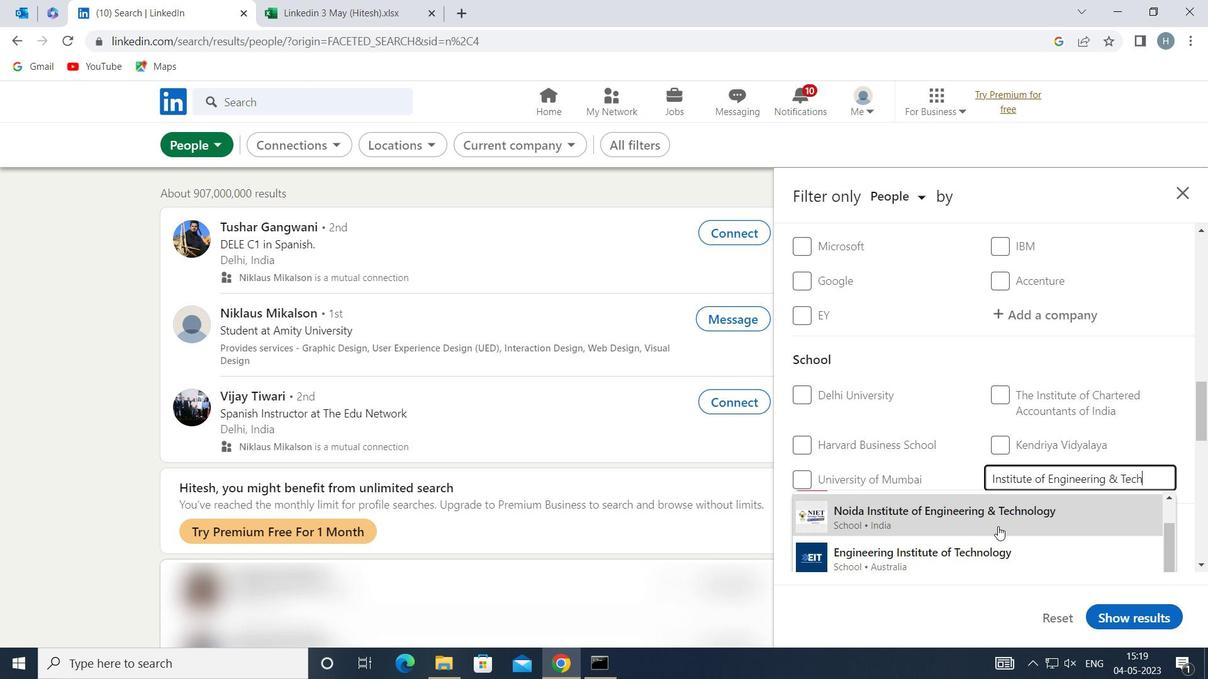 
Action: Mouse moved to (1011, 512)
Screenshot: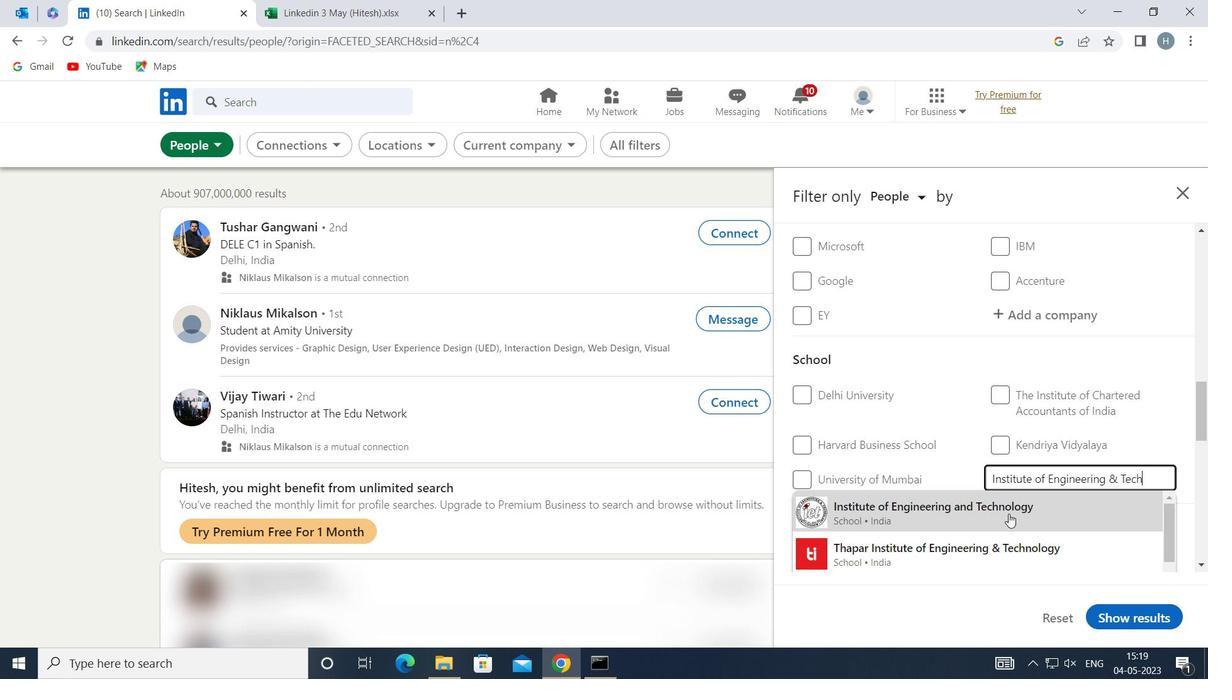 
Action: Mouse pressed left at (1011, 512)
Screenshot: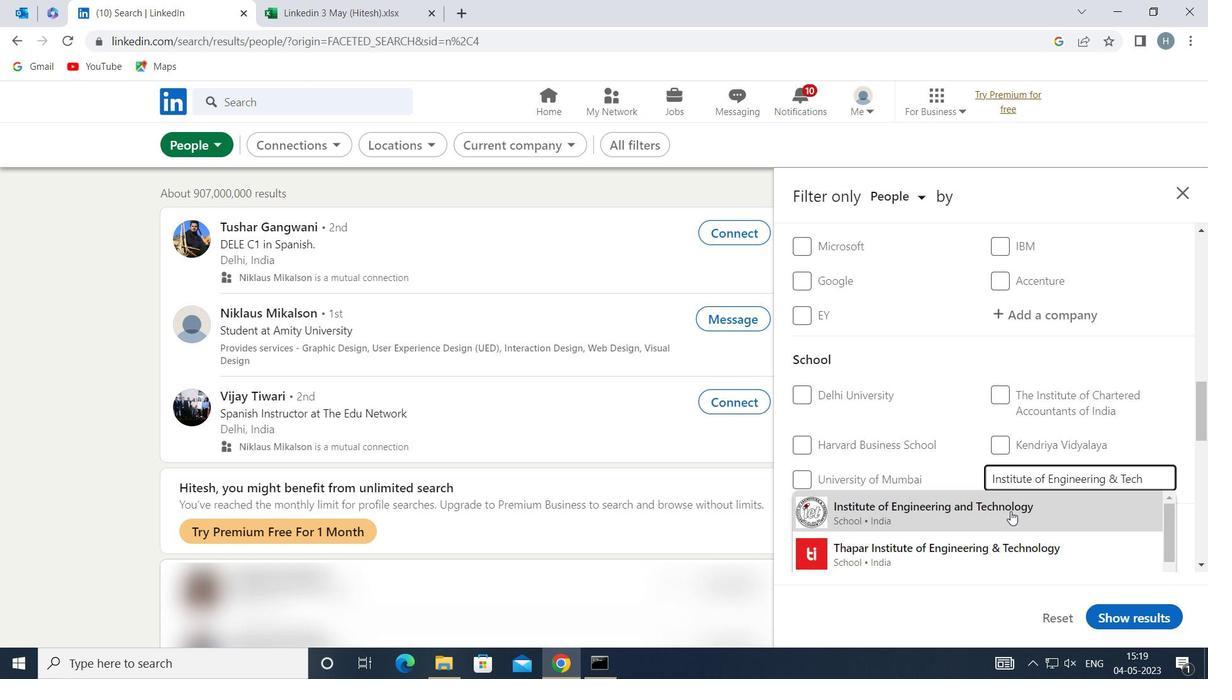 
Action: Mouse moved to (967, 458)
Screenshot: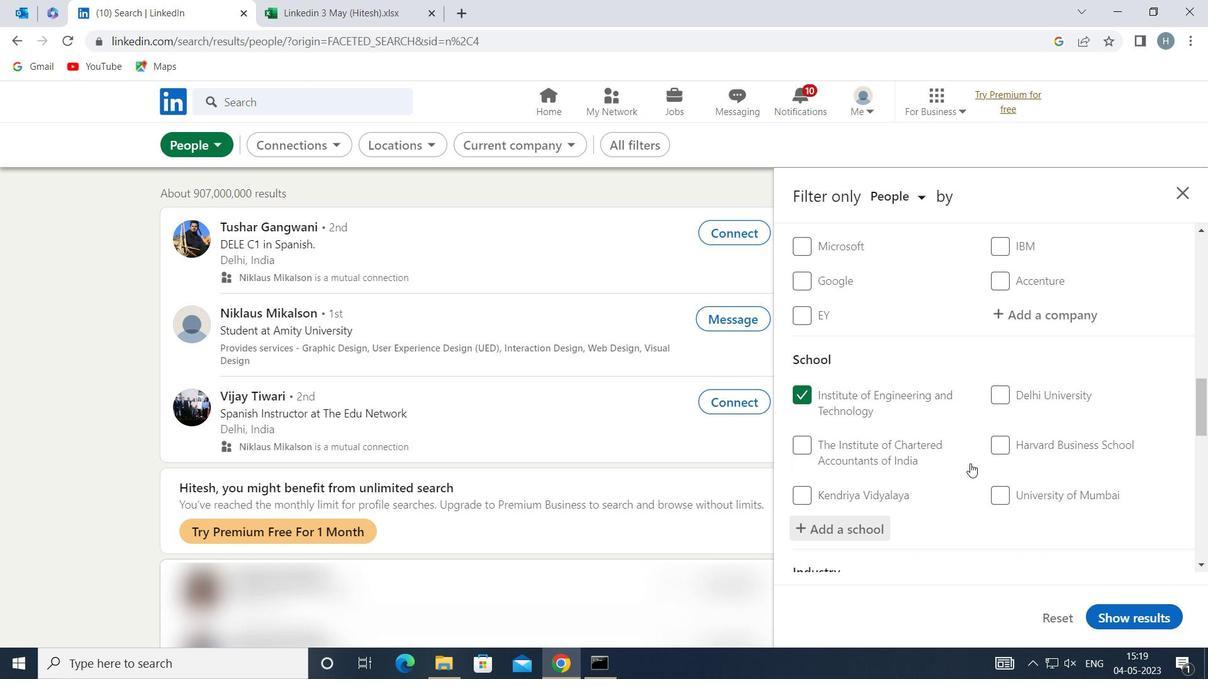 
Action: Mouse scrolled (967, 457) with delta (0, 0)
Screenshot: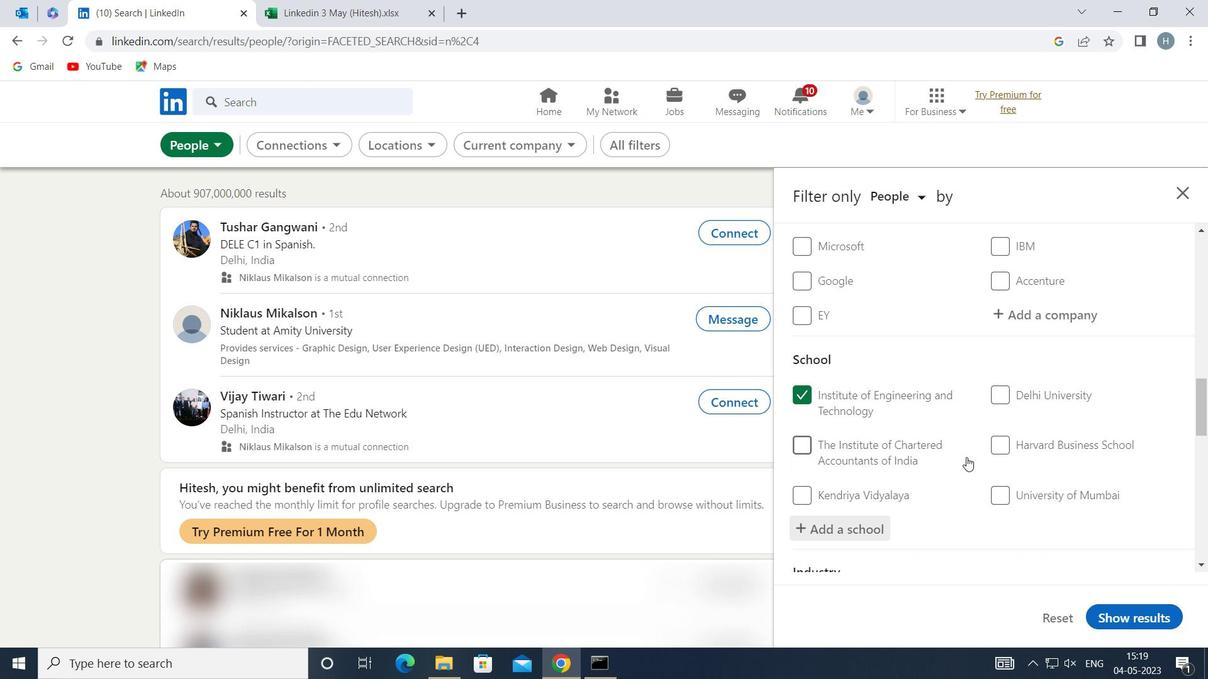 
Action: Mouse moved to (967, 457)
Screenshot: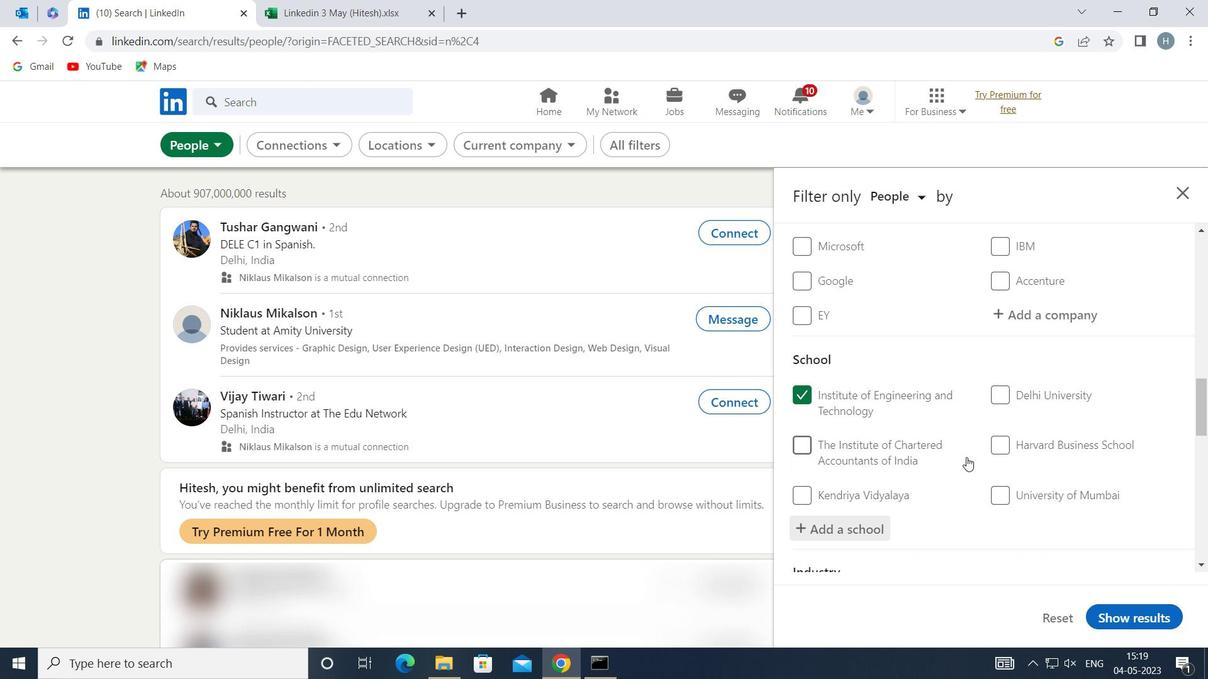 
Action: Mouse scrolled (967, 457) with delta (0, 0)
Screenshot: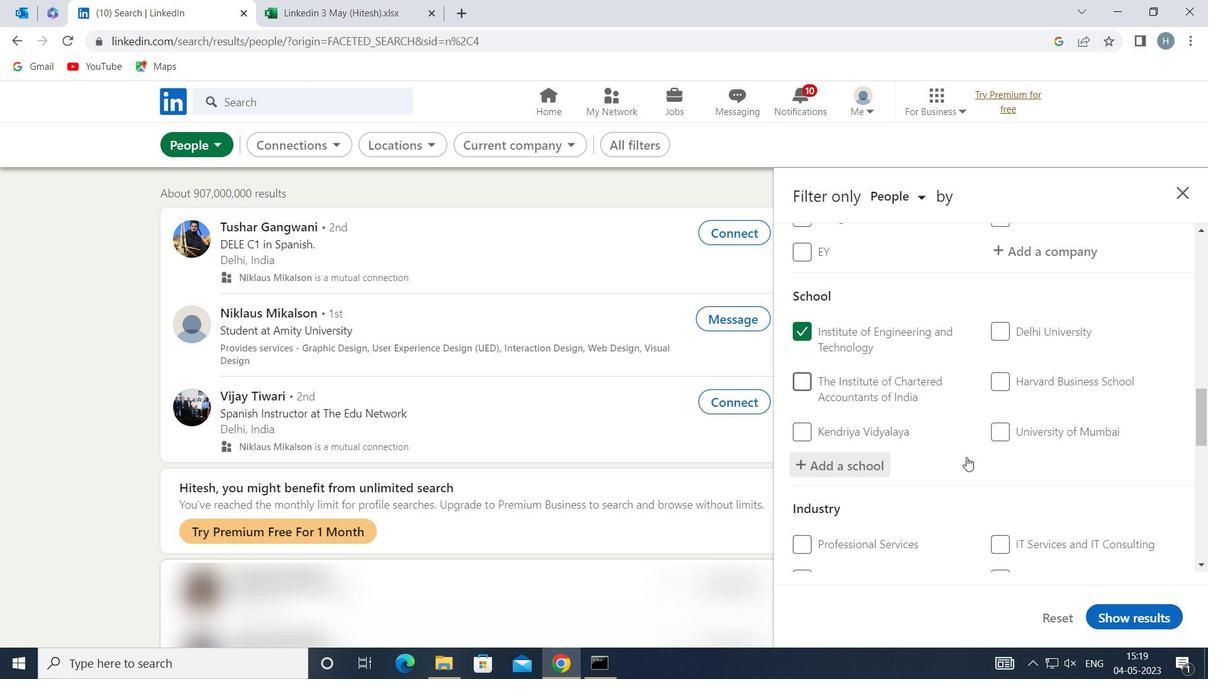 
Action: Mouse scrolled (967, 457) with delta (0, 0)
Screenshot: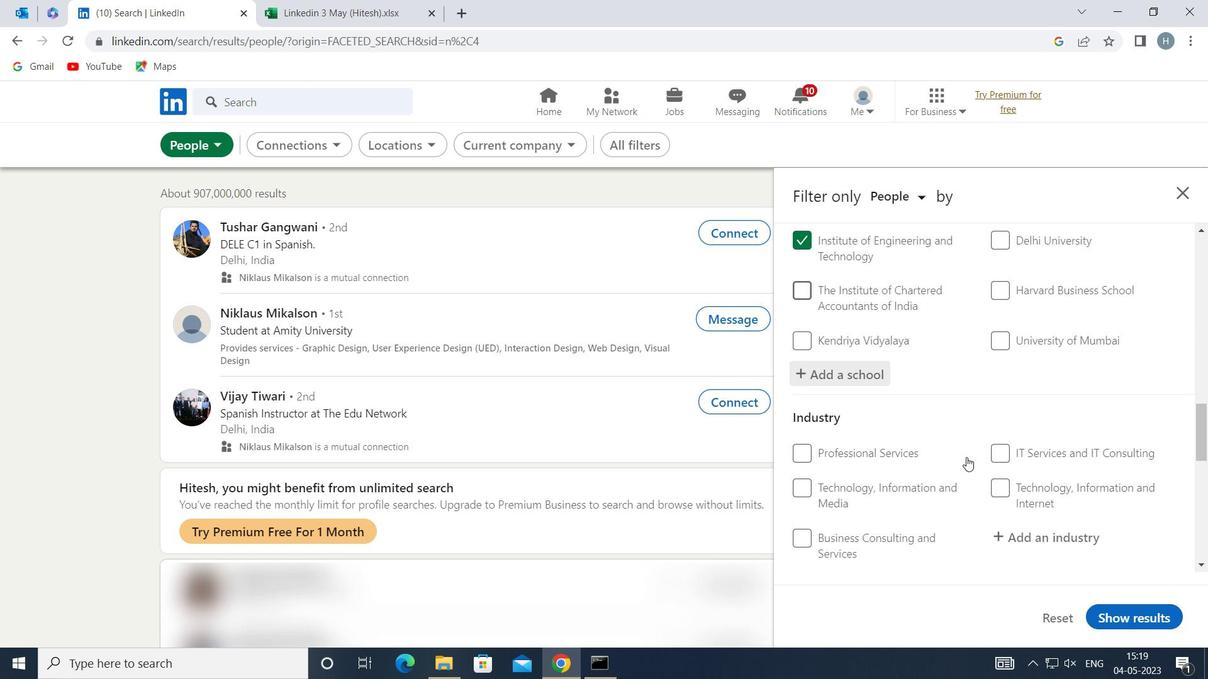 
Action: Mouse moved to (1013, 457)
Screenshot: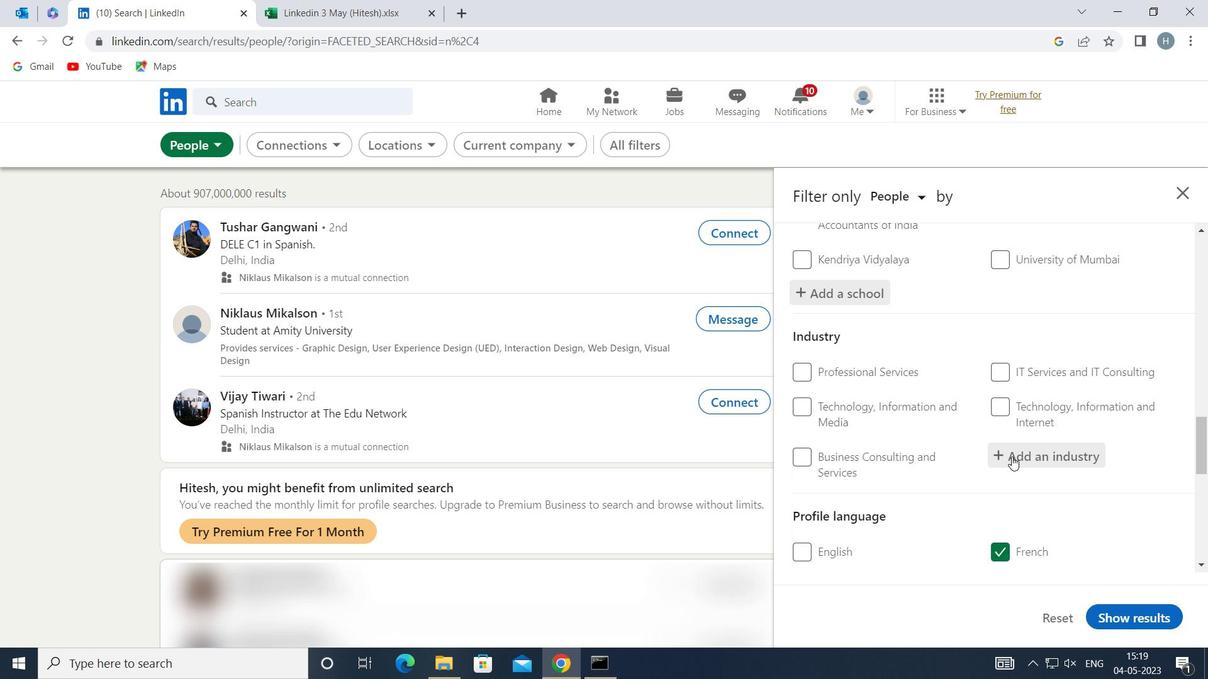 
Action: Mouse pressed left at (1013, 457)
Screenshot: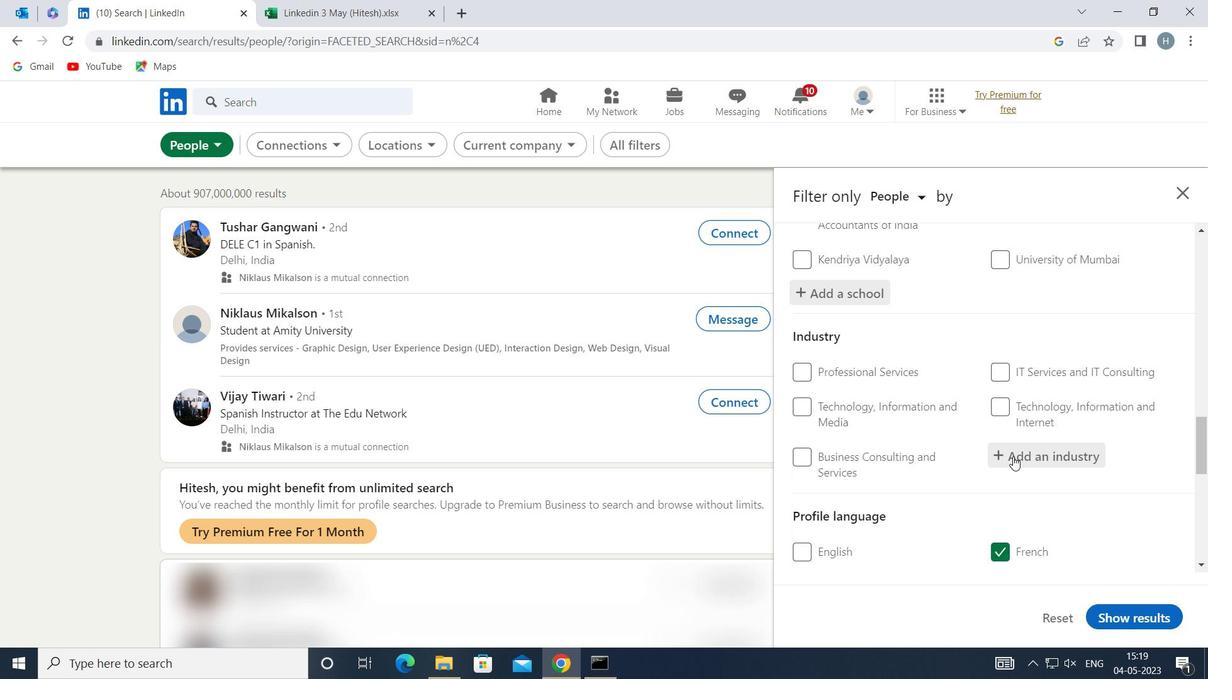 
Action: Key pressed <Key.shift>INSURANCE
Screenshot: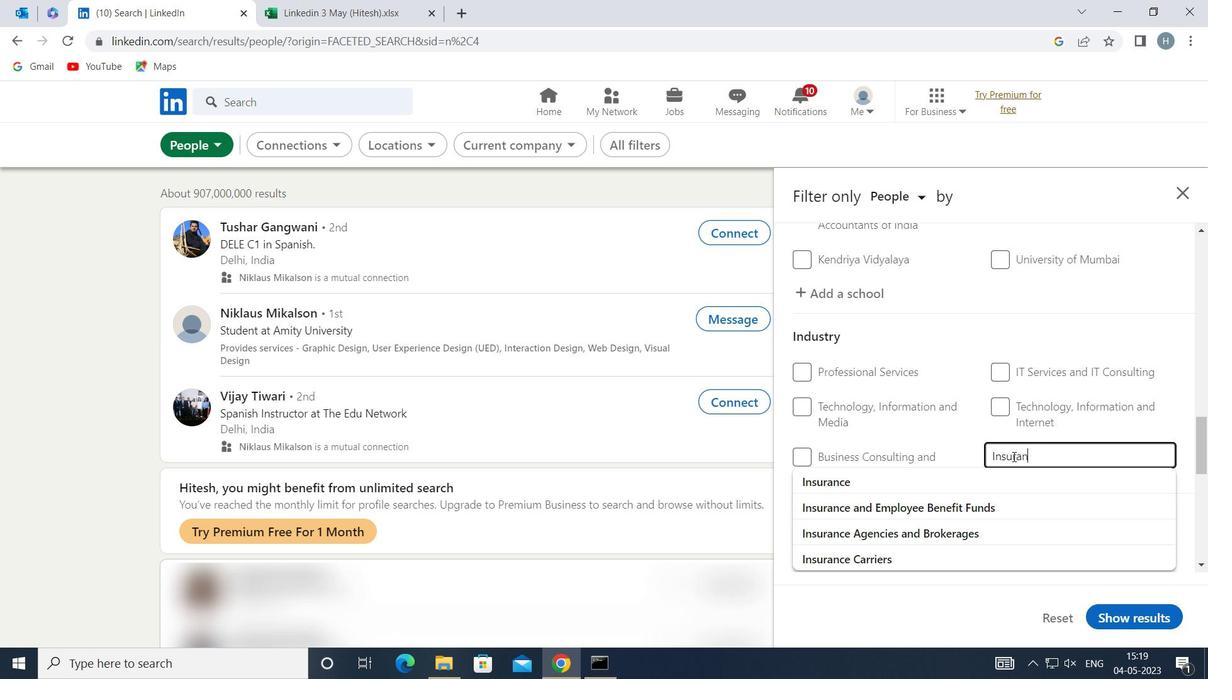 
Action: Mouse moved to (973, 498)
Screenshot: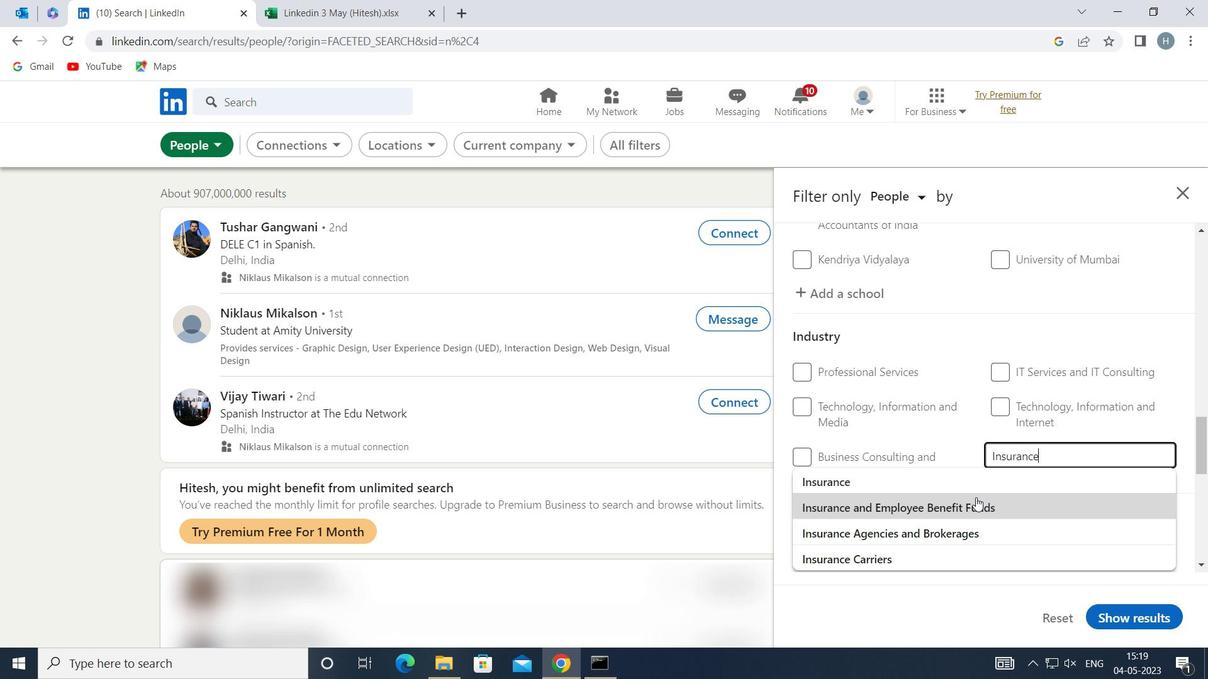 
Action: Mouse pressed left at (973, 498)
Screenshot: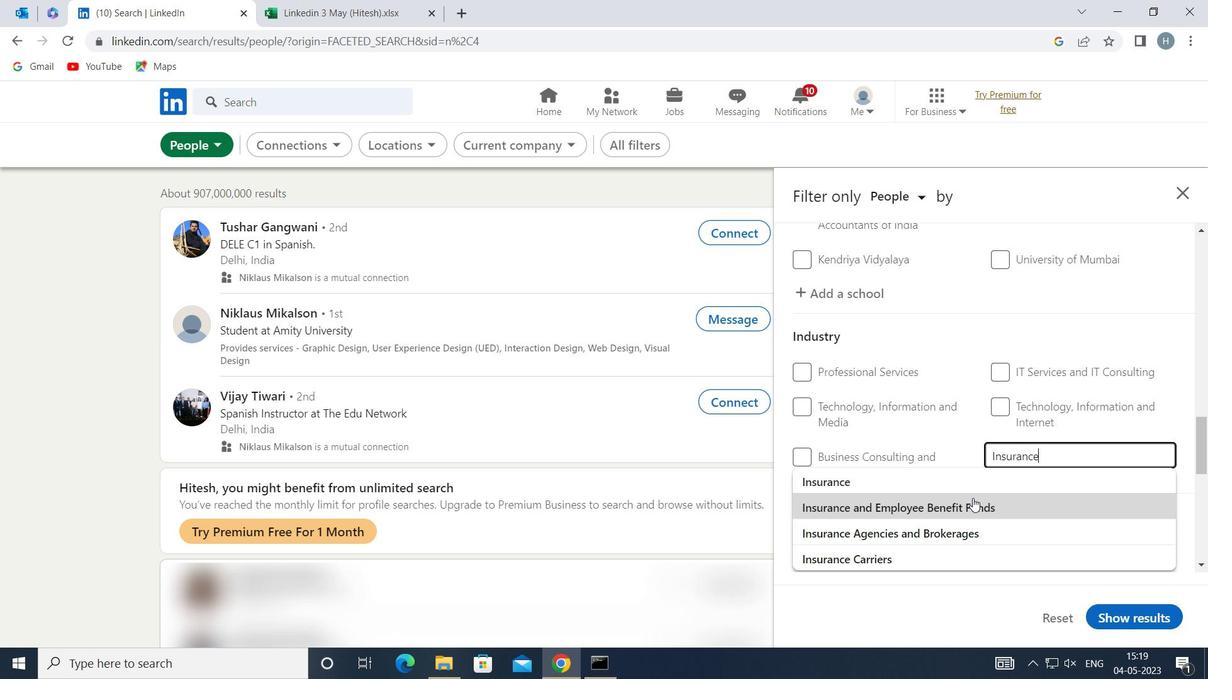 
Action: Mouse moved to (968, 486)
Screenshot: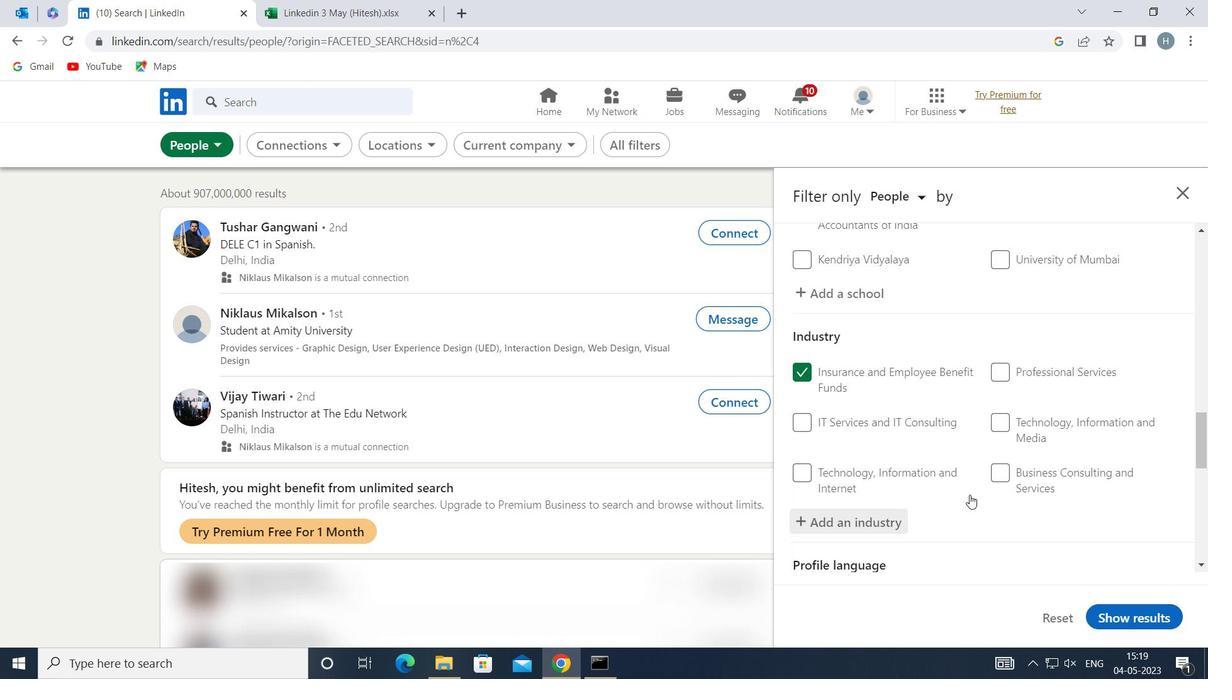 
Action: Mouse scrolled (968, 485) with delta (0, 0)
Screenshot: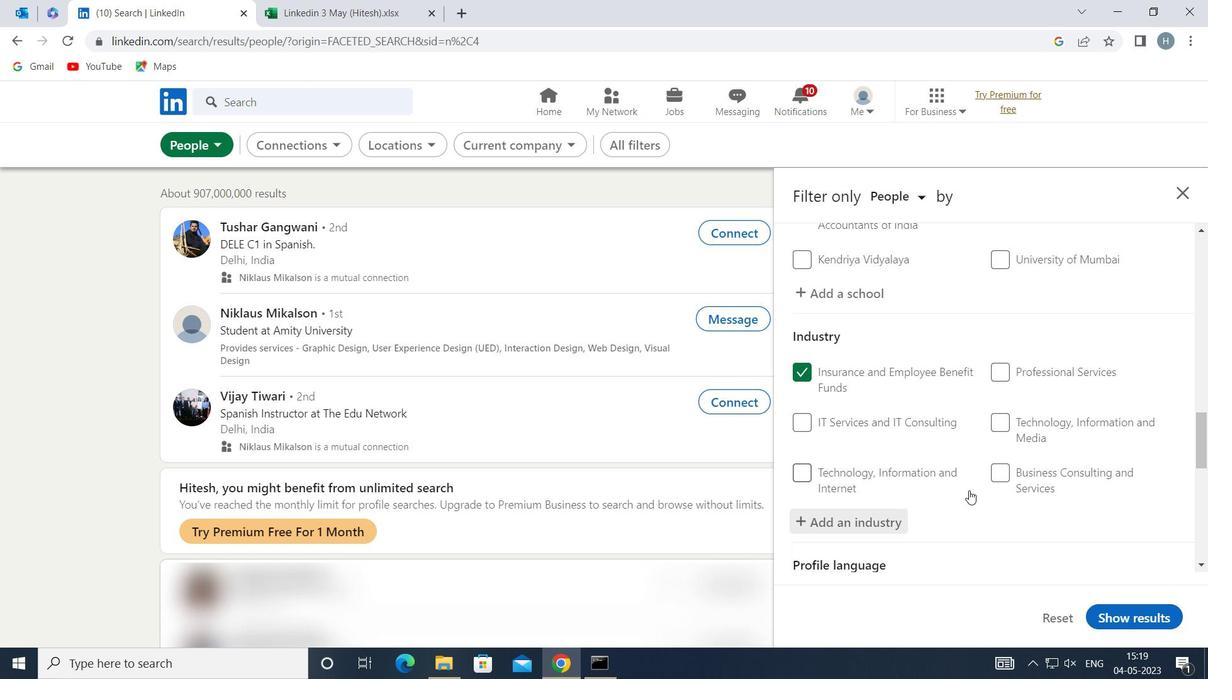 
Action: Mouse moved to (968, 484)
Screenshot: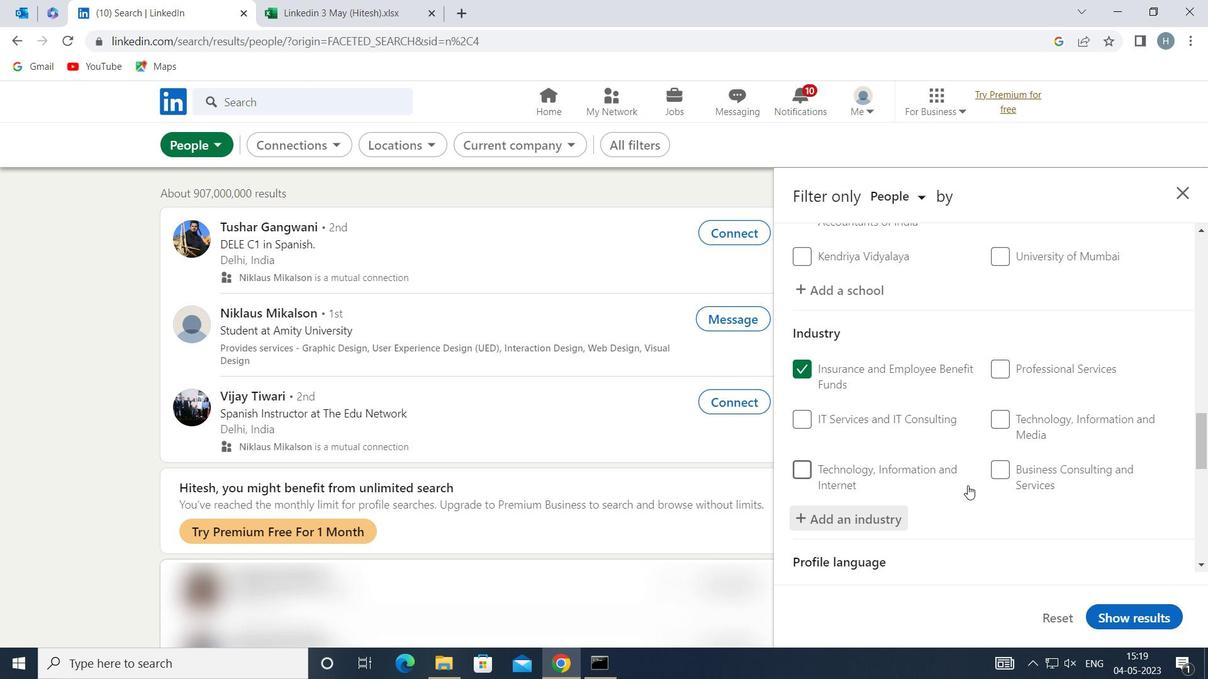 
Action: Mouse scrolled (968, 484) with delta (0, 0)
Screenshot: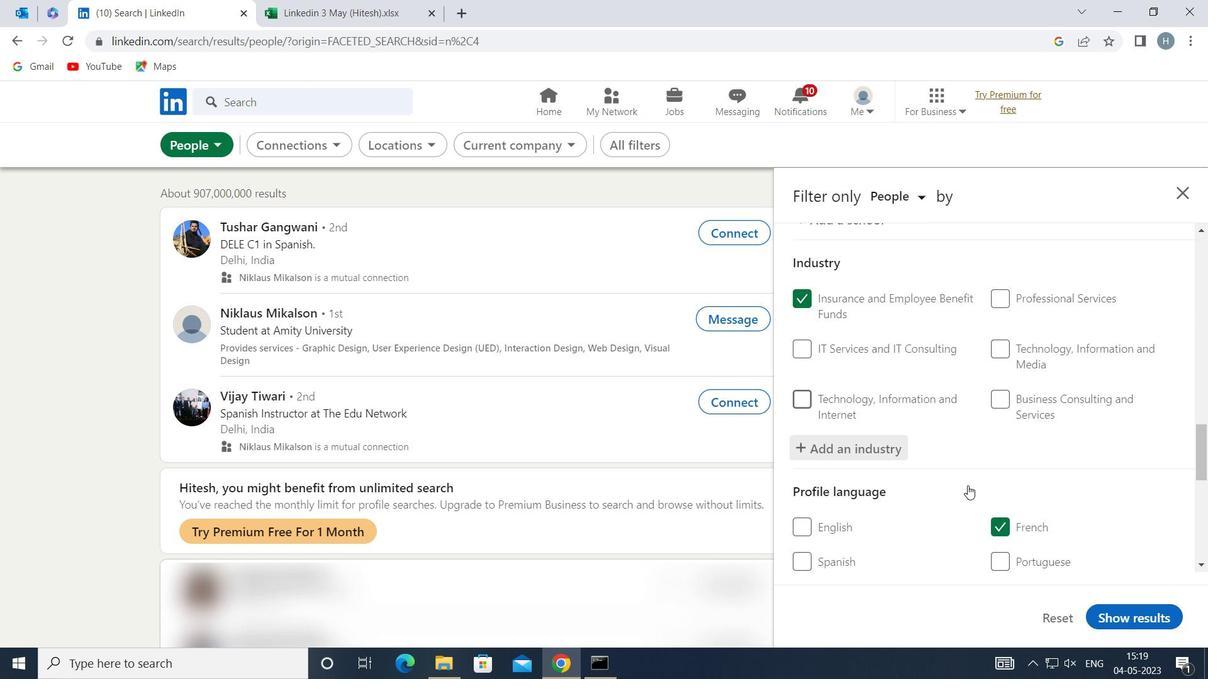 
Action: Mouse scrolled (968, 484) with delta (0, 0)
Screenshot: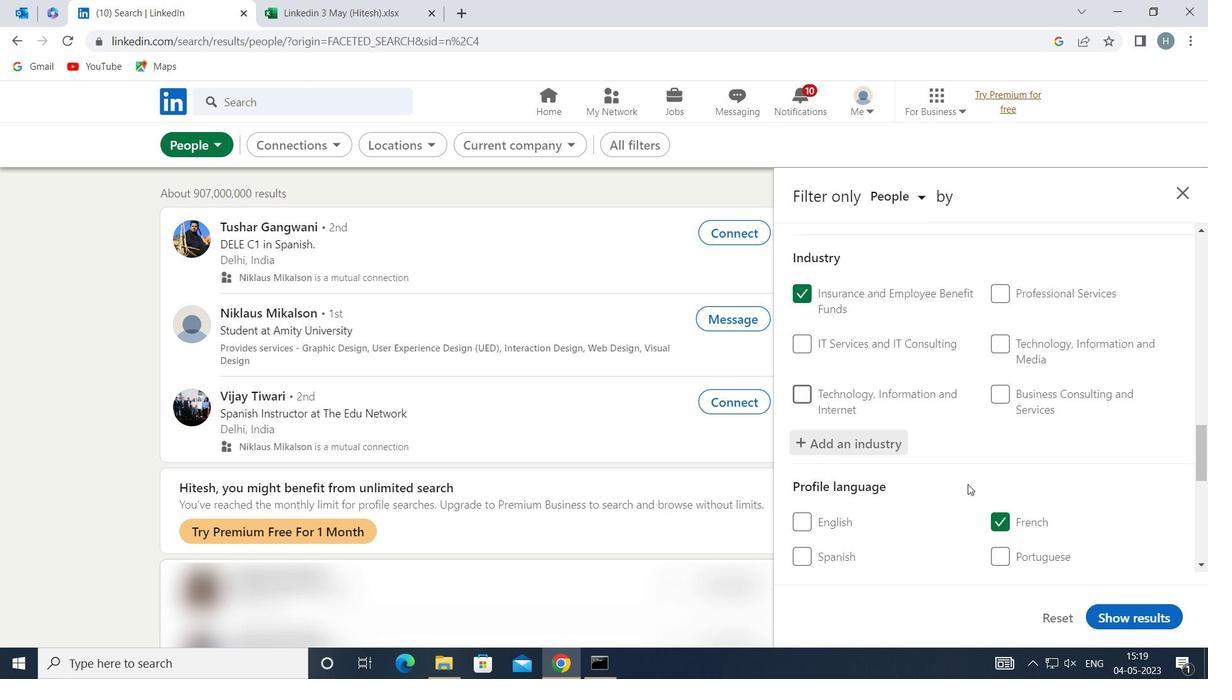 
Action: Mouse scrolled (968, 484) with delta (0, 0)
Screenshot: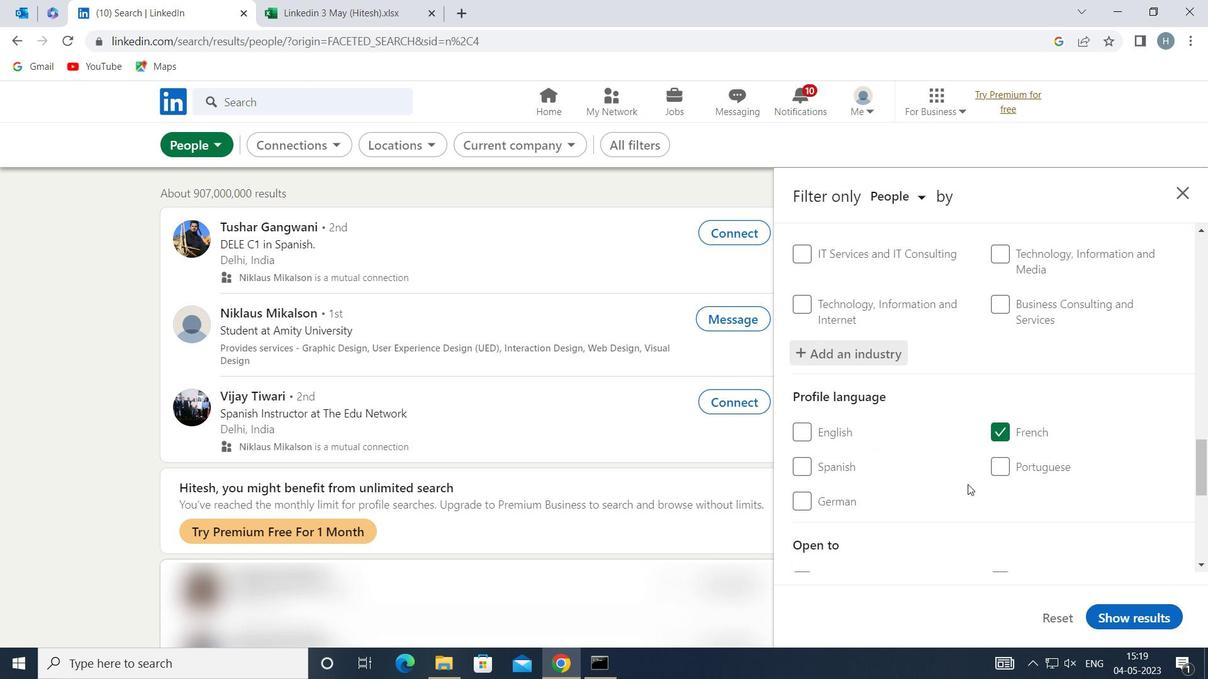 
Action: Mouse scrolled (968, 484) with delta (0, 0)
Screenshot: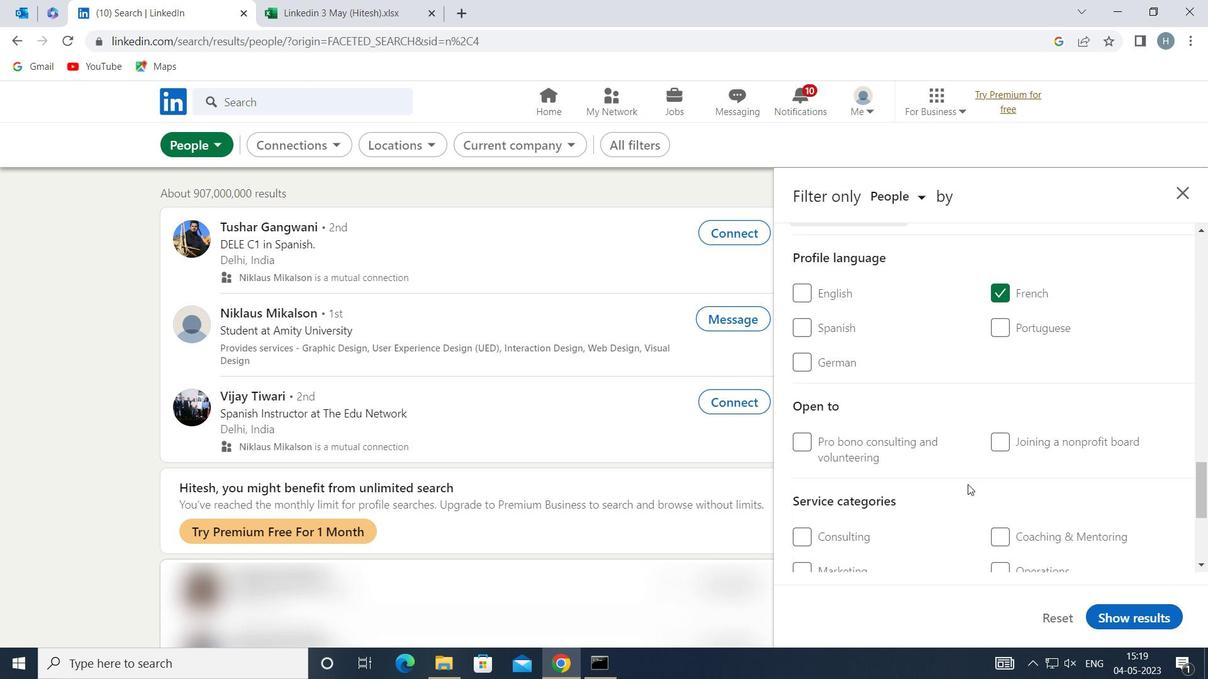 
Action: Mouse scrolled (968, 484) with delta (0, 0)
Screenshot: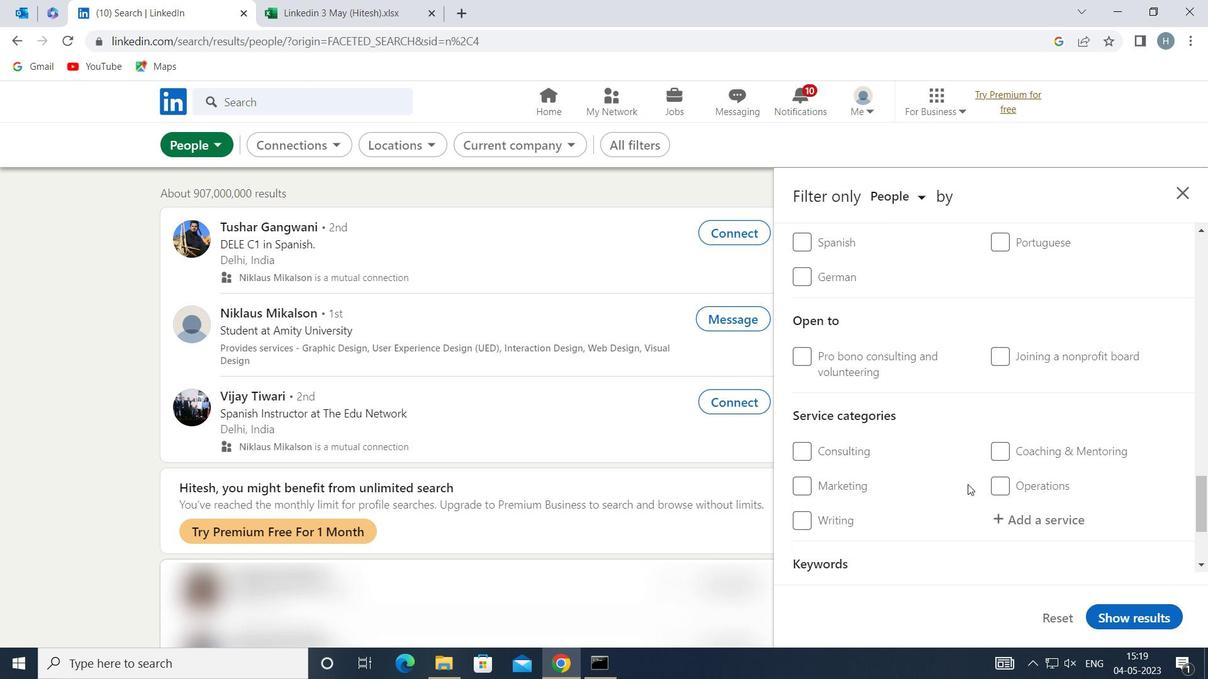 
Action: Mouse moved to (1077, 438)
Screenshot: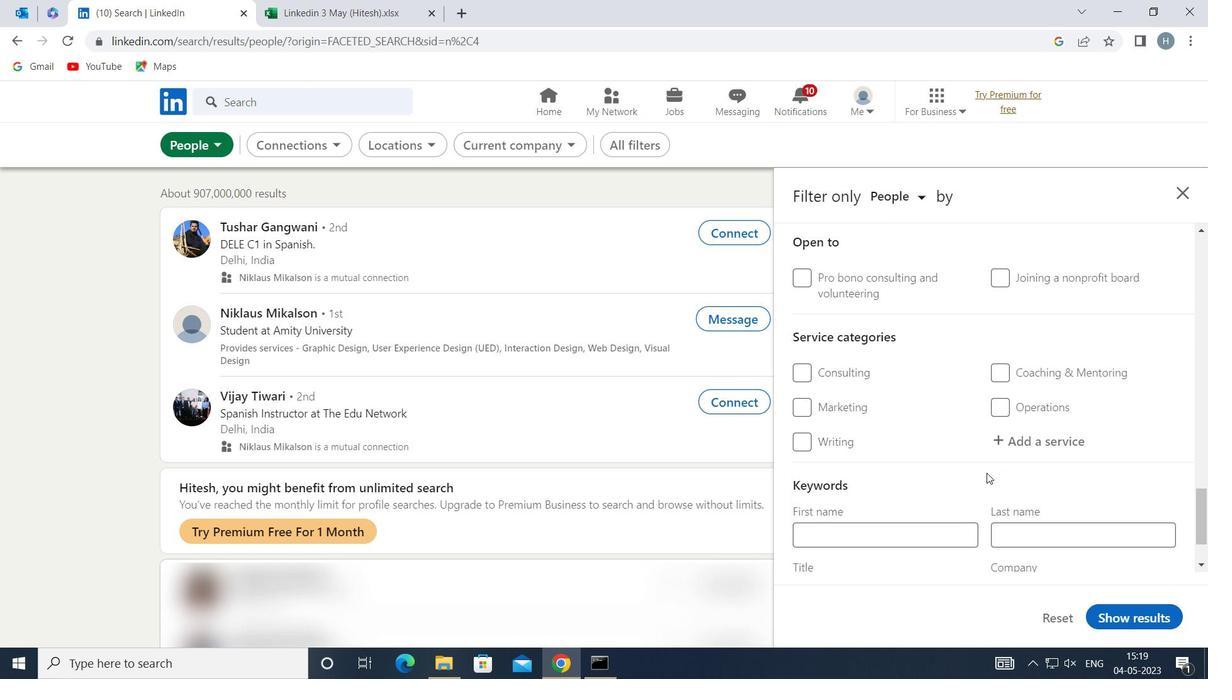 
Action: Mouse pressed left at (1077, 438)
Screenshot: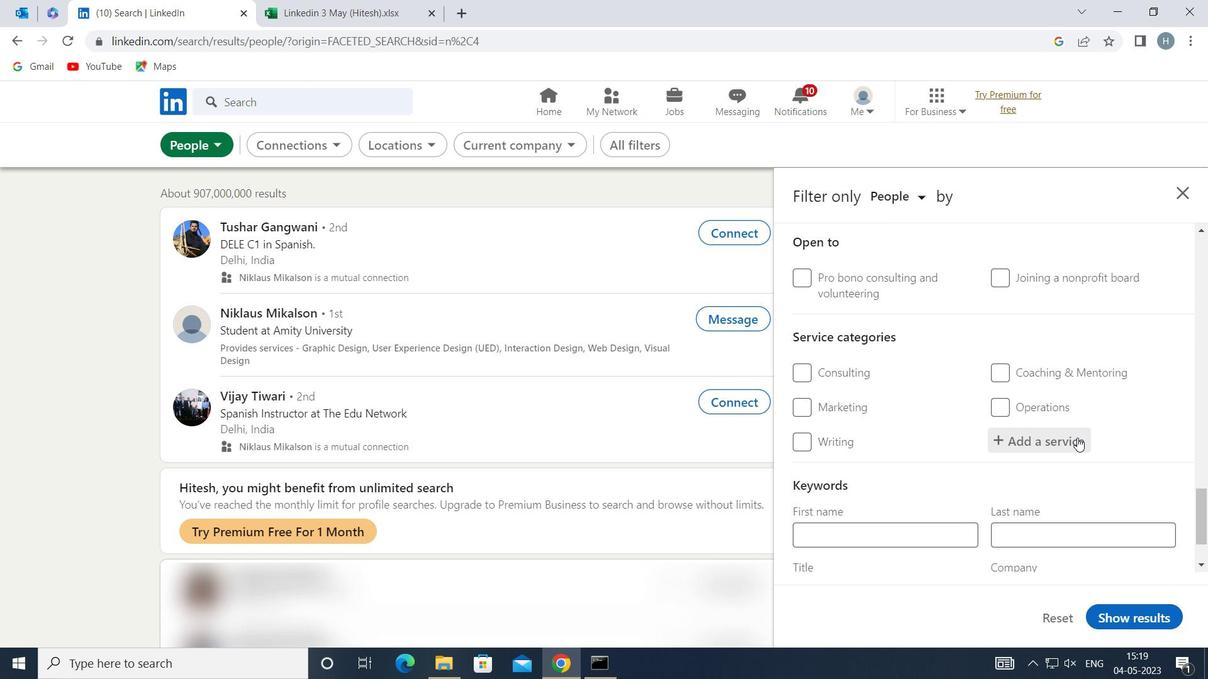 
Action: Key pressed <Key.shift>MARKET<Key.space><Key.shift>STRA
Screenshot: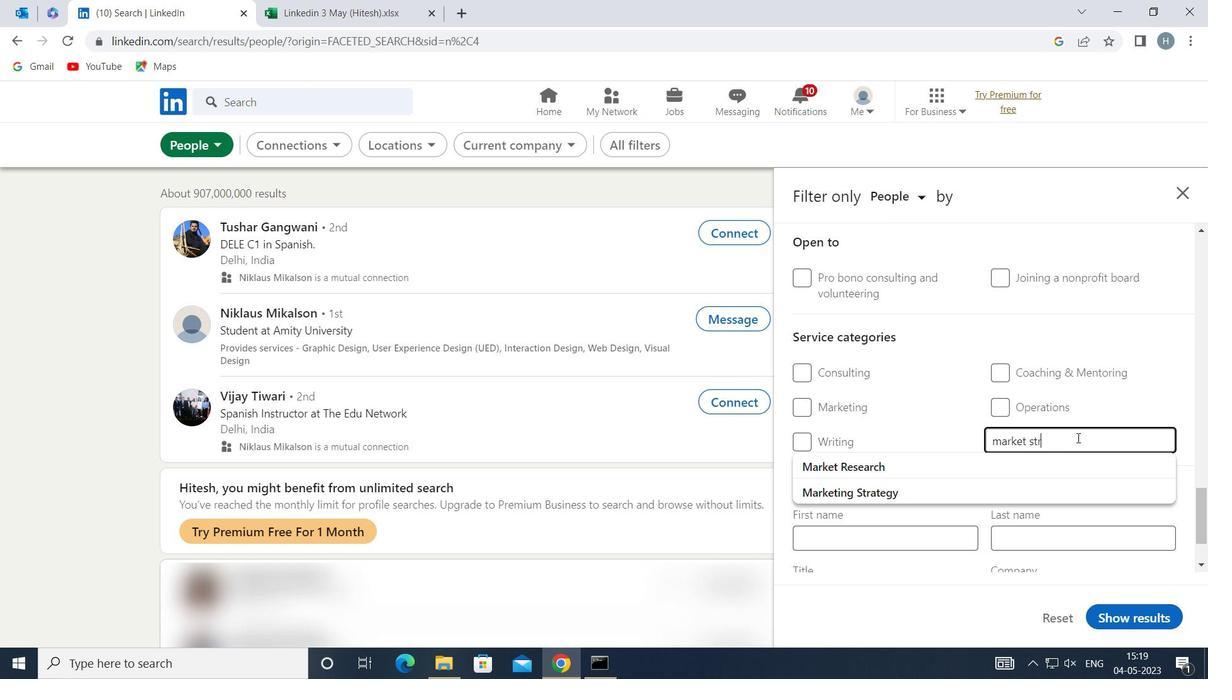 
Action: Mouse moved to (1004, 467)
Screenshot: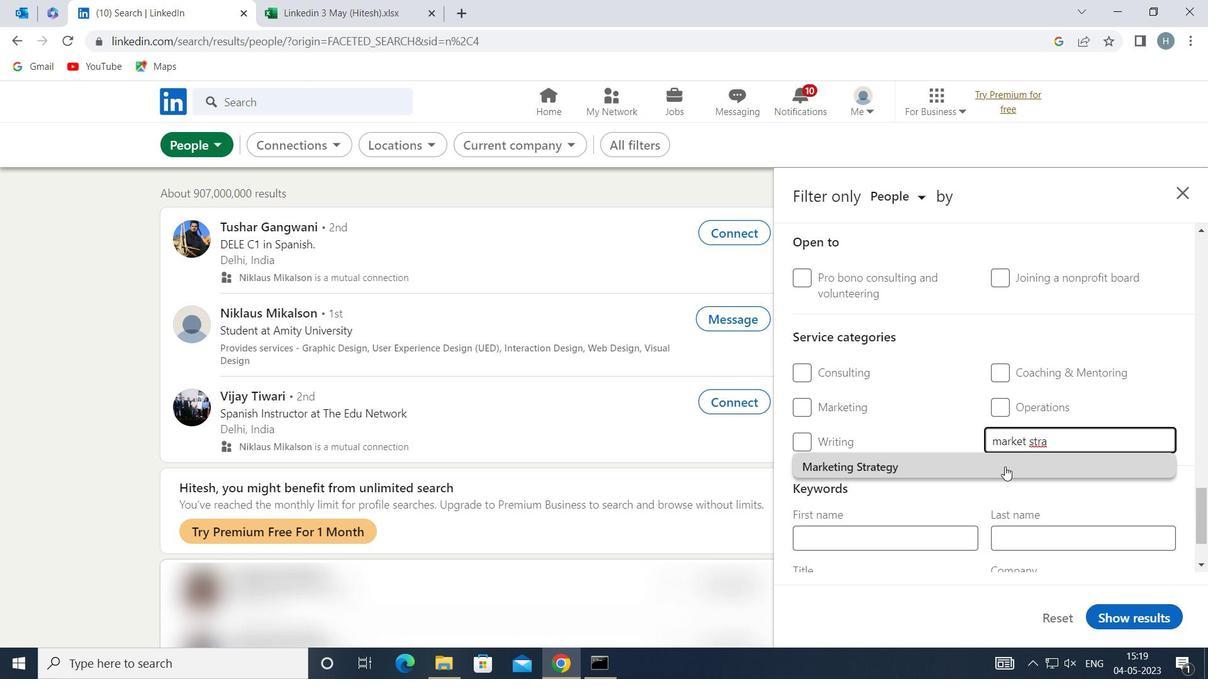 
Action: Mouse pressed left at (1004, 467)
Screenshot: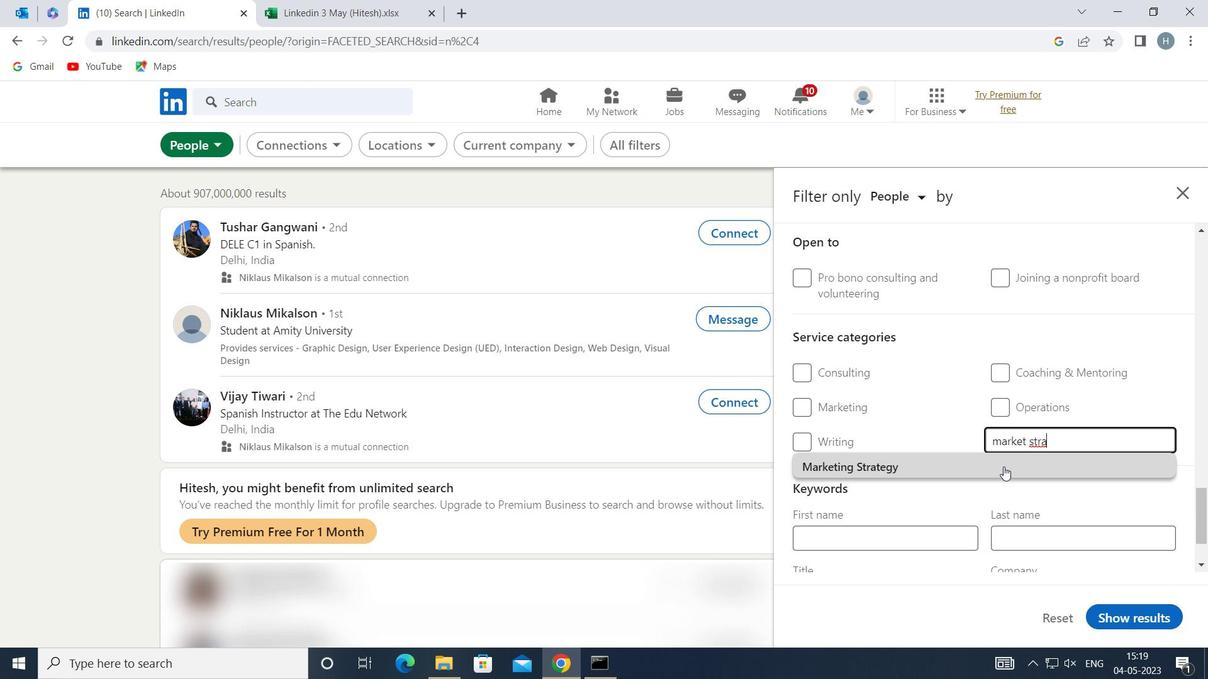 
Action: Mouse moved to (971, 446)
Screenshot: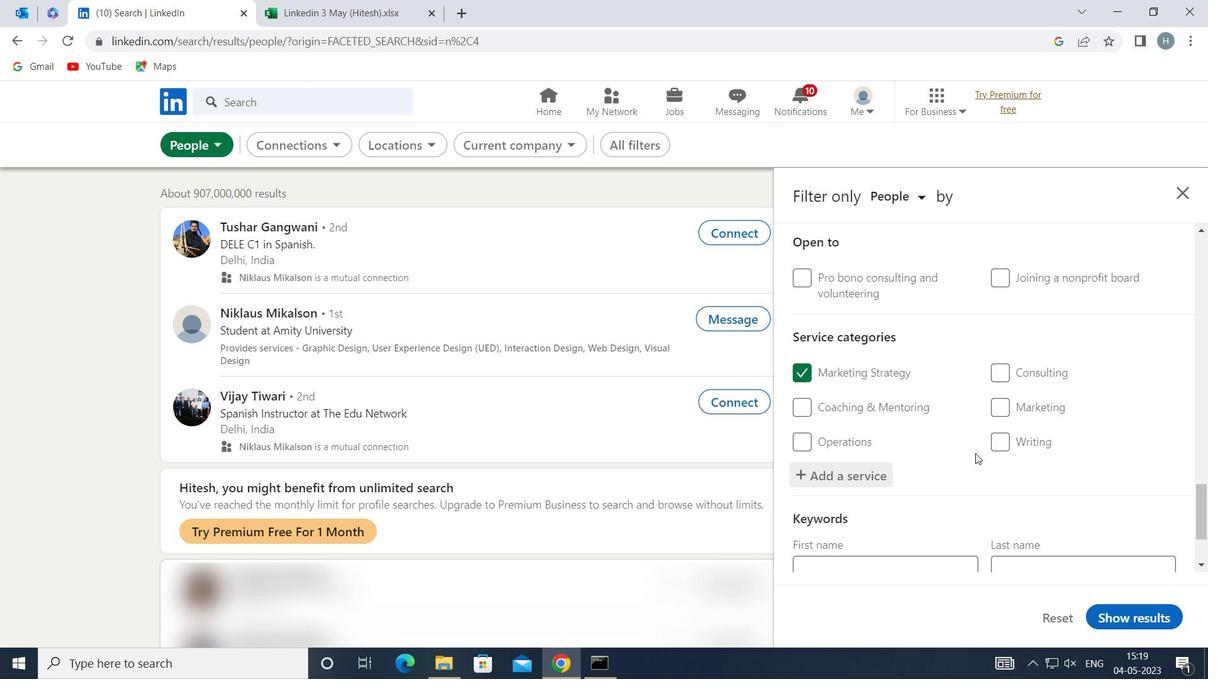 
Action: Mouse scrolled (971, 445) with delta (0, 0)
Screenshot: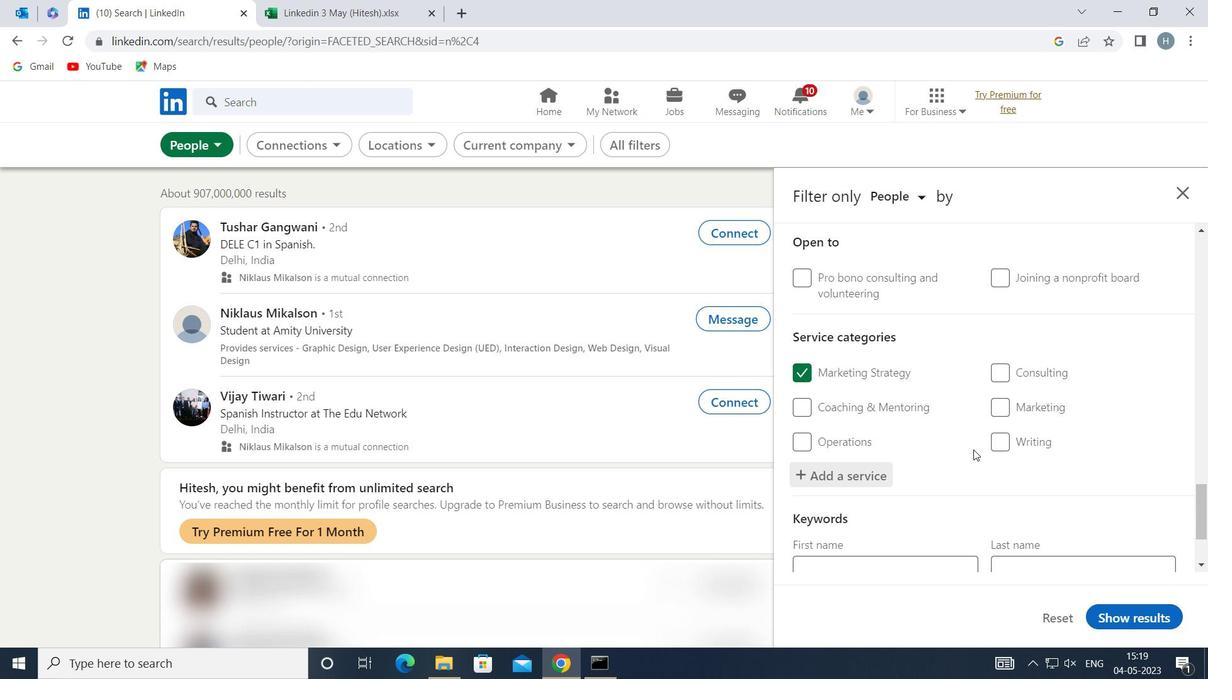 
Action: Mouse scrolled (971, 445) with delta (0, 0)
Screenshot: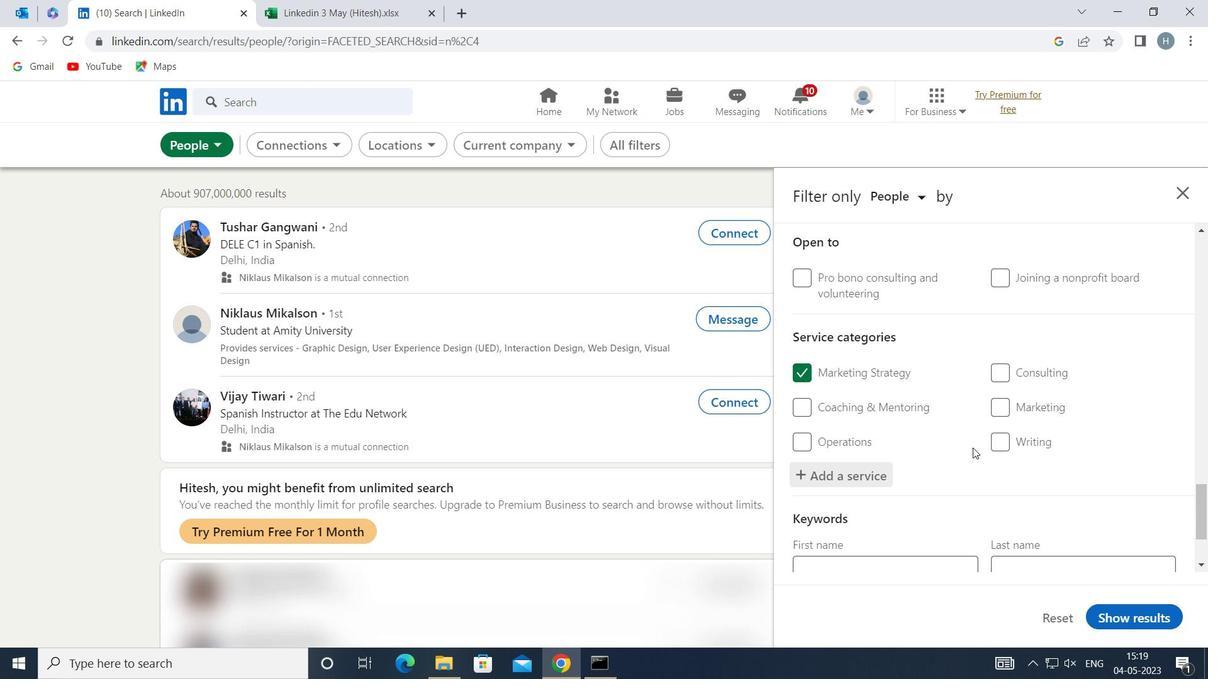 
Action: Mouse scrolled (971, 445) with delta (0, 0)
Screenshot: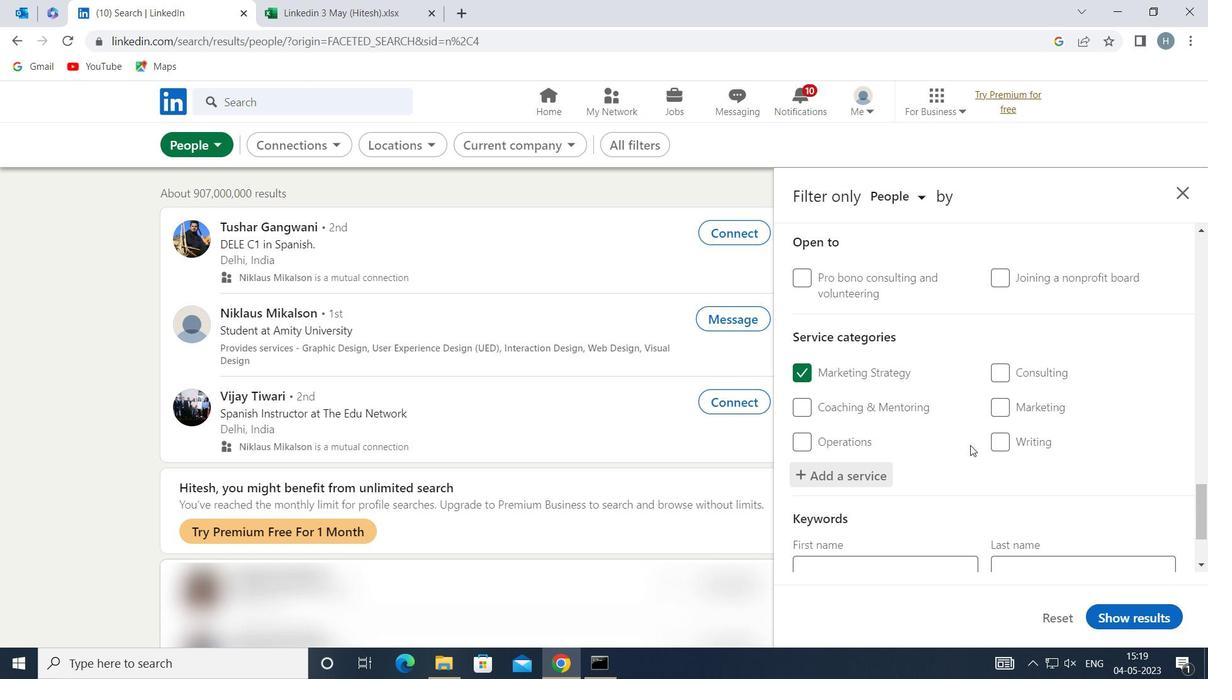 
Action: Mouse scrolled (971, 445) with delta (0, 0)
Screenshot: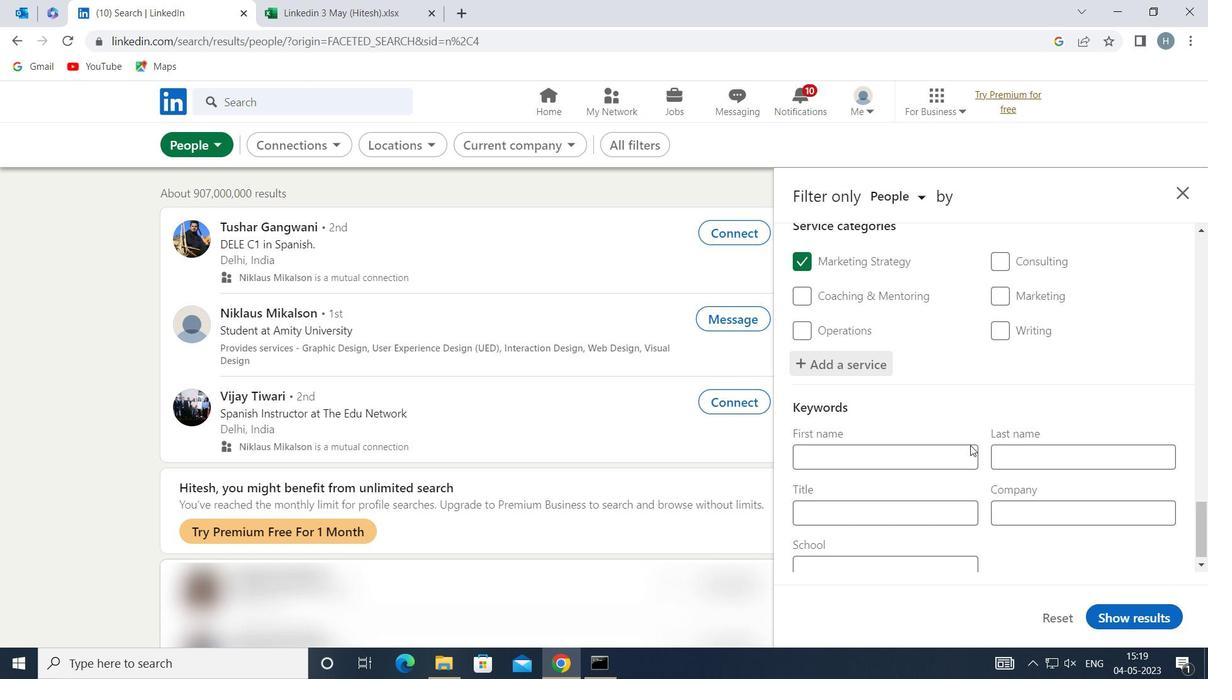 
Action: Mouse scrolled (971, 445) with delta (0, 0)
Screenshot: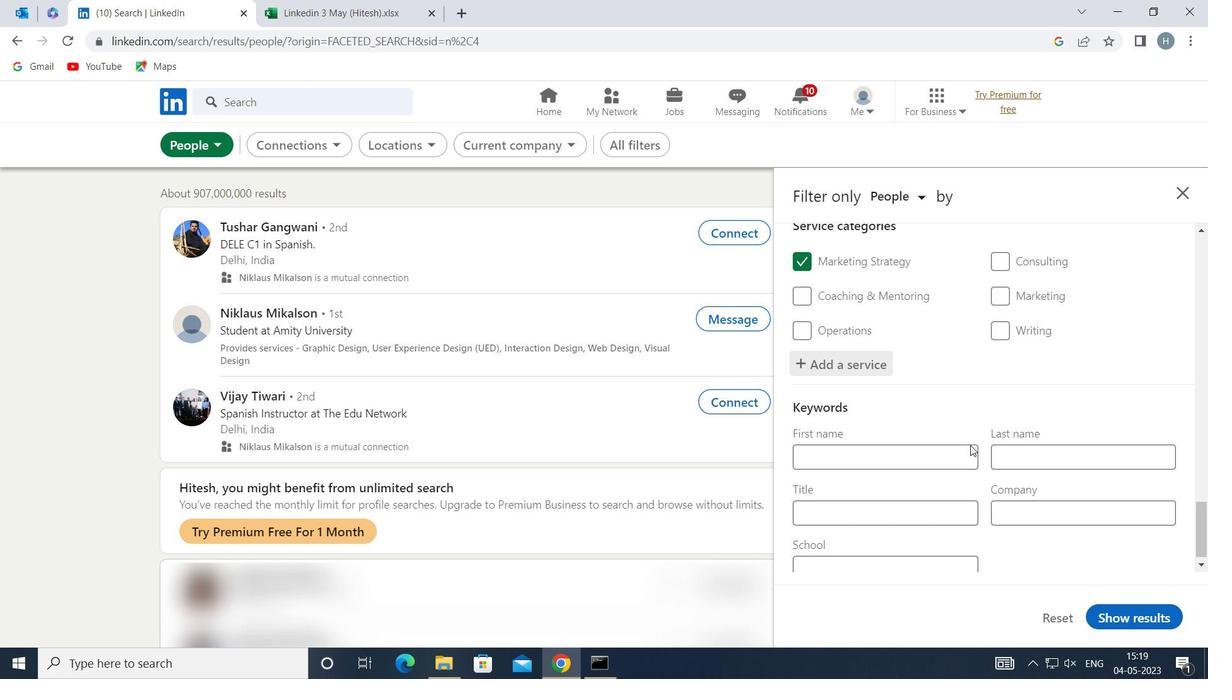 
Action: Mouse moved to (947, 502)
Screenshot: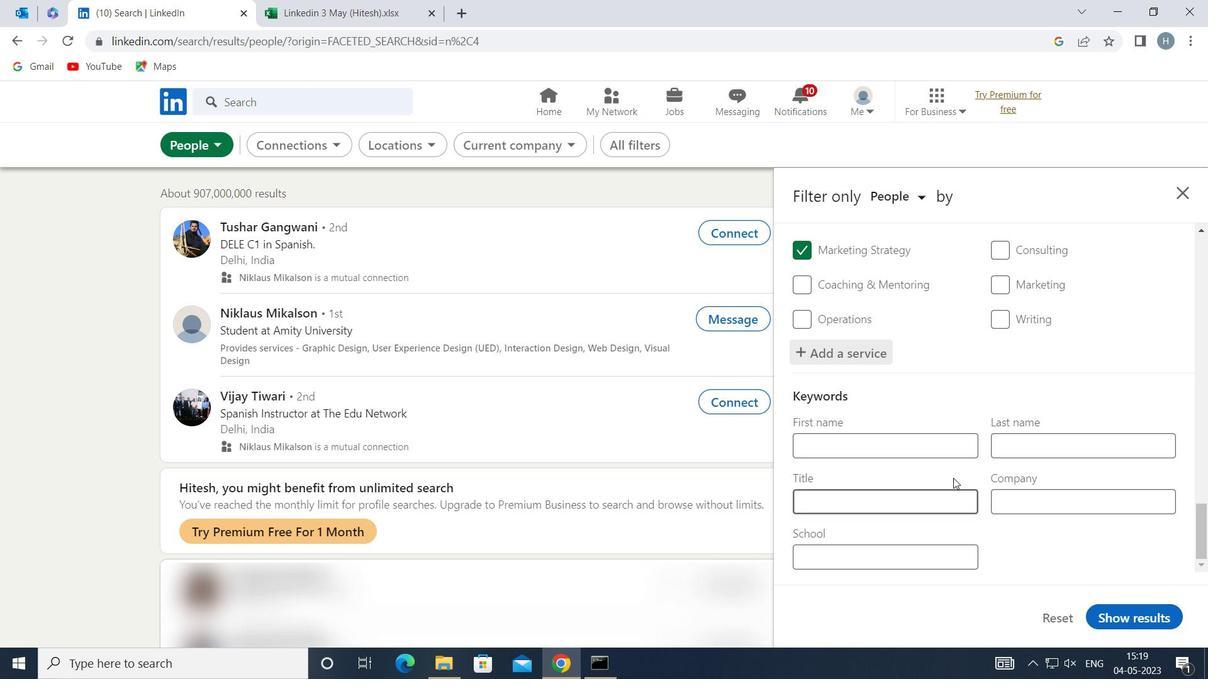 
Action: Mouse pressed left at (947, 502)
Screenshot: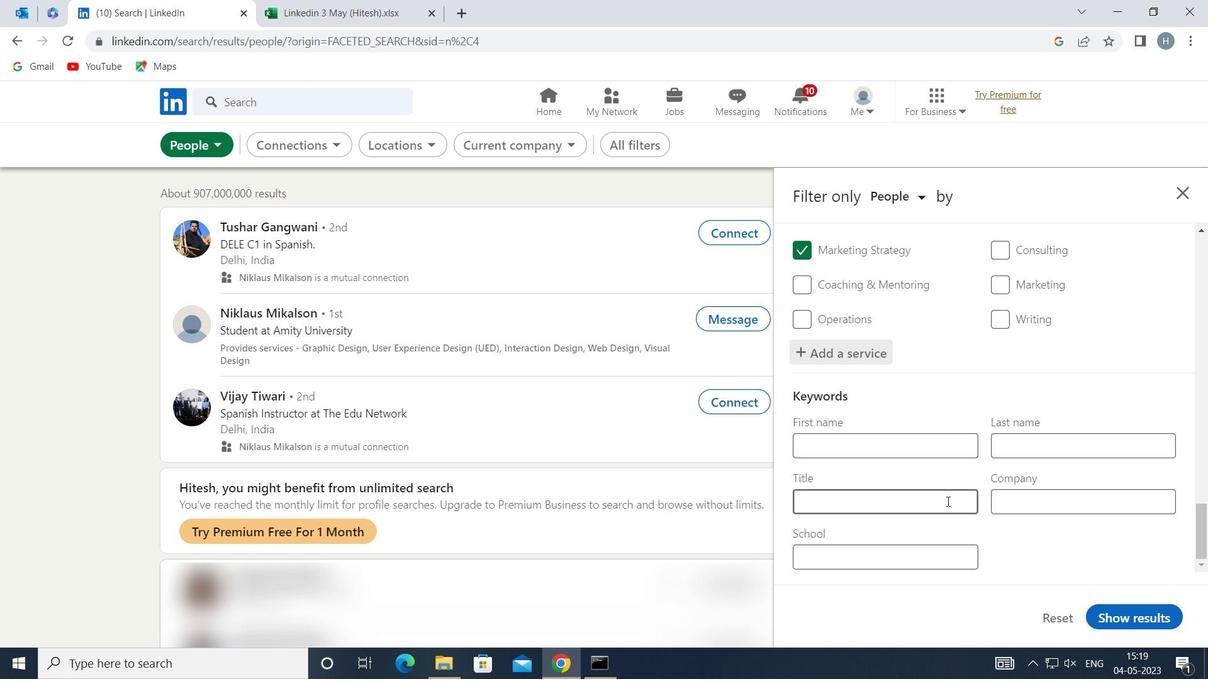 
Action: Key pressed <Key.shift>BIOSTATISTICIAN
Screenshot: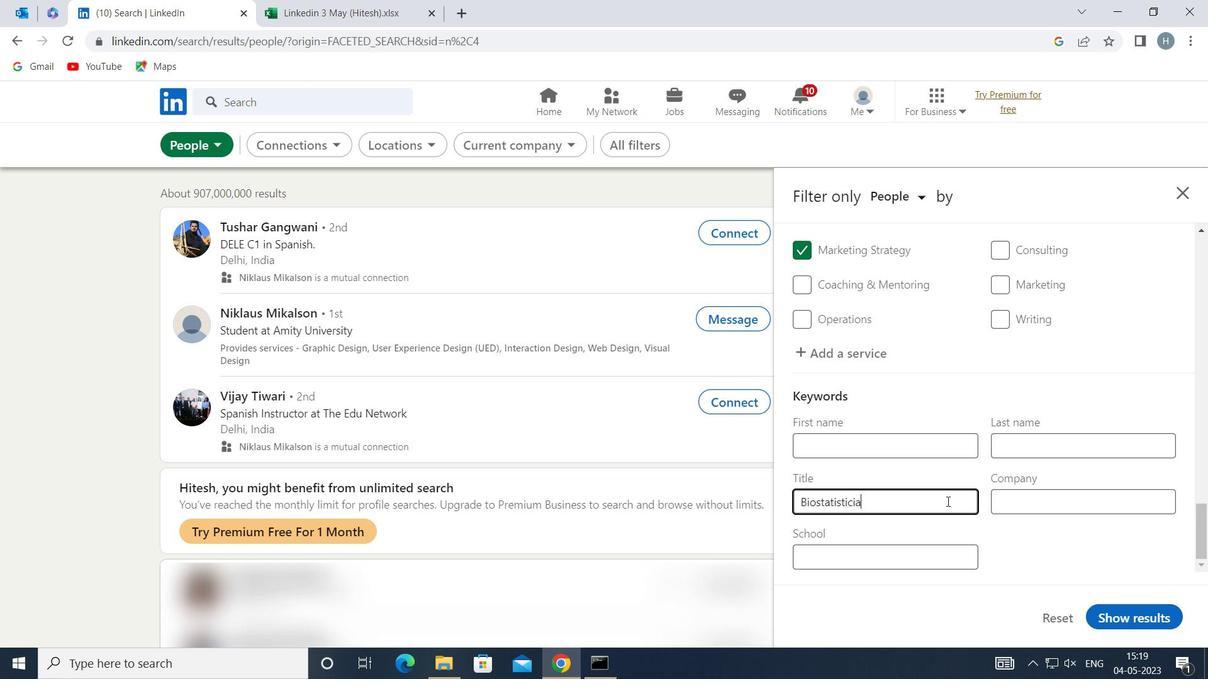 
Action: Mouse moved to (1128, 612)
Screenshot: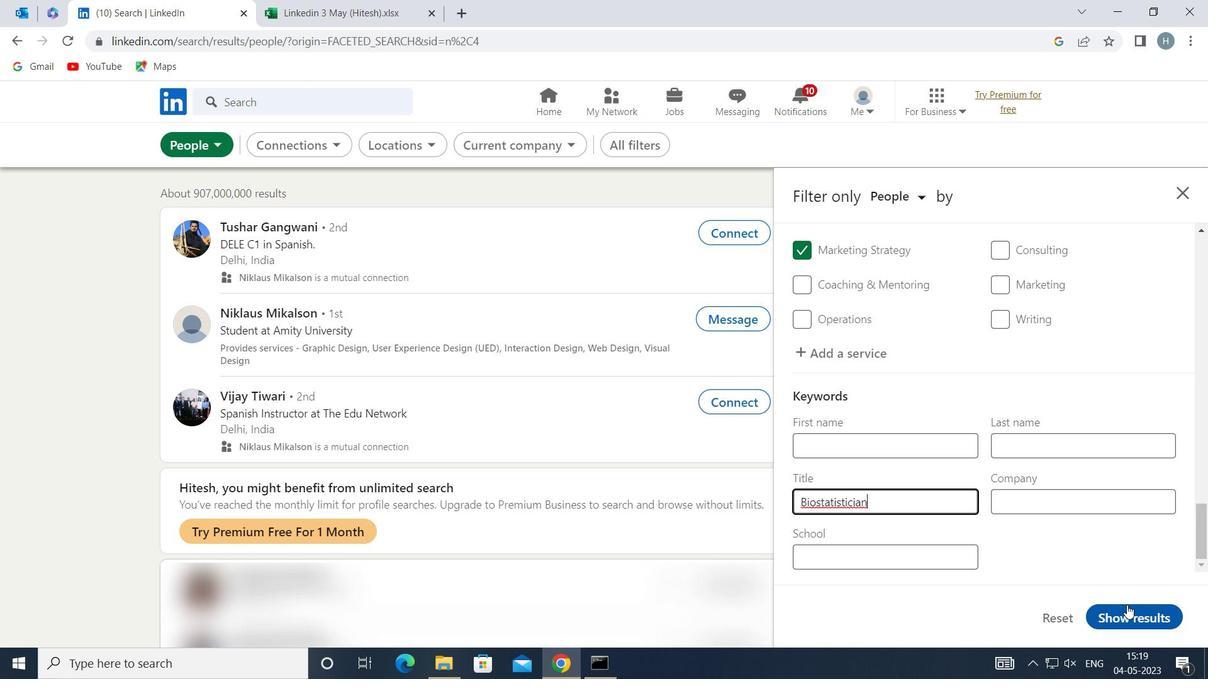 
Action: Mouse pressed left at (1128, 612)
Screenshot: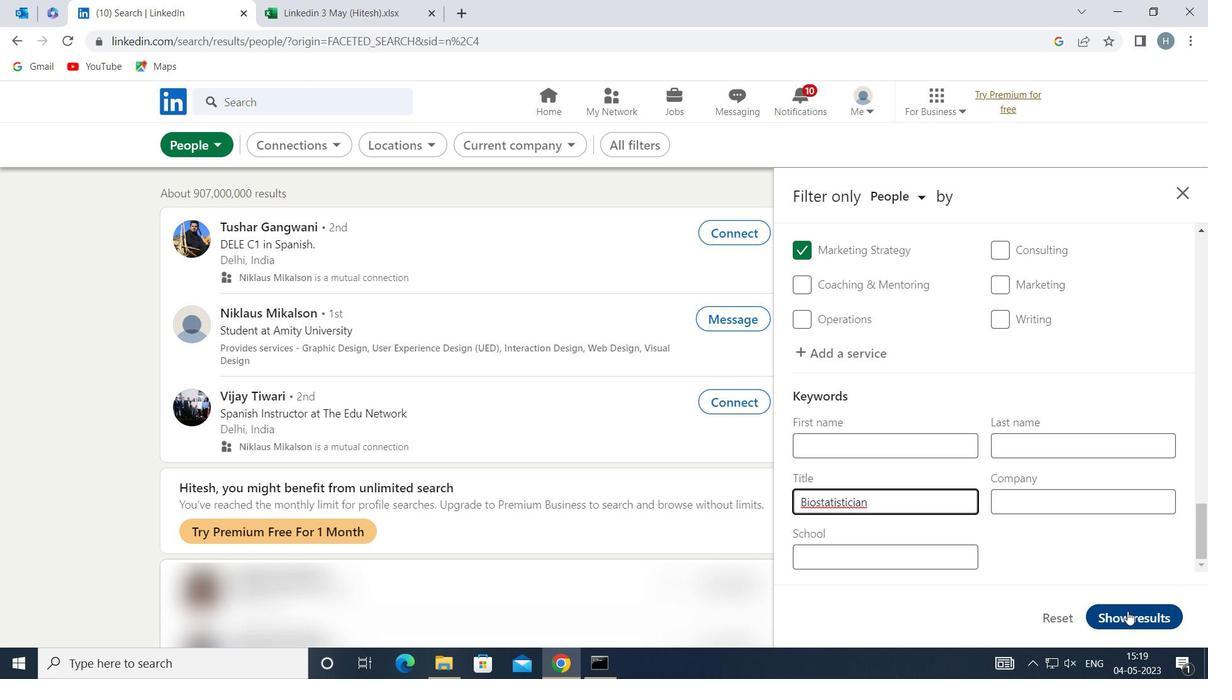 
Action: Mouse moved to (936, 501)
Screenshot: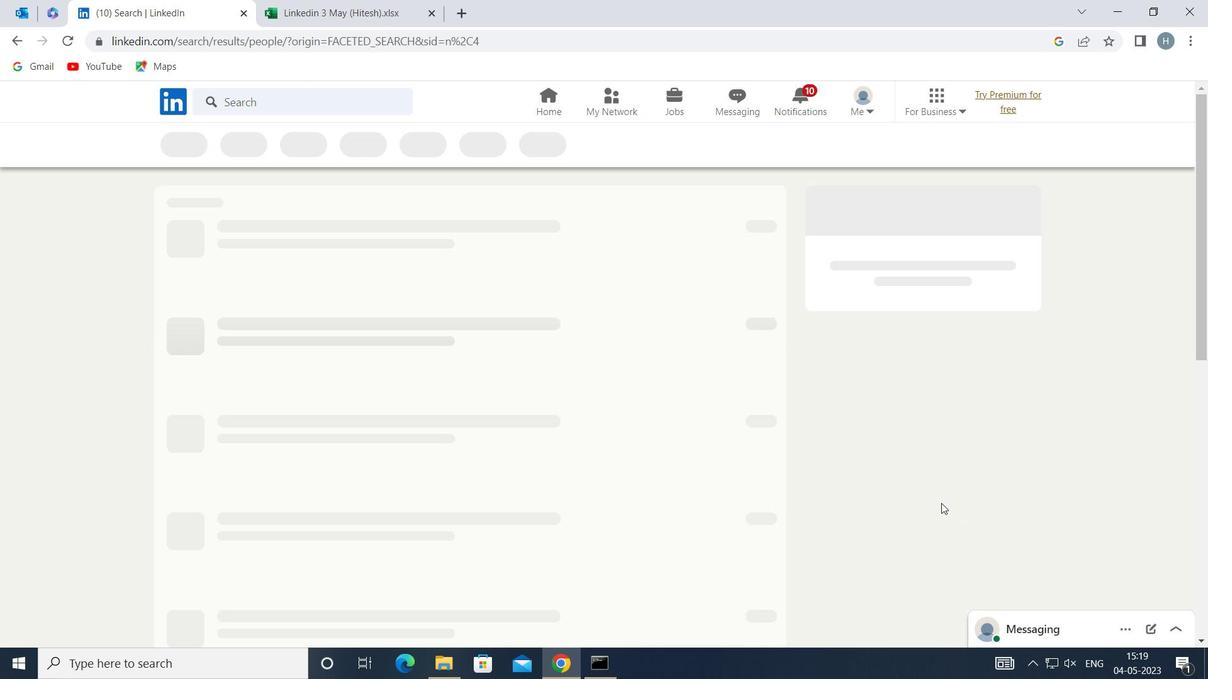 
